 Task: Search one way flight ticket for 5 adults, 2 children, 1 infant in seat and 1 infant on lap in economy from Burbank: Hollywood Burbank Airport (was Bob Hope Airport) to Raleigh: Raleigh-durham International Airport on 8-5-2023. Choice of flights is Royal air maroc. Number of bags: 10 checked bags. Price is upto 40000. Outbound departure time preference is 12:00.
Action: Mouse moved to (399, 192)
Screenshot: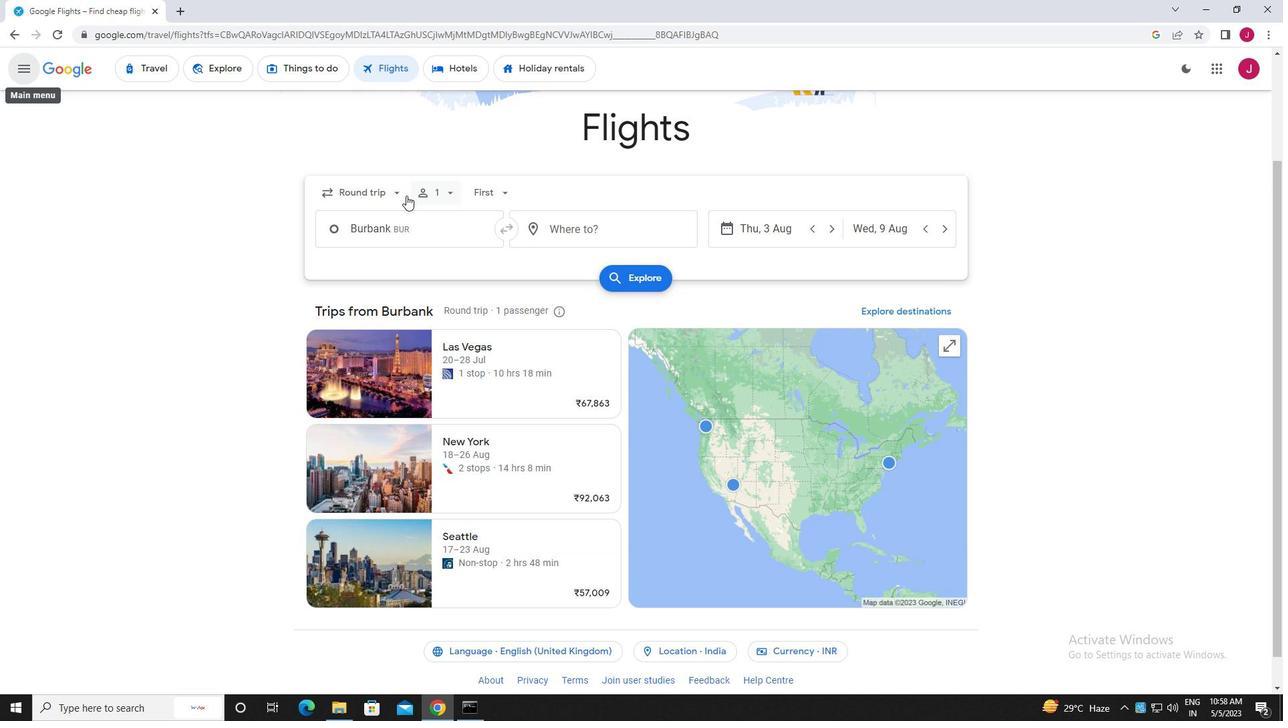 
Action: Mouse pressed left at (399, 192)
Screenshot: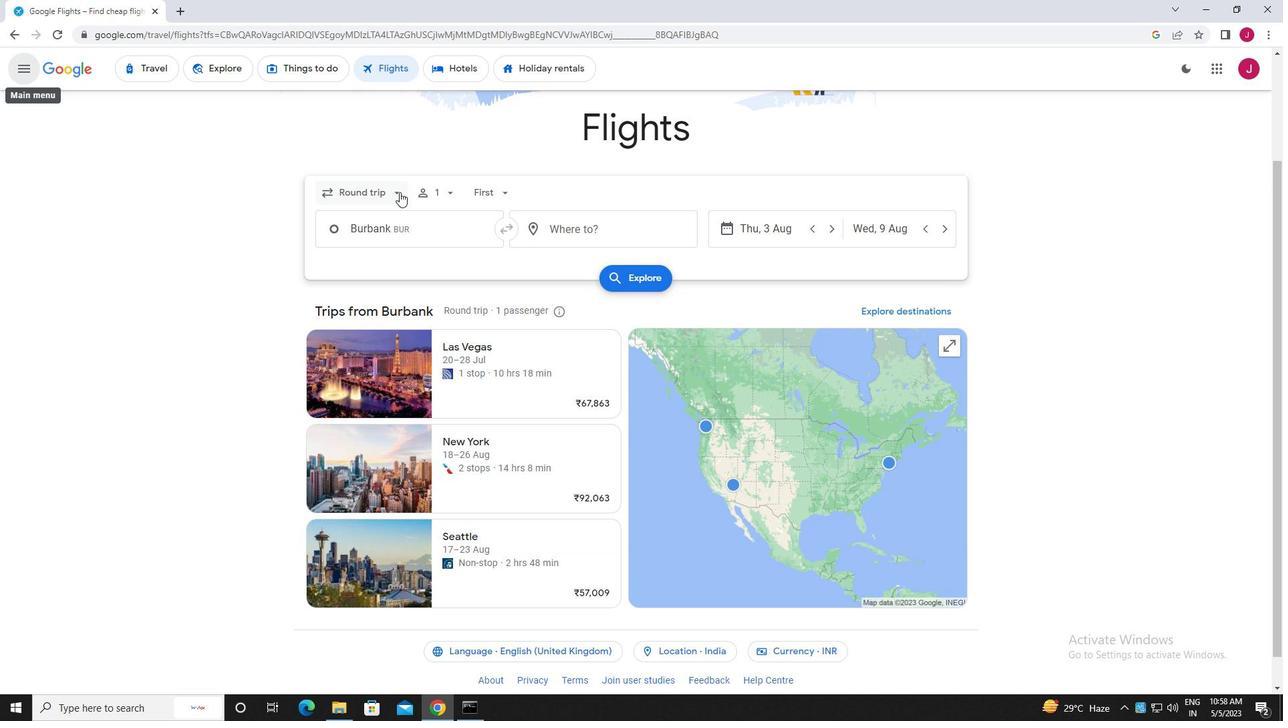 
Action: Mouse moved to (379, 247)
Screenshot: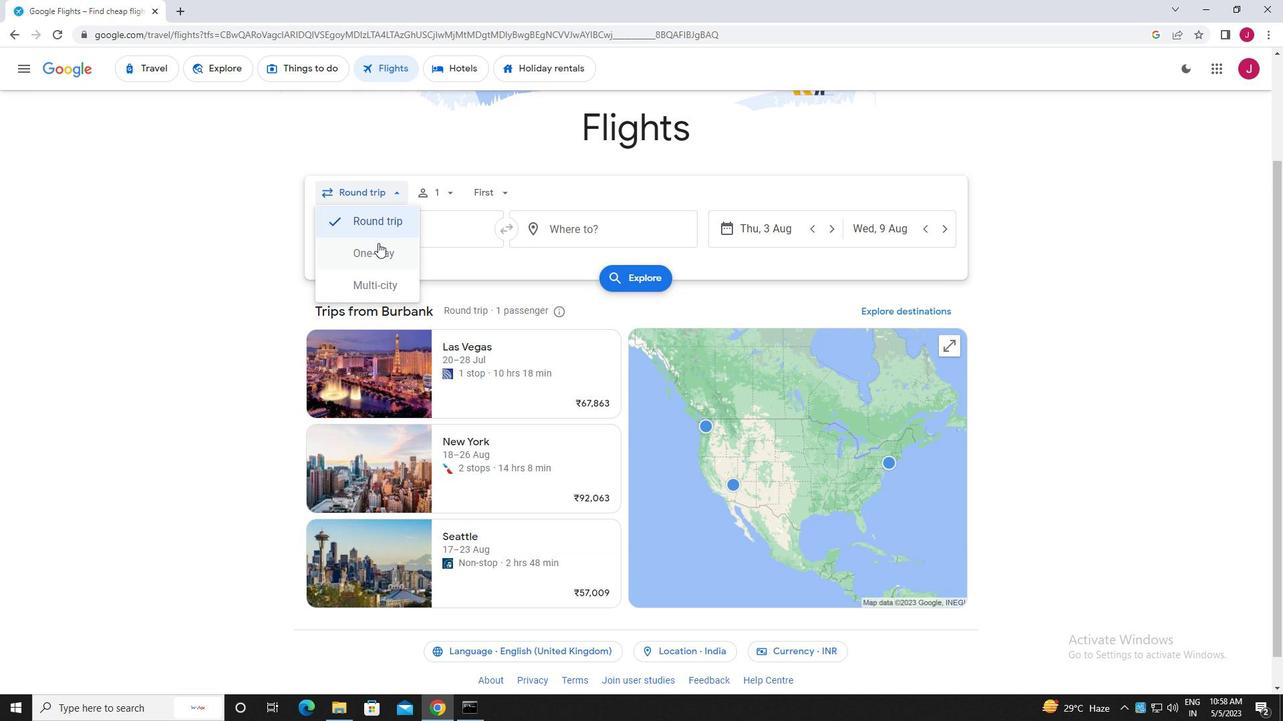 
Action: Mouse pressed left at (379, 247)
Screenshot: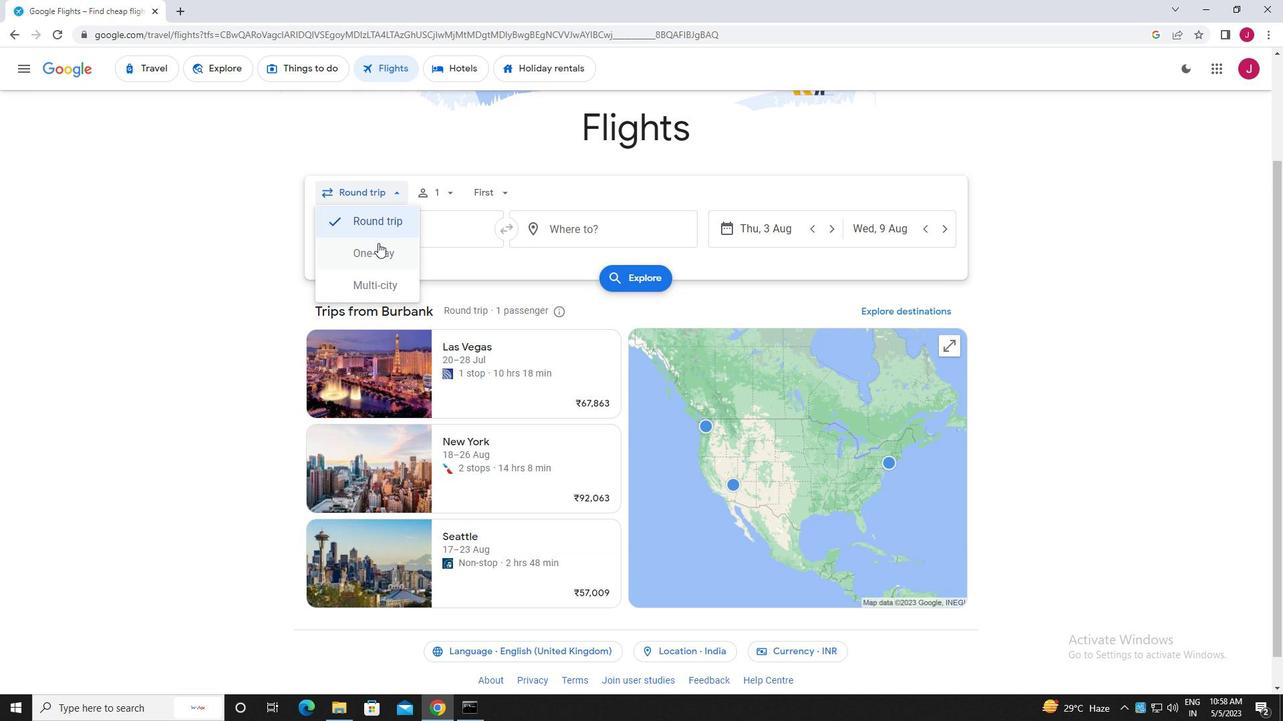 
Action: Mouse moved to (431, 193)
Screenshot: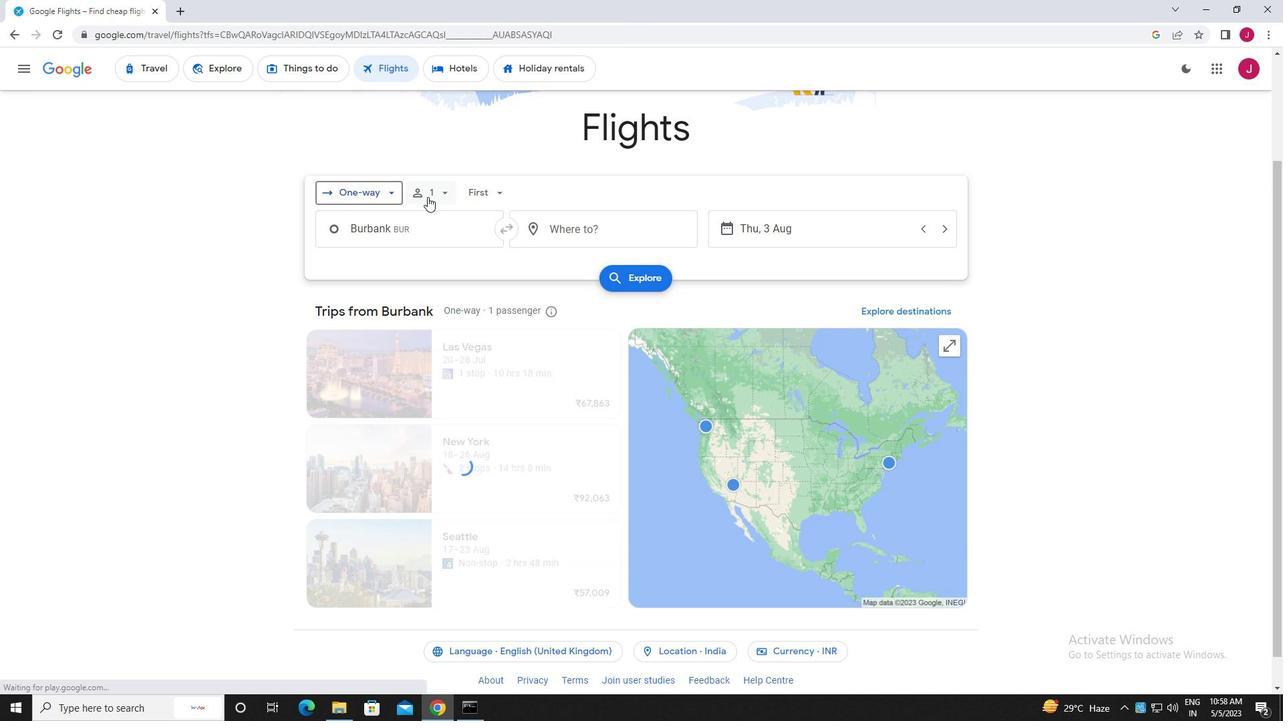 
Action: Mouse pressed left at (431, 193)
Screenshot: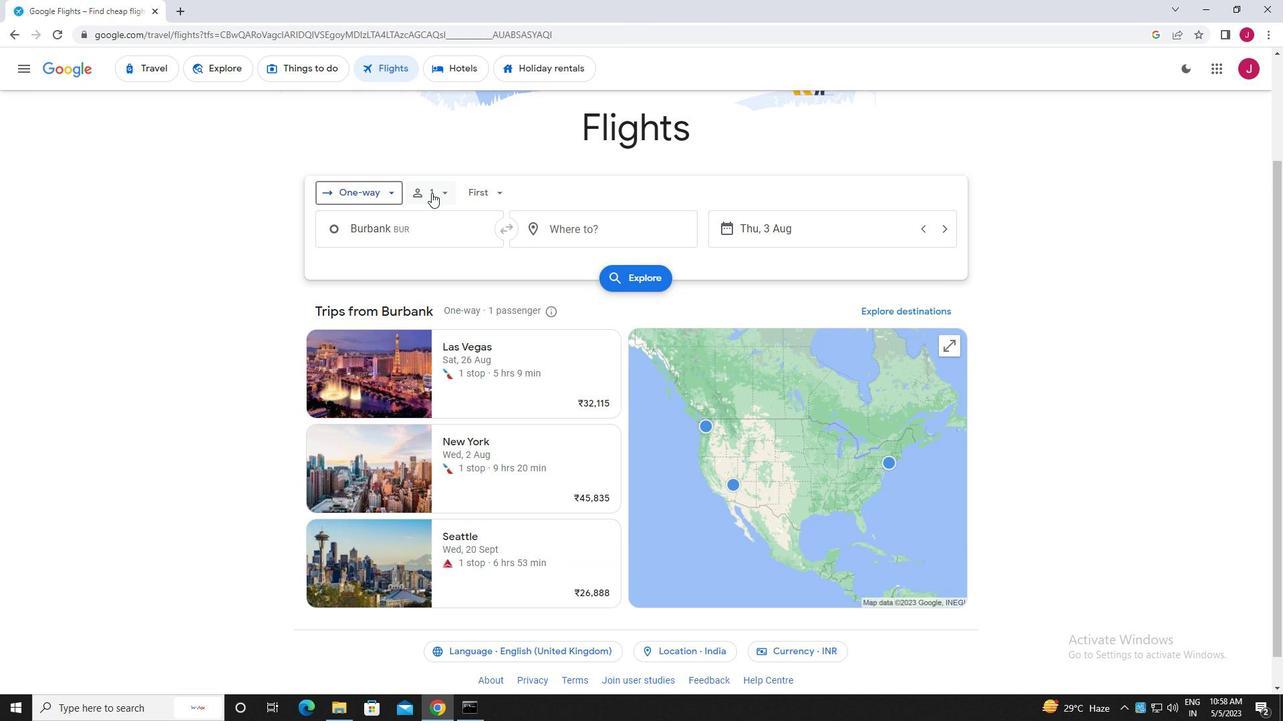 
Action: Mouse moved to (548, 232)
Screenshot: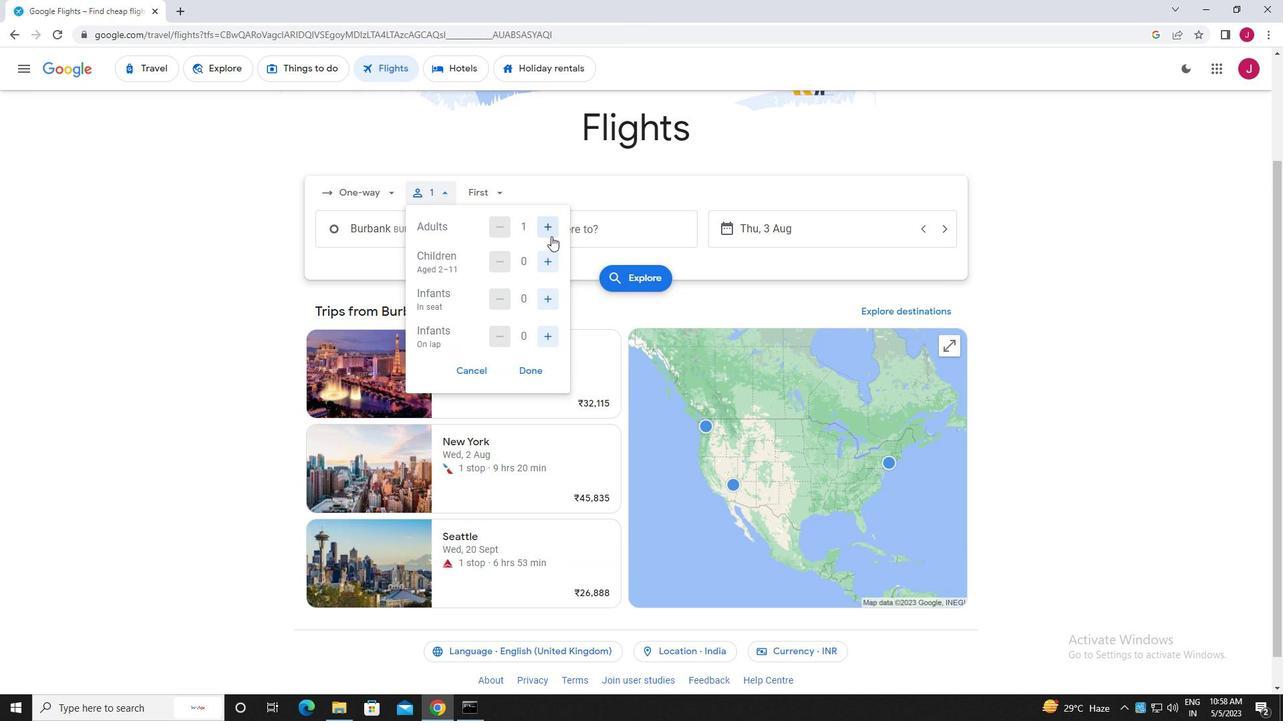 
Action: Mouse pressed left at (548, 232)
Screenshot: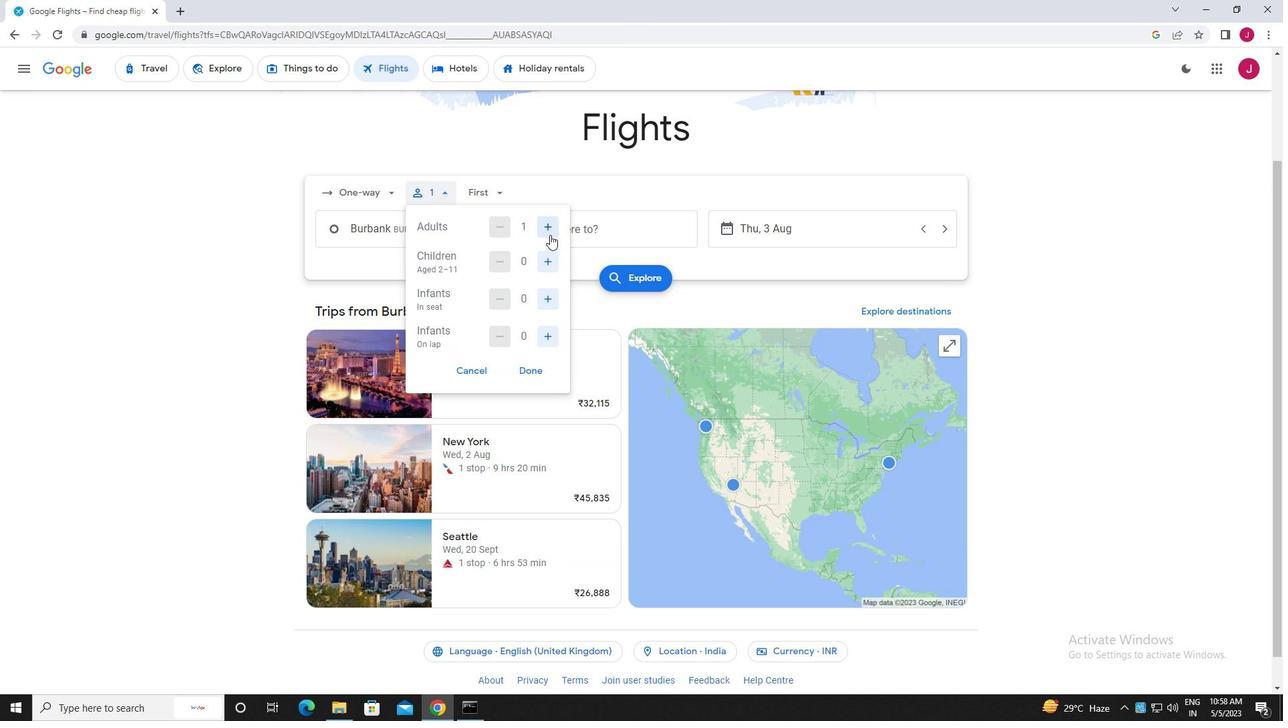 
Action: Mouse pressed left at (548, 232)
Screenshot: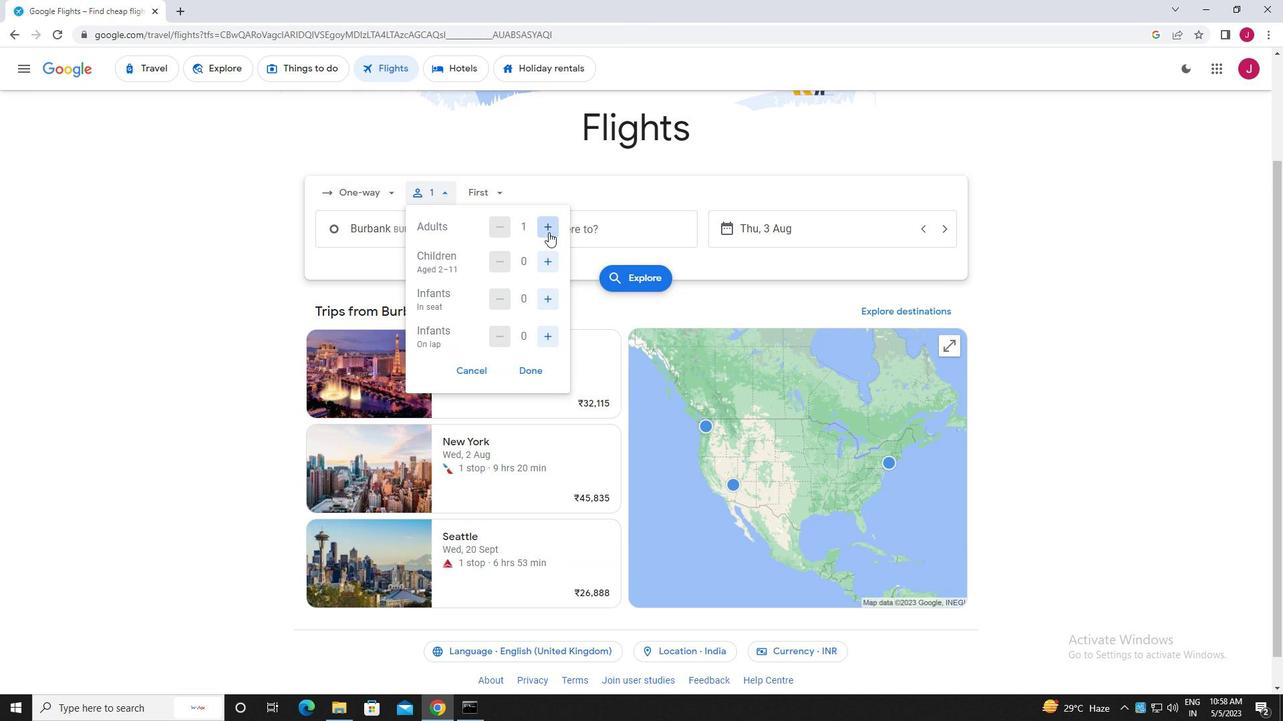 
Action: Mouse pressed left at (548, 232)
Screenshot: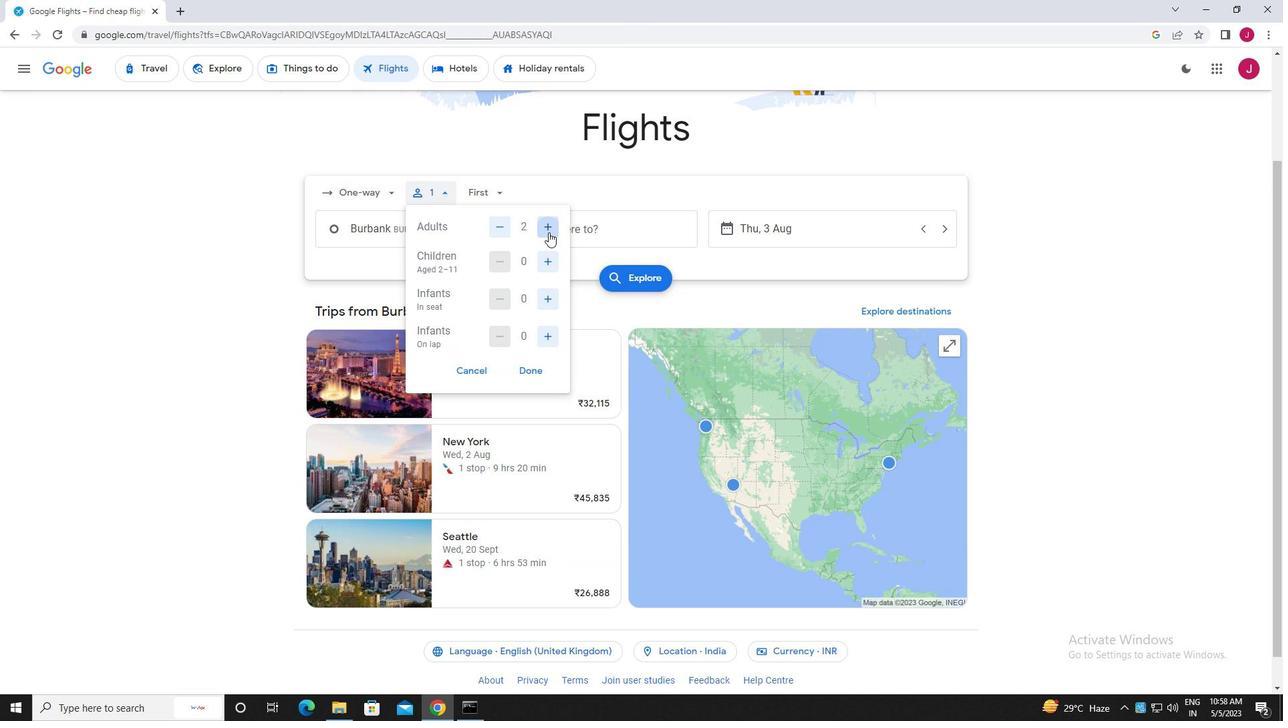 
Action: Mouse pressed left at (548, 232)
Screenshot: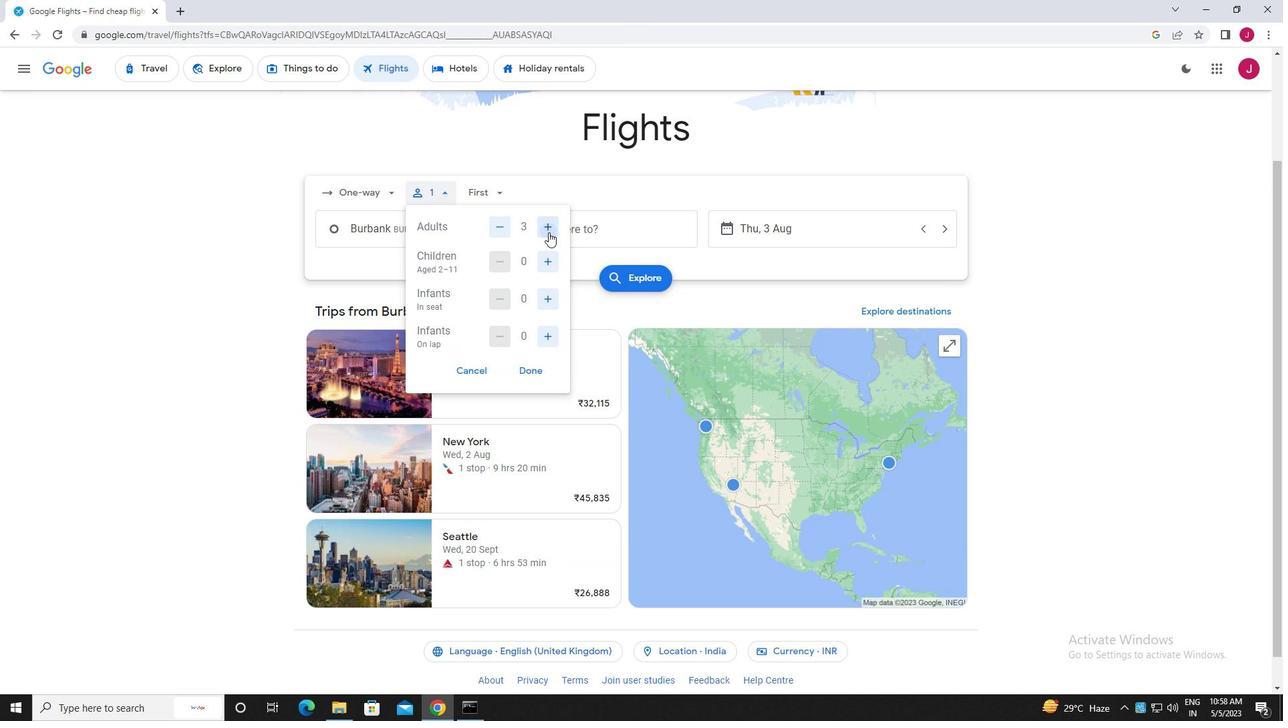 
Action: Mouse moved to (550, 266)
Screenshot: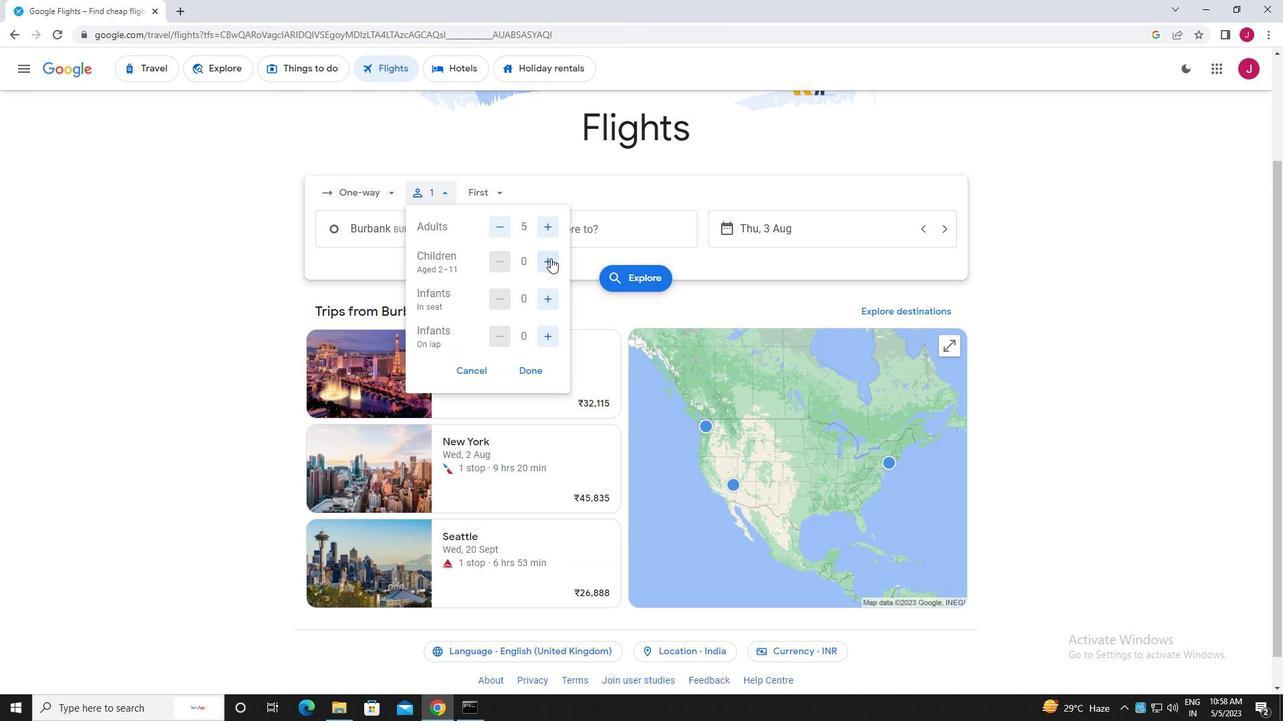 
Action: Mouse pressed left at (550, 266)
Screenshot: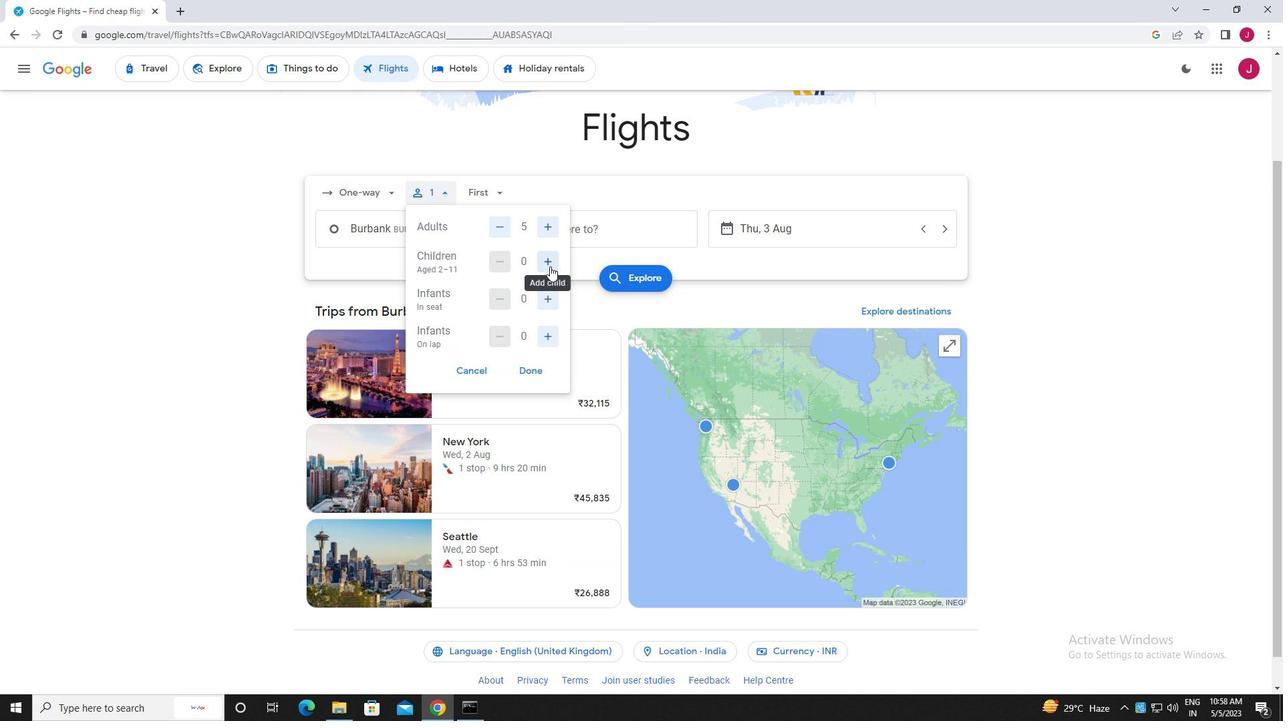 
Action: Mouse pressed left at (550, 266)
Screenshot: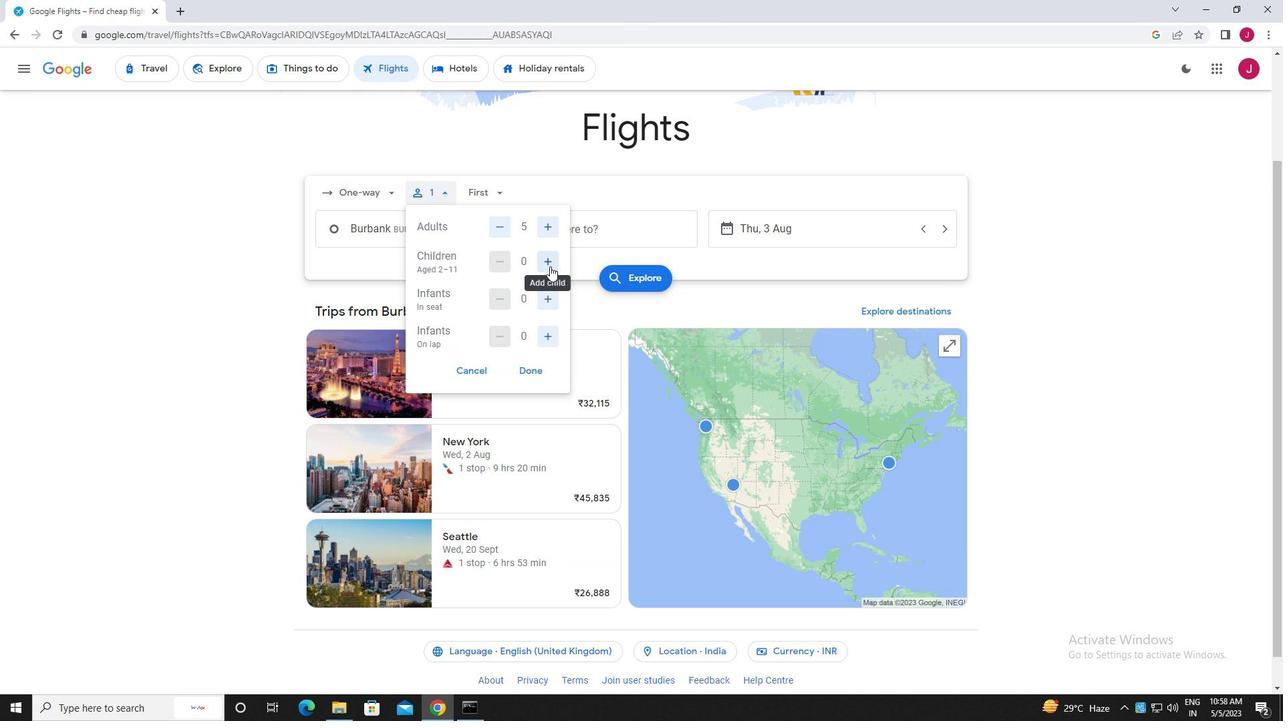 
Action: Mouse moved to (546, 303)
Screenshot: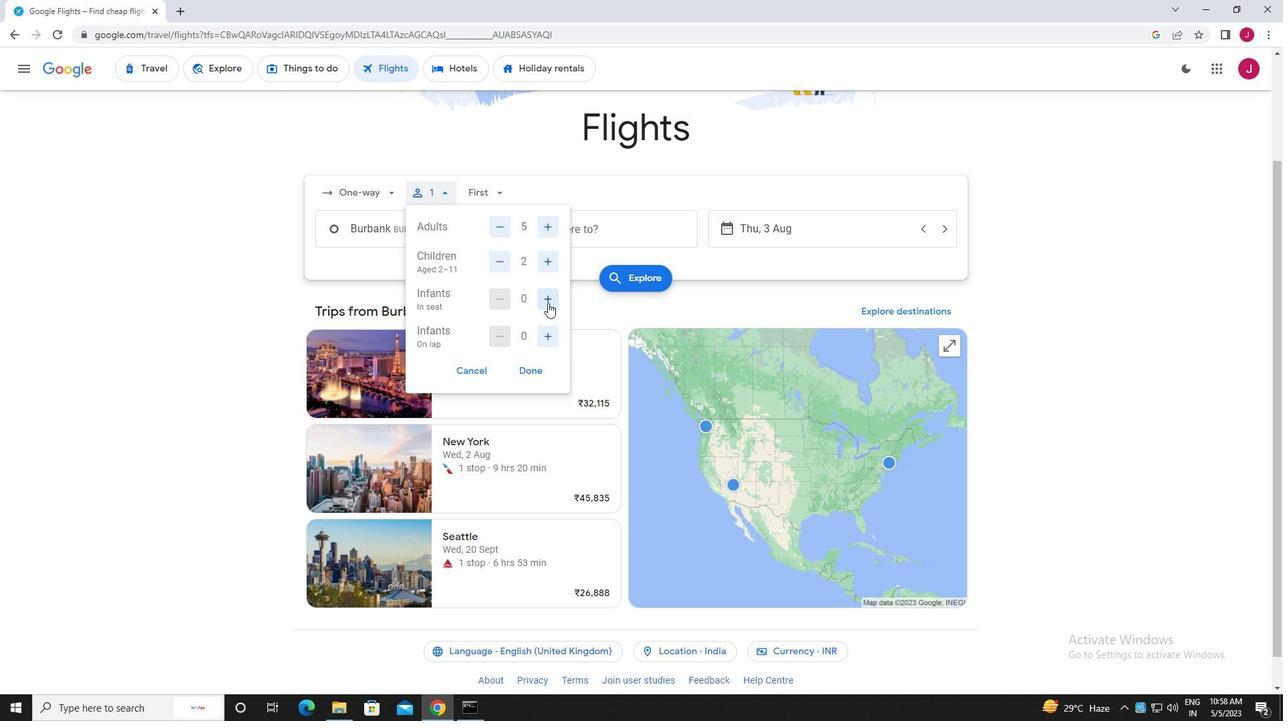 
Action: Mouse pressed left at (546, 303)
Screenshot: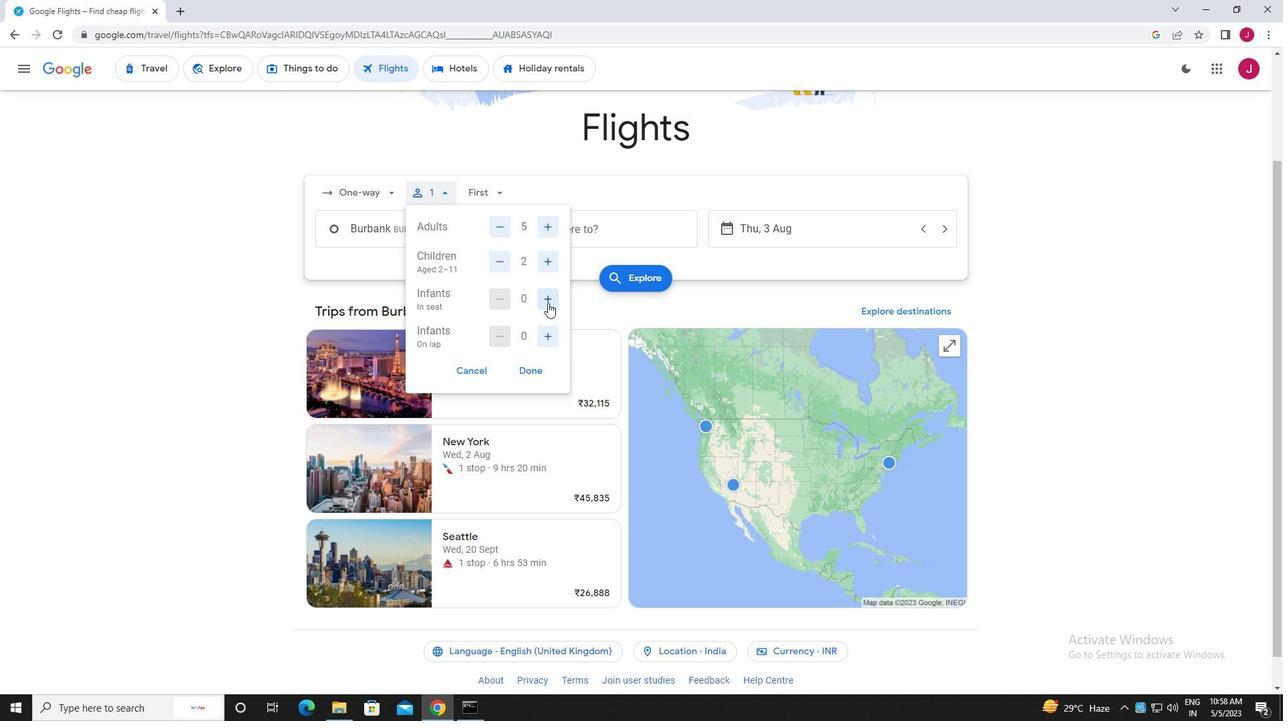 
Action: Mouse moved to (544, 334)
Screenshot: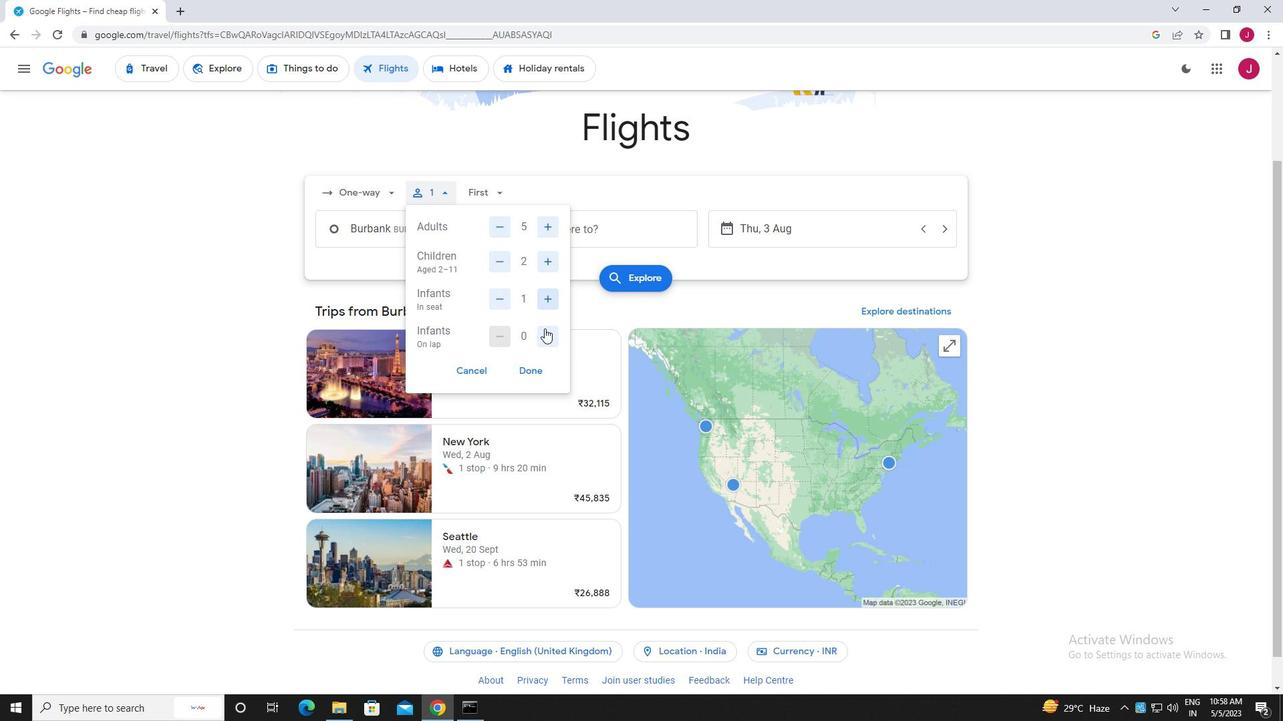 
Action: Mouse pressed left at (544, 334)
Screenshot: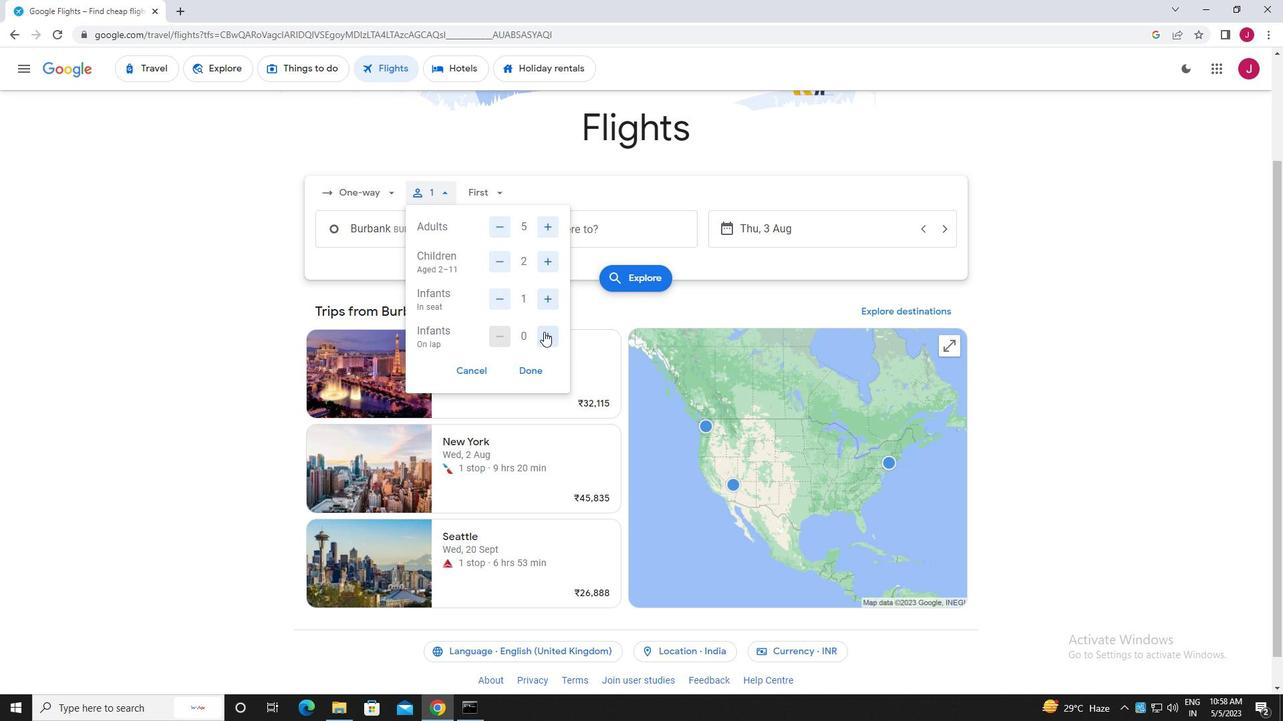 
Action: Mouse moved to (529, 371)
Screenshot: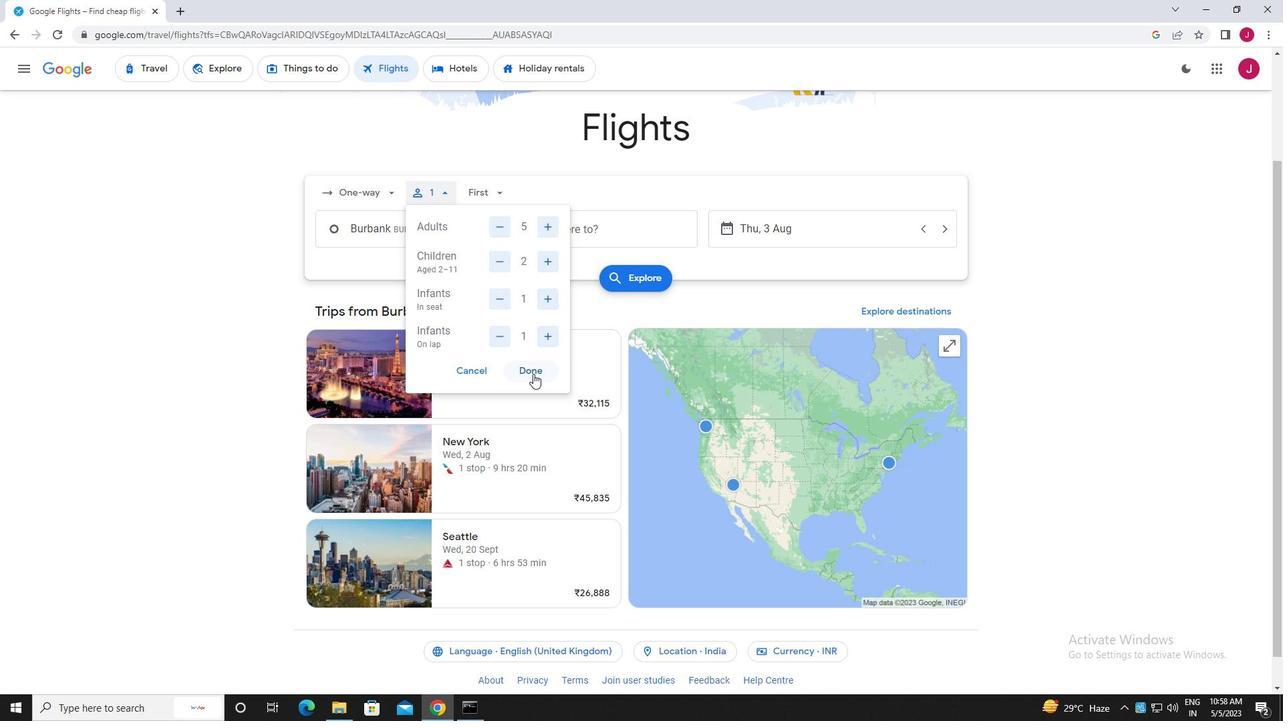 
Action: Mouse pressed left at (529, 371)
Screenshot: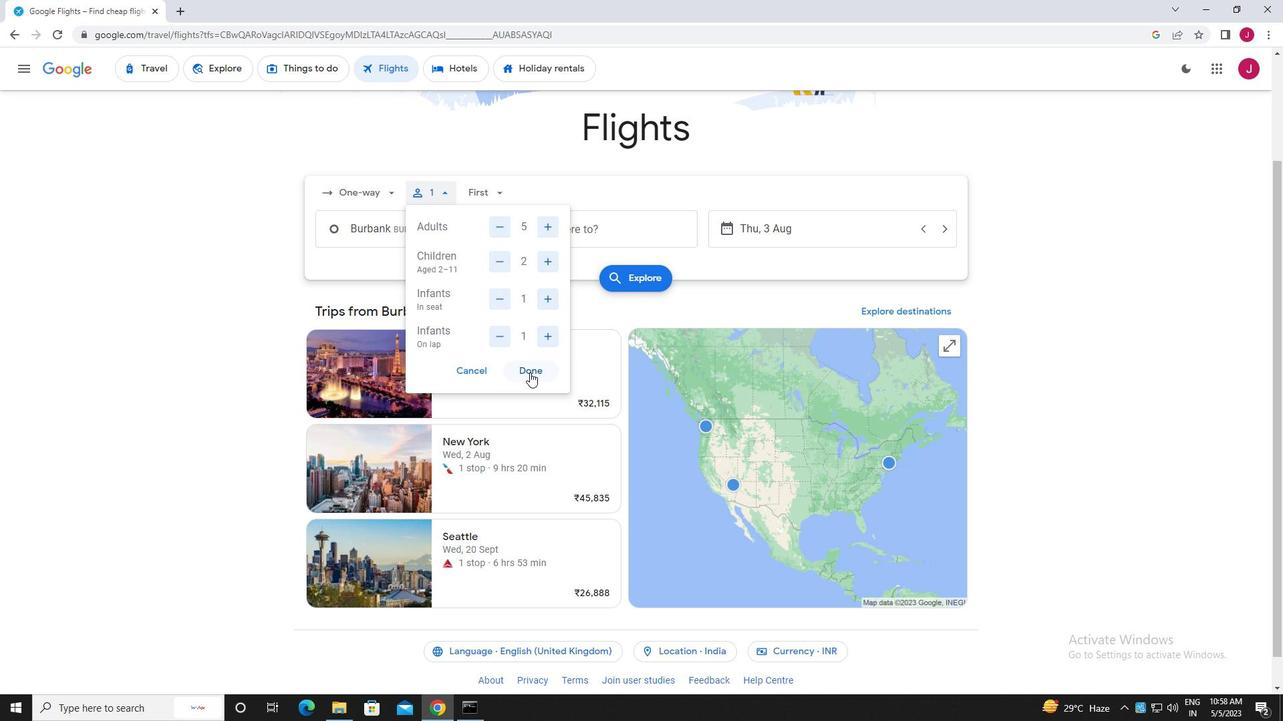 
Action: Mouse moved to (499, 195)
Screenshot: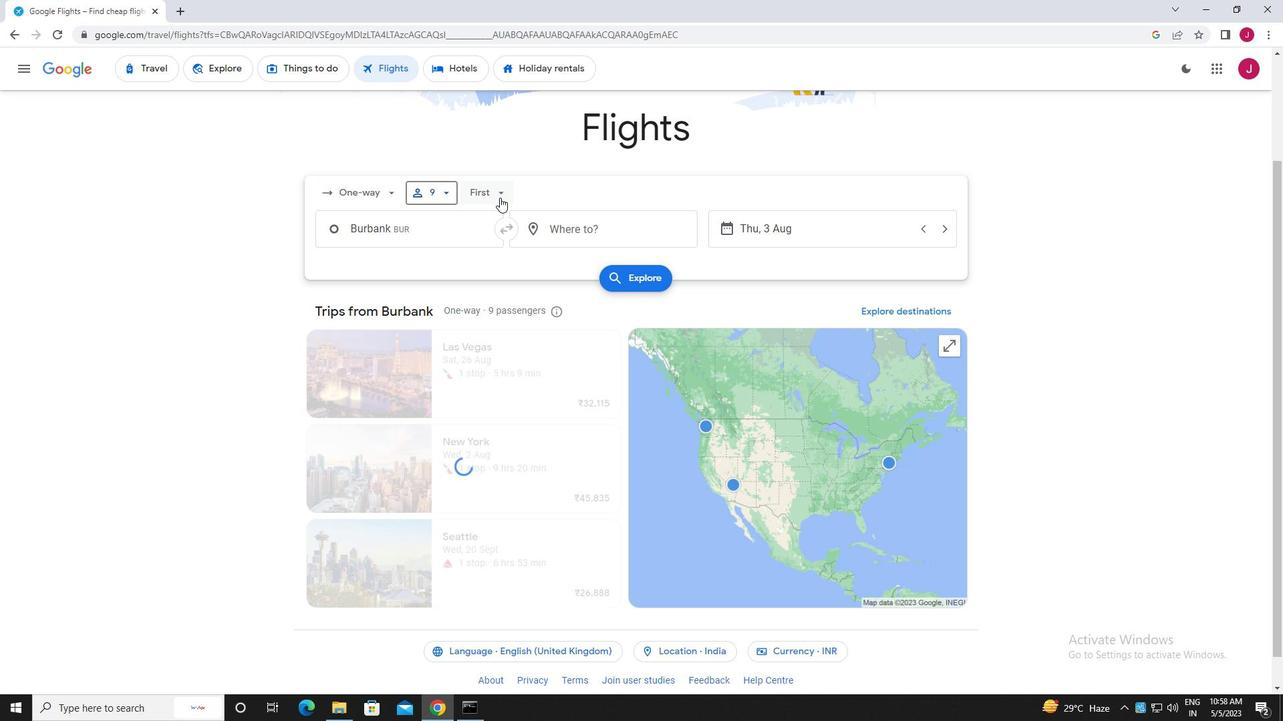
Action: Mouse pressed left at (499, 195)
Screenshot: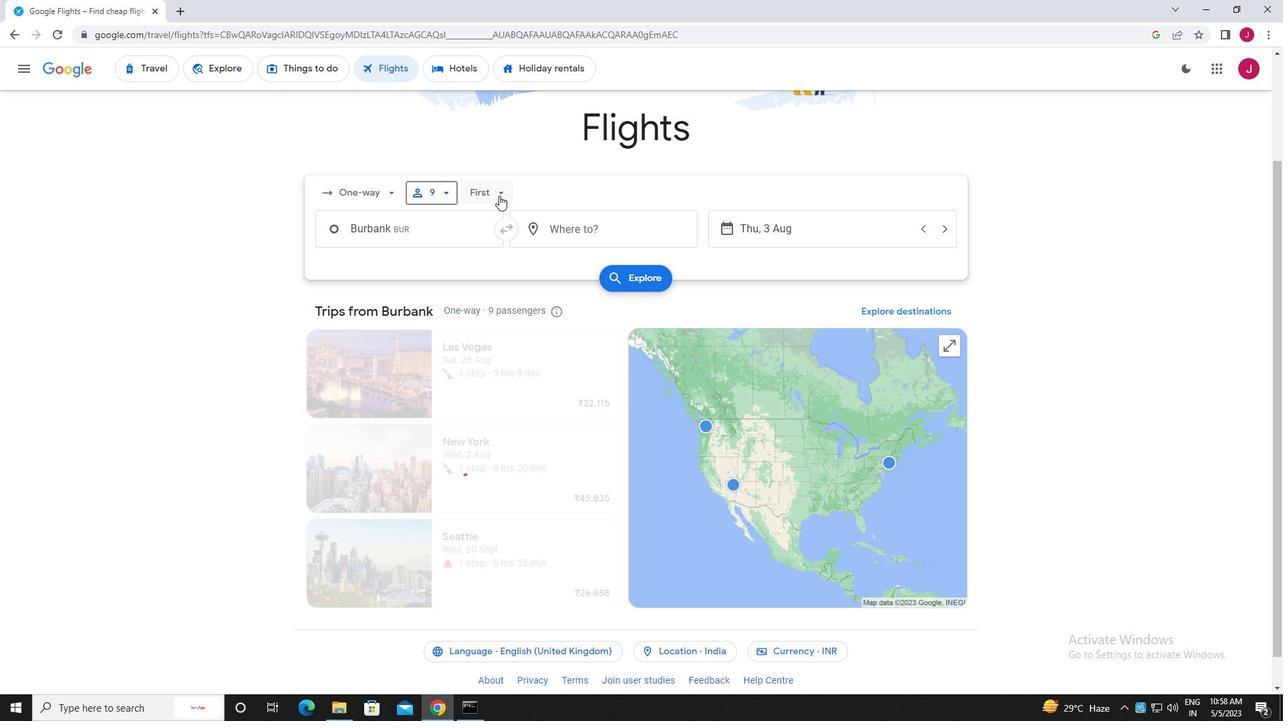 
Action: Mouse moved to (514, 221)
Screenshot: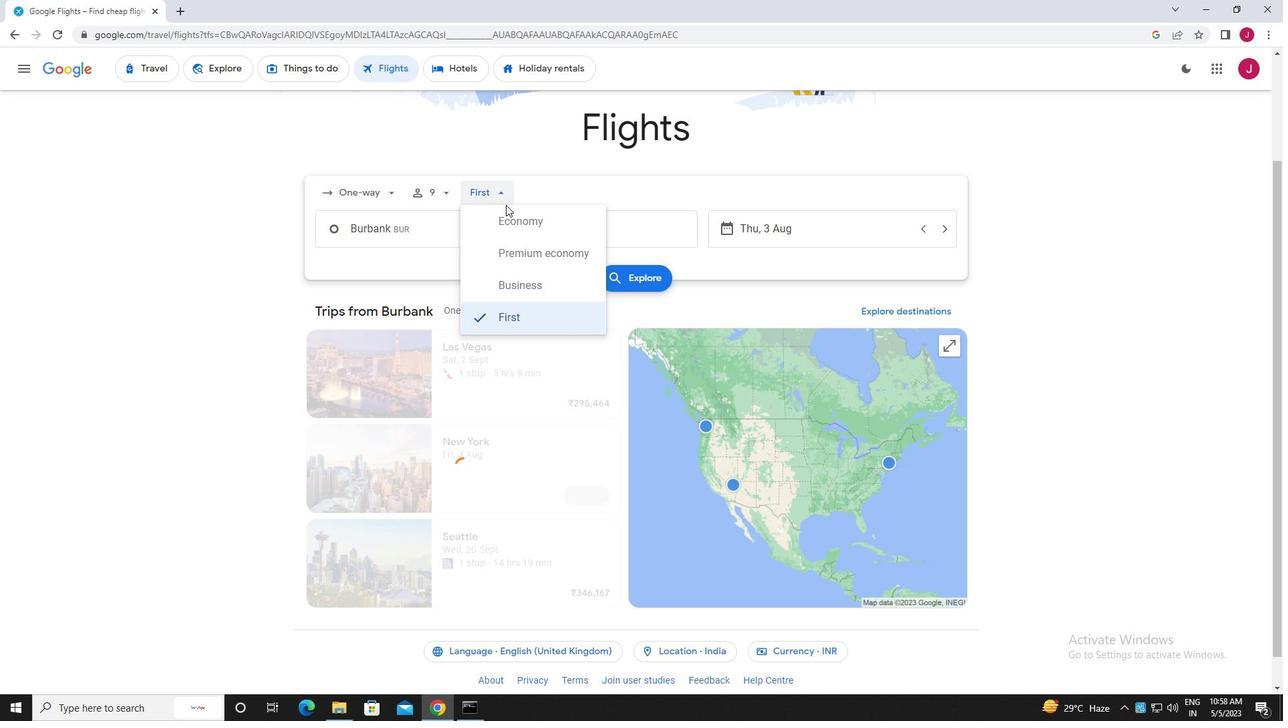 
Action: Mouse pressed left at (514, 221)
Screenshot: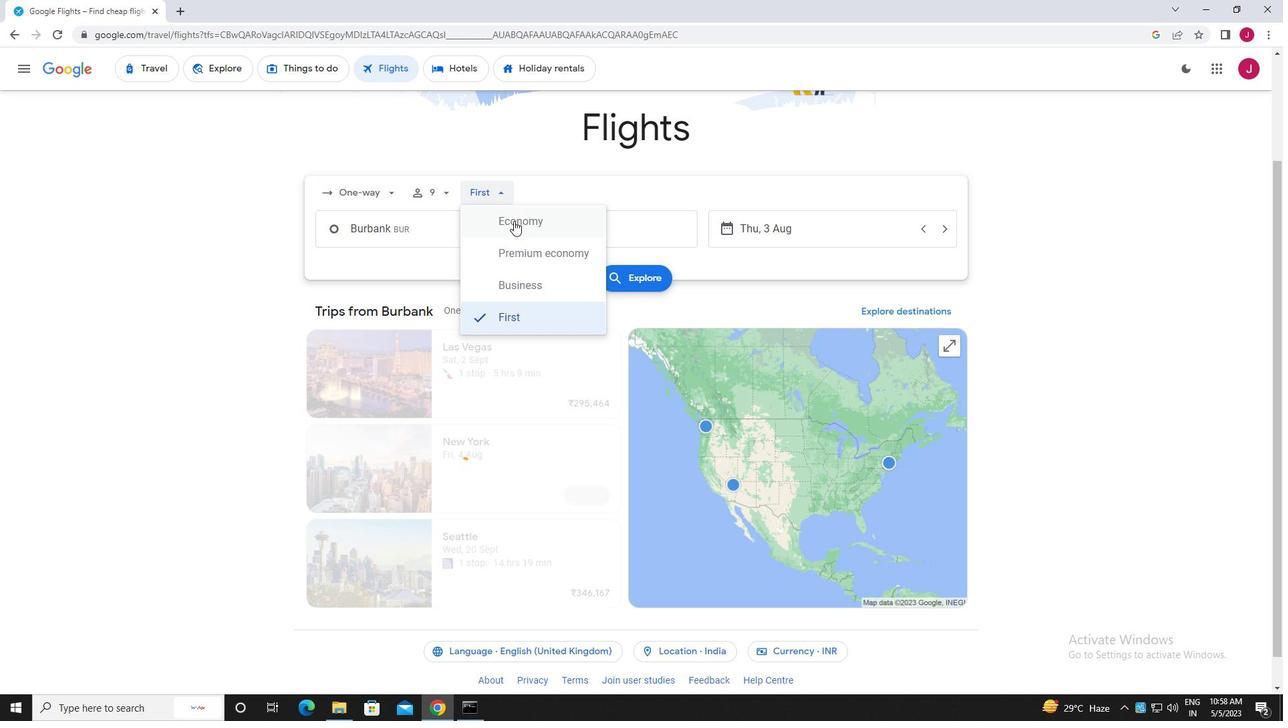 
Action: Mouse moved to (439, 231)
Screenshot: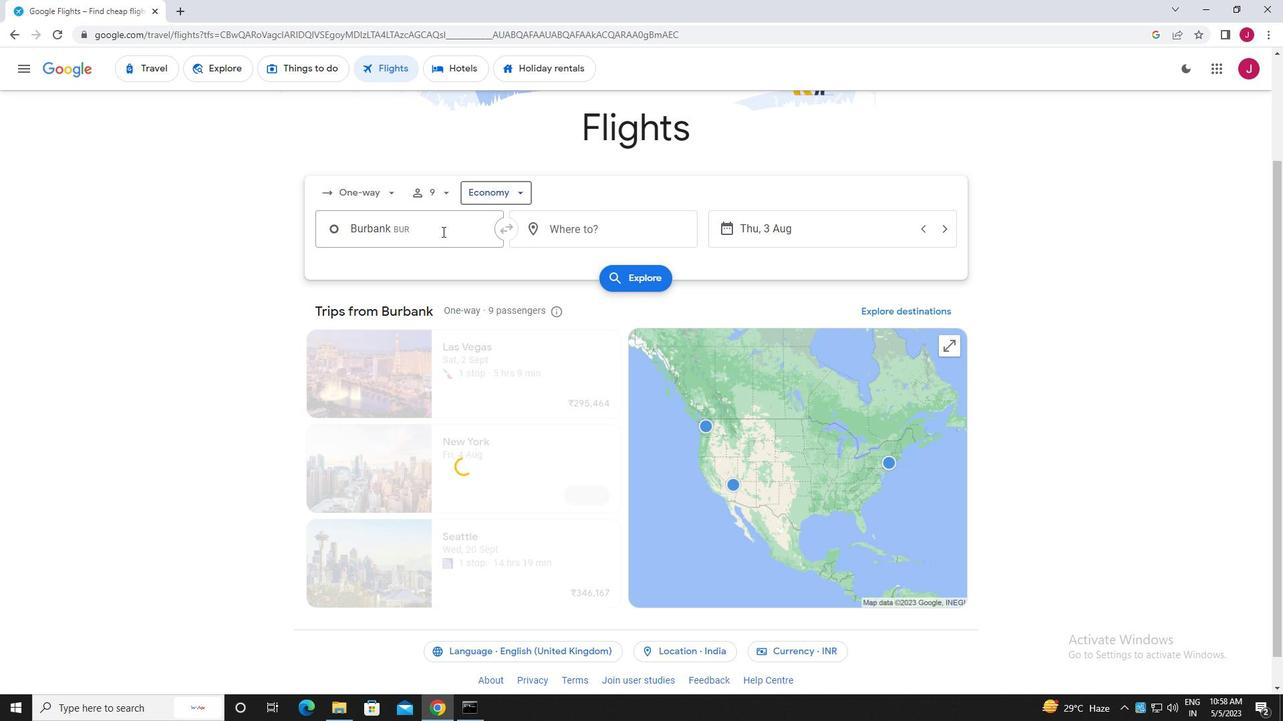 
Action: Mouse pressed left at (439, 231)
Screenshot: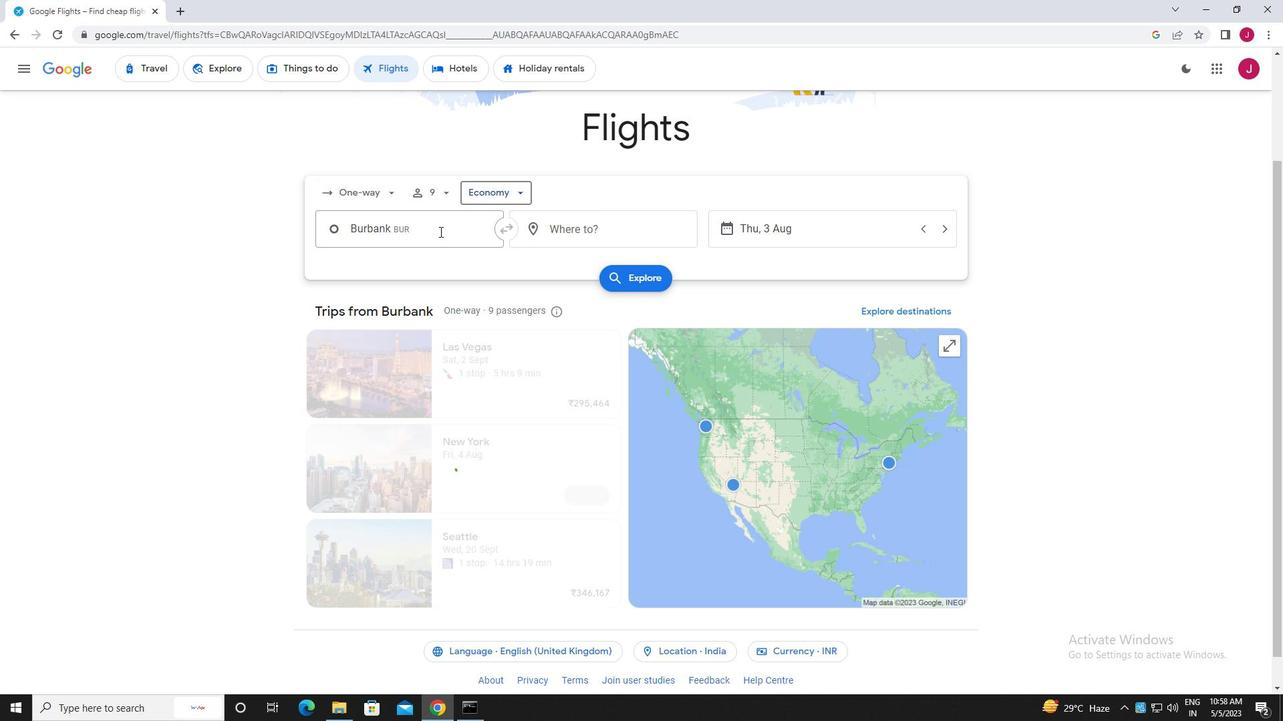 
Action: Key pressed burbank
Screenshot: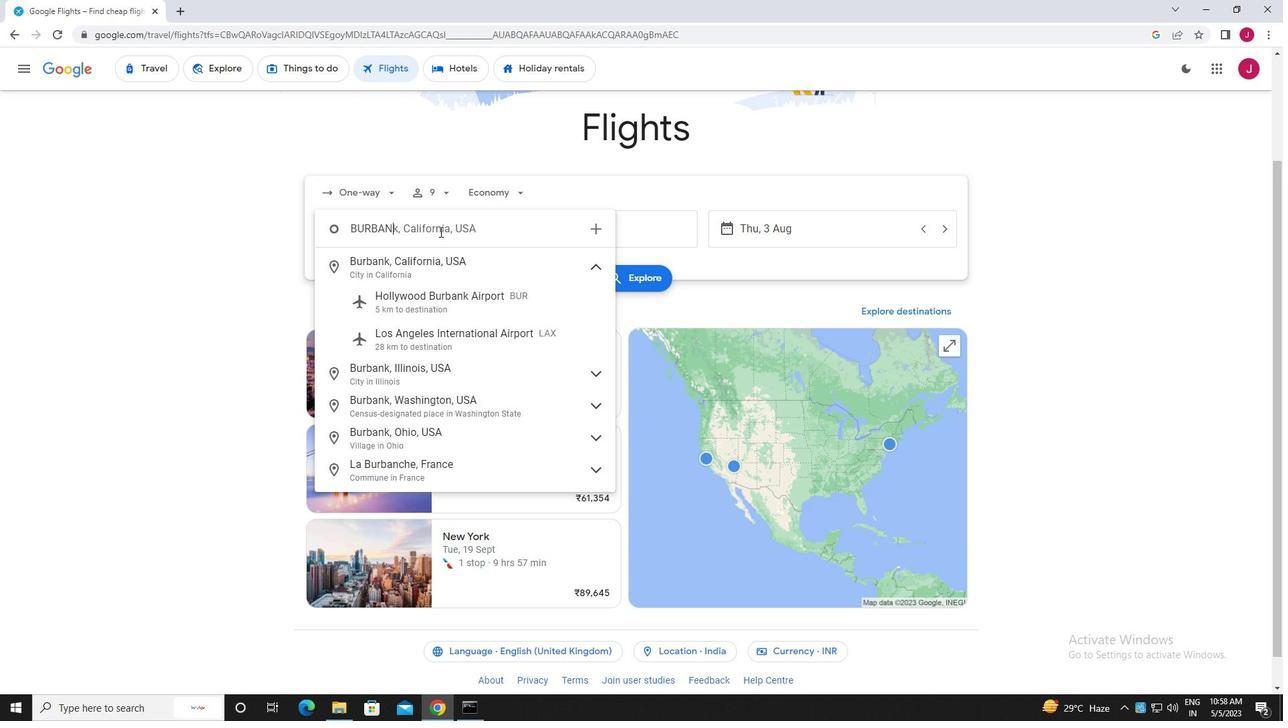 
Action: Mouse moved to (455, 296)
Screenshot: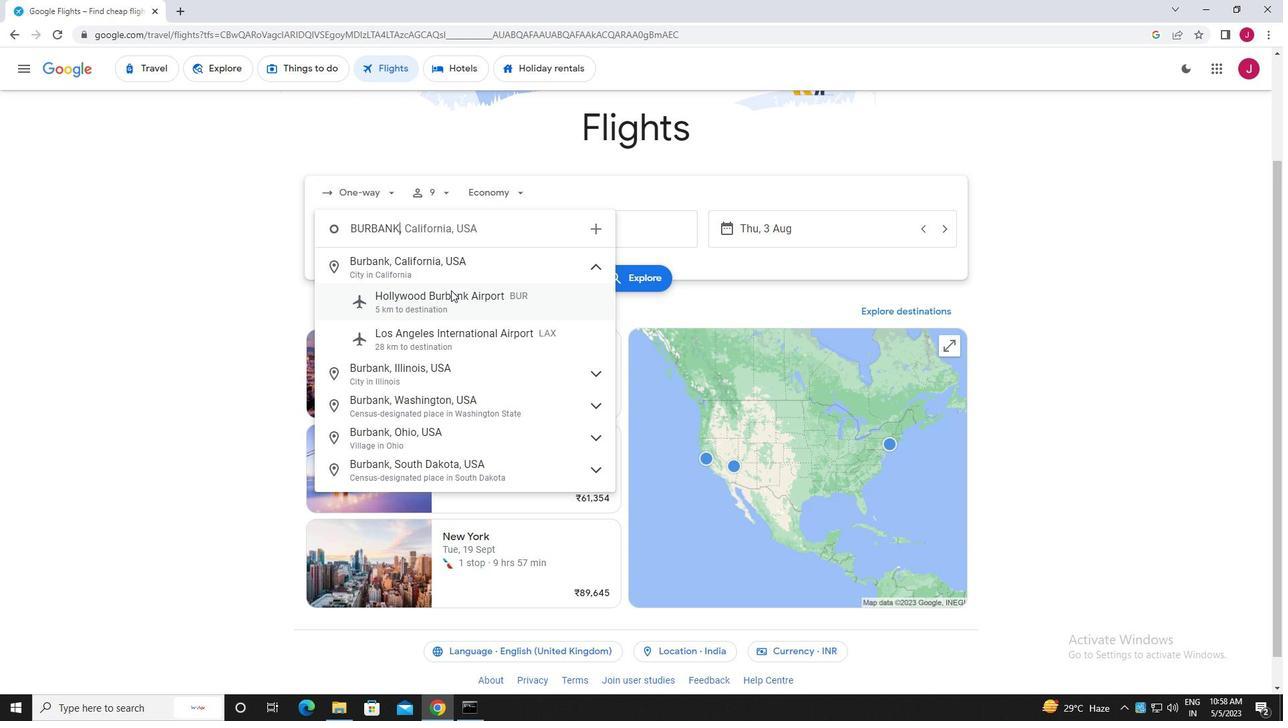 
Action: Mouse pressed left at (455, 296)
Screenshot: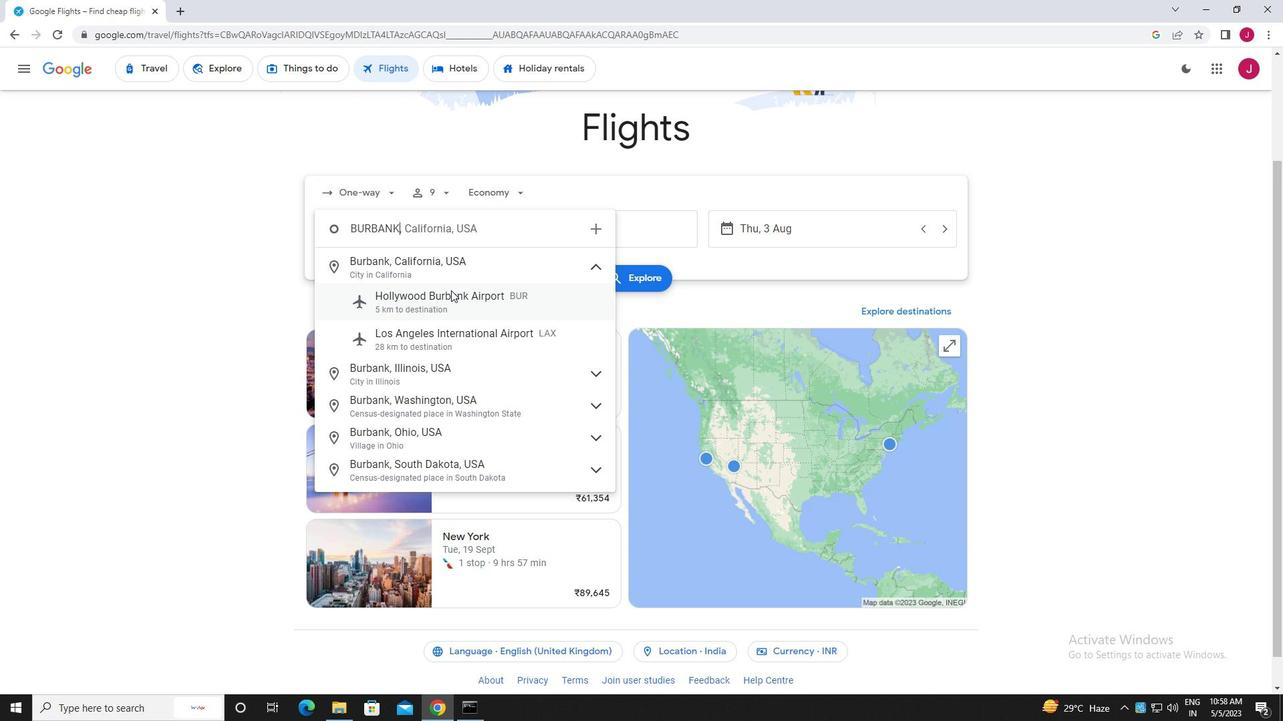 
Action: Mouse moved to (626, 228)
Screenshot: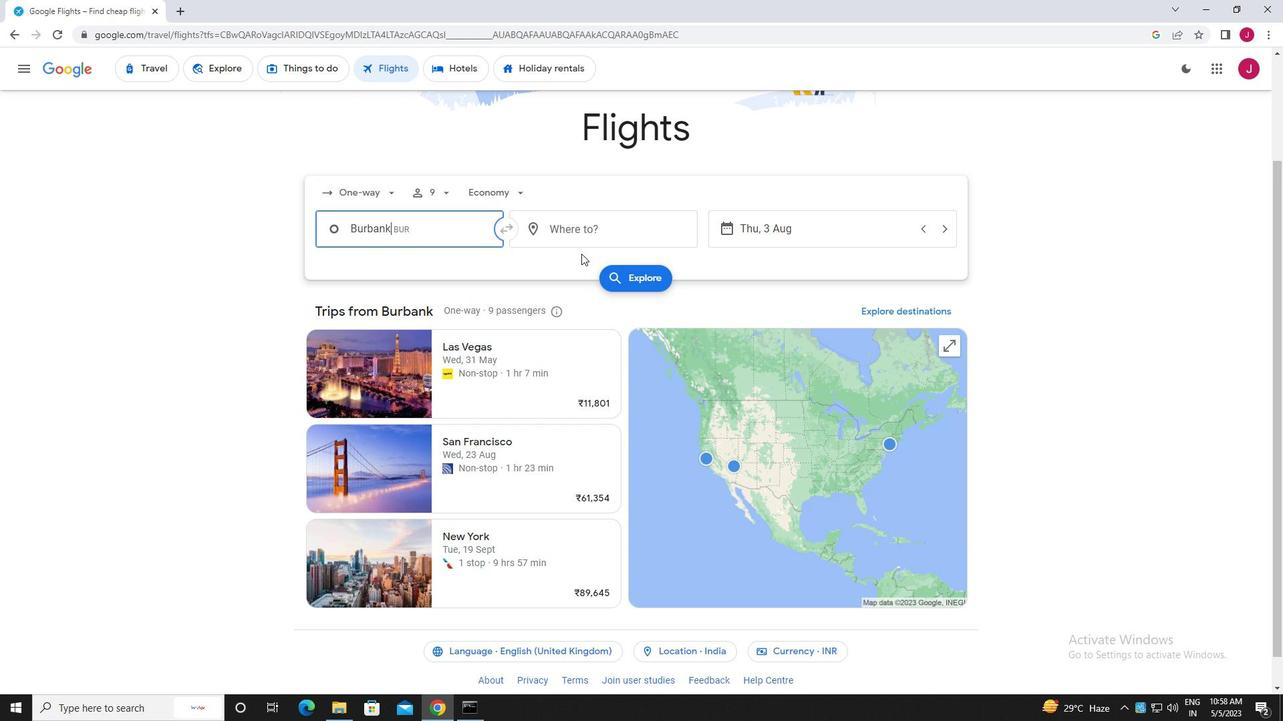 
Action: Mouse pressed left at (626, 228)
Screenshot: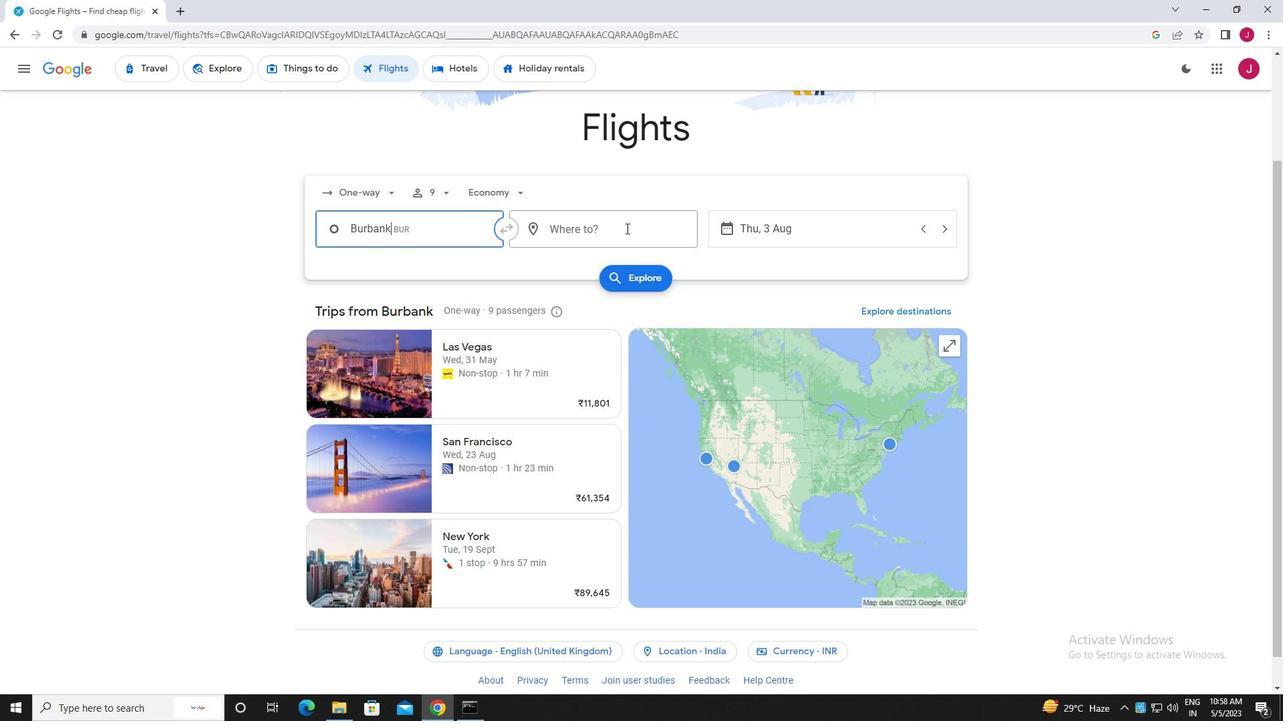 
Action: Mouse moved to (626, 228)
Screenshot: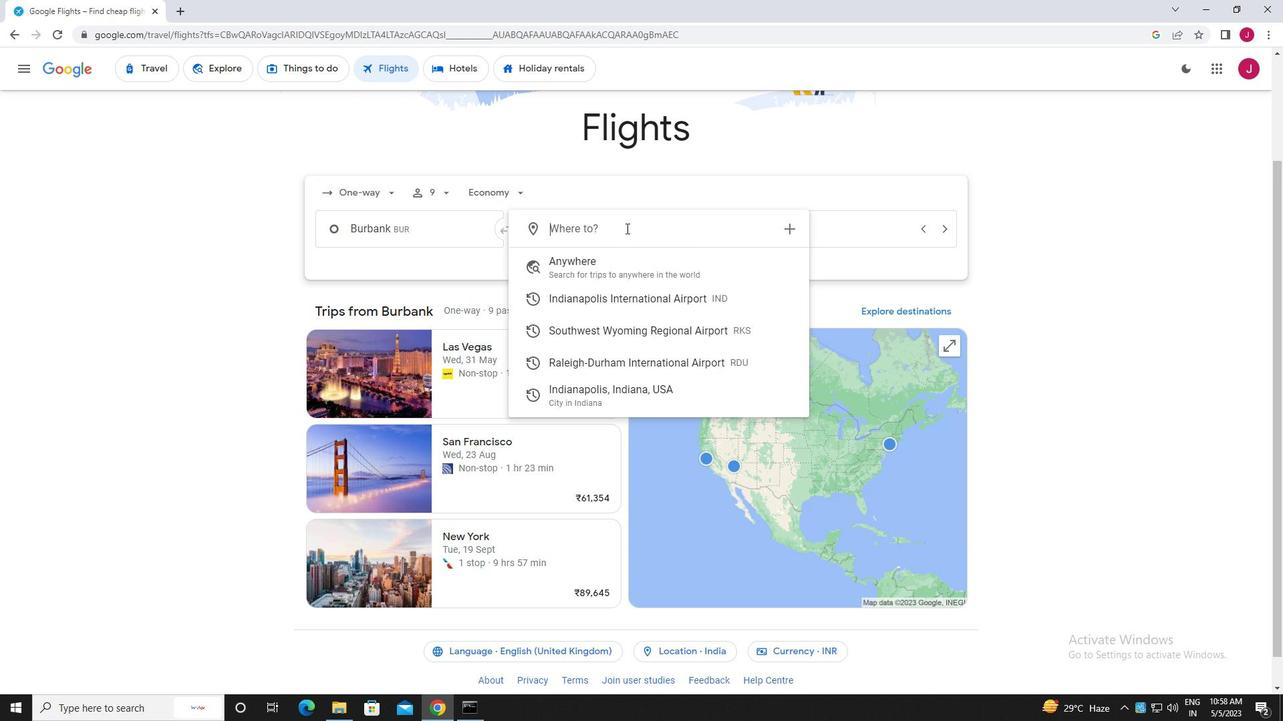 
Action: Key pressed raleigh
Screenshot: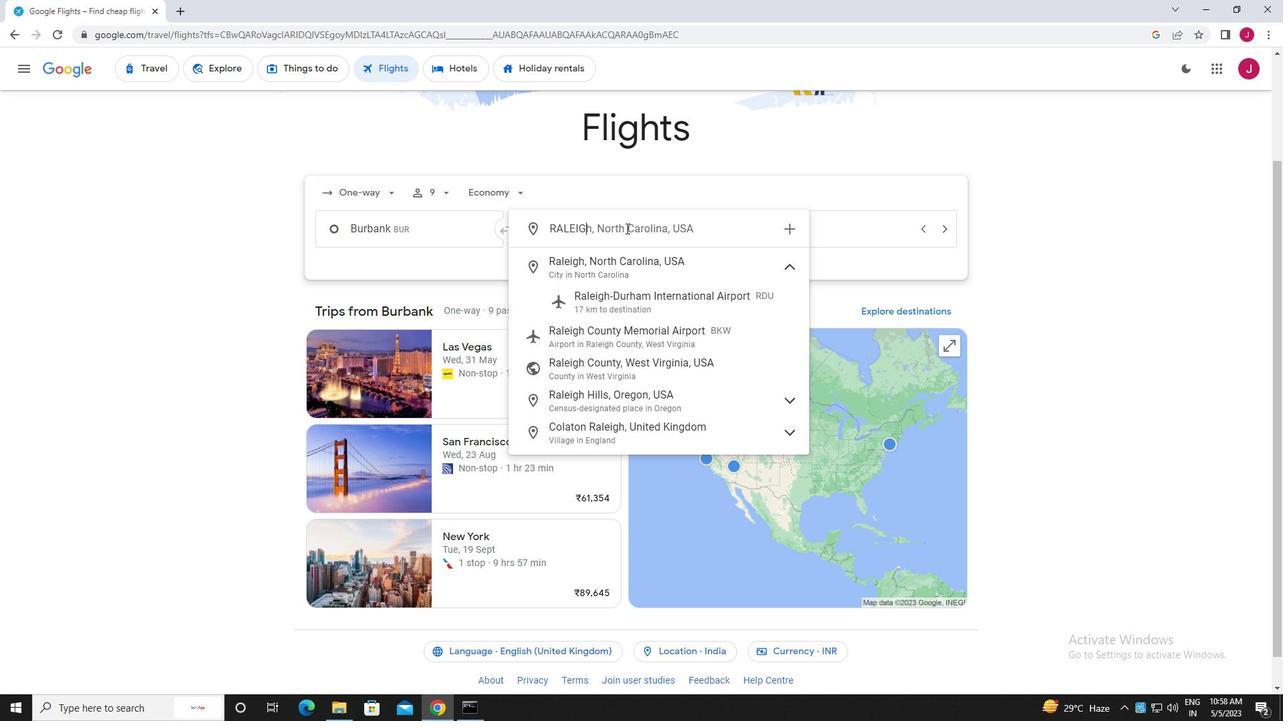 
Action: Mouse moved to (644, 294)
Screenshot: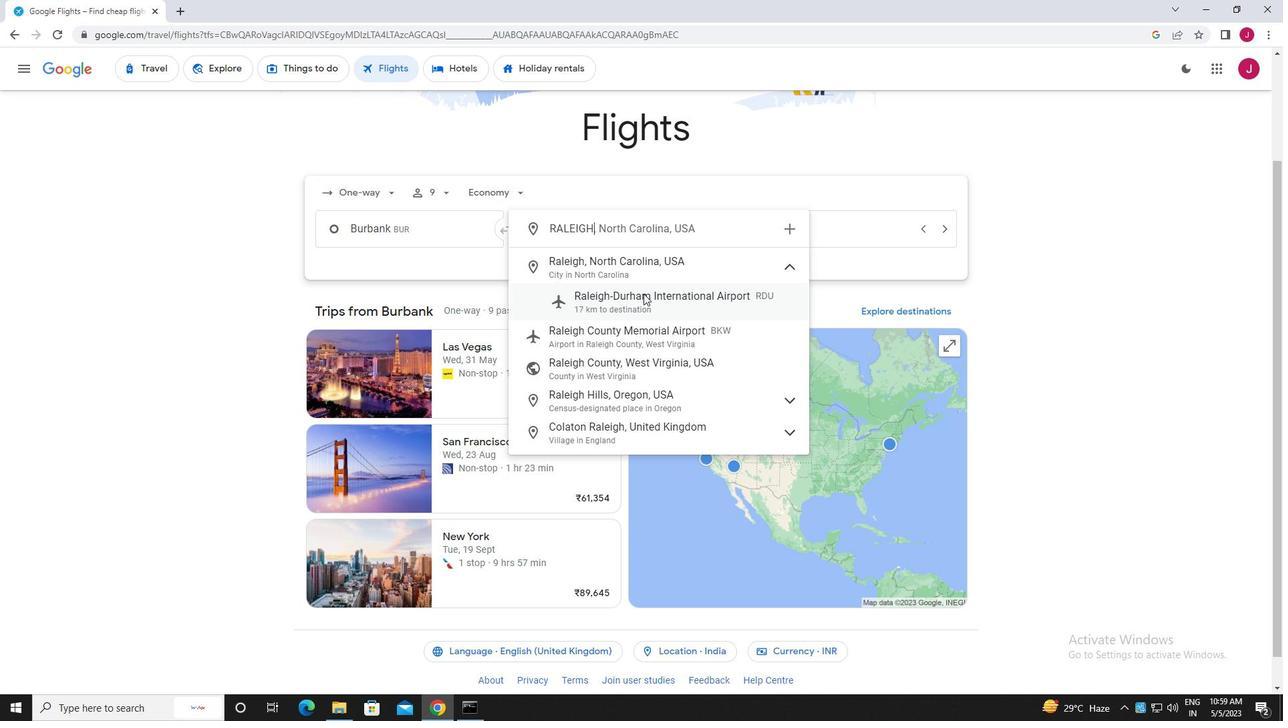 
Action: Mouse pressed left at (644, 294)
Screenshot: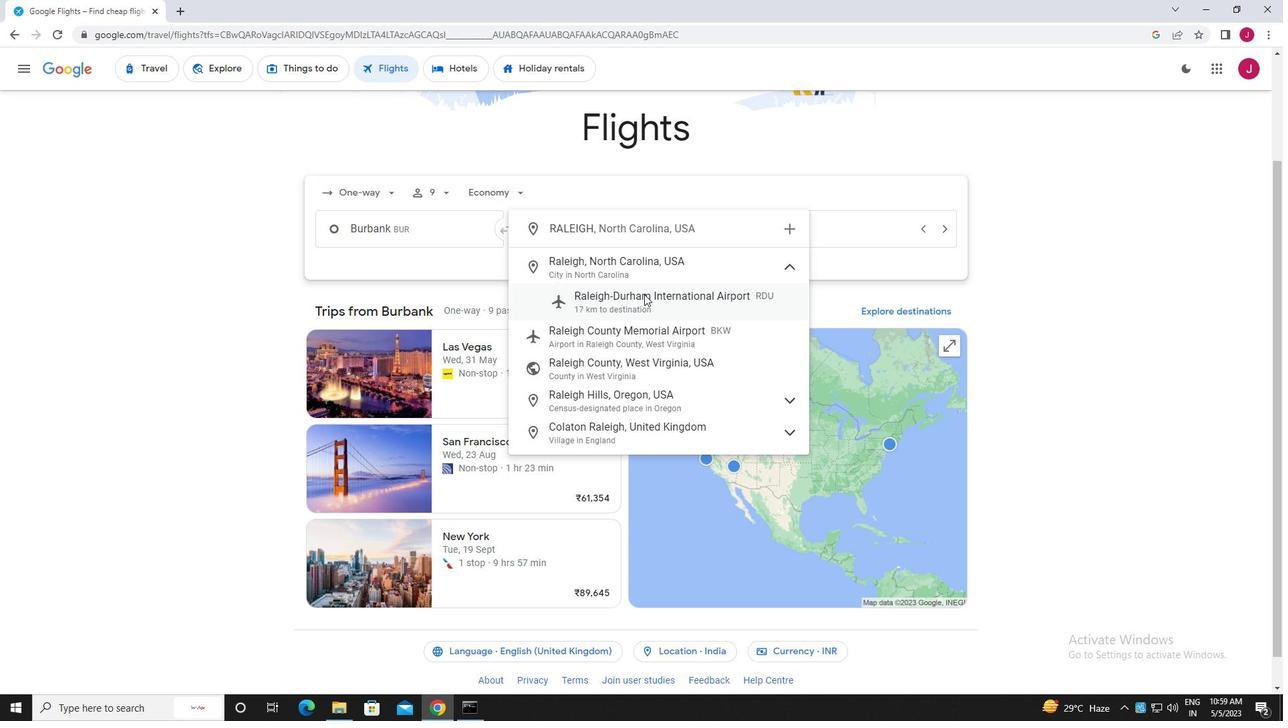 
Action: Mouse moved to (809, 229)
Screenshot: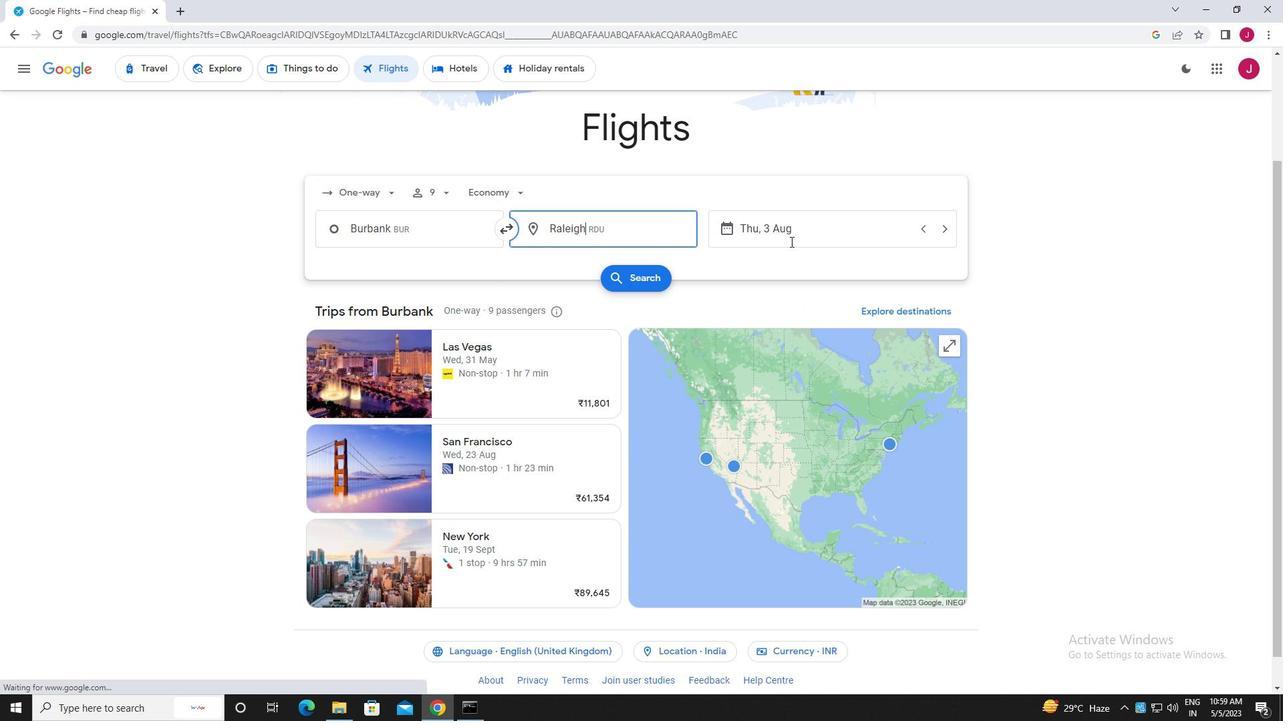 
Action: Mouse pressed left at (809, 229)
Screenshot: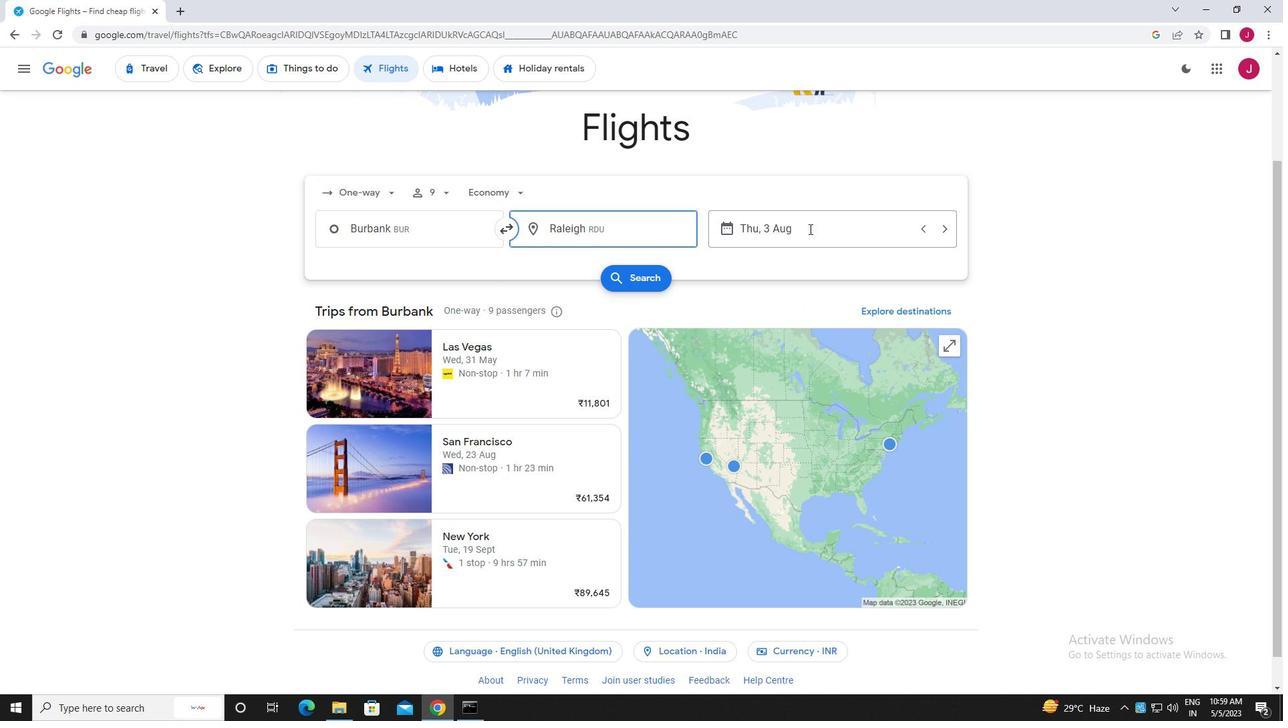 
Action: Mouse moved to (670, 336)
Screenshot: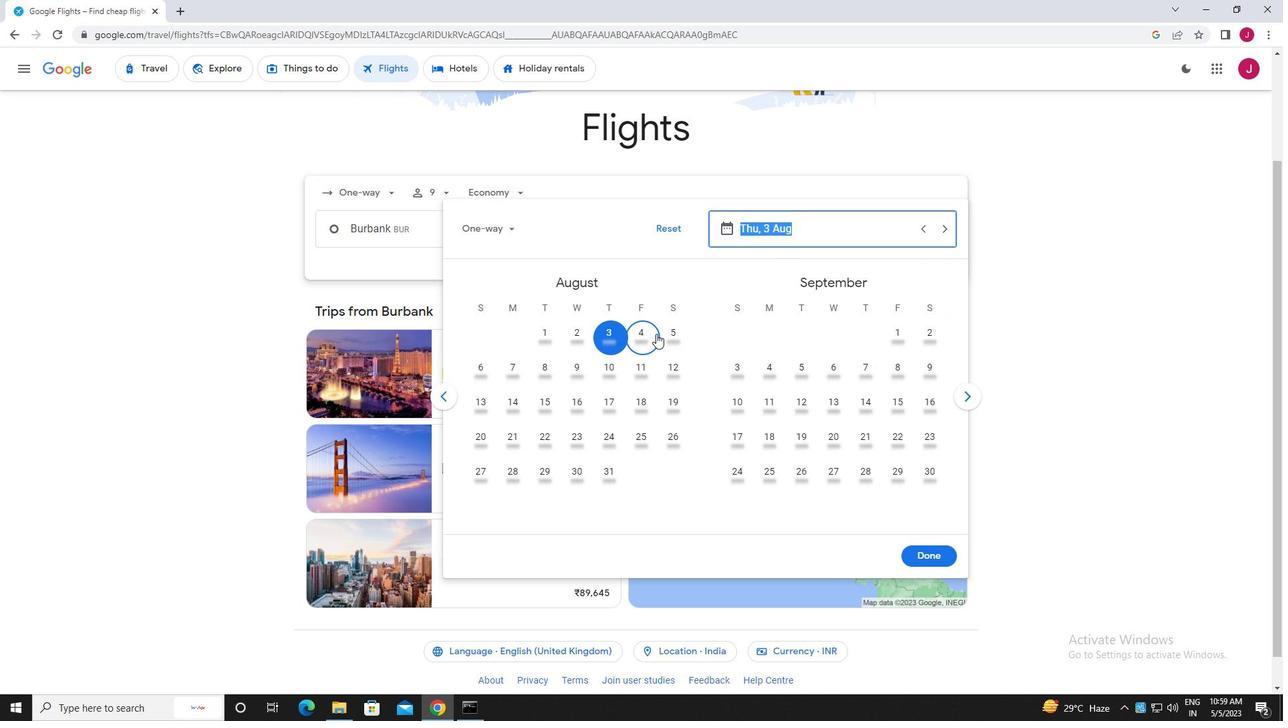 
Action: Mouse pressed left at (670, 336)
Screenshot: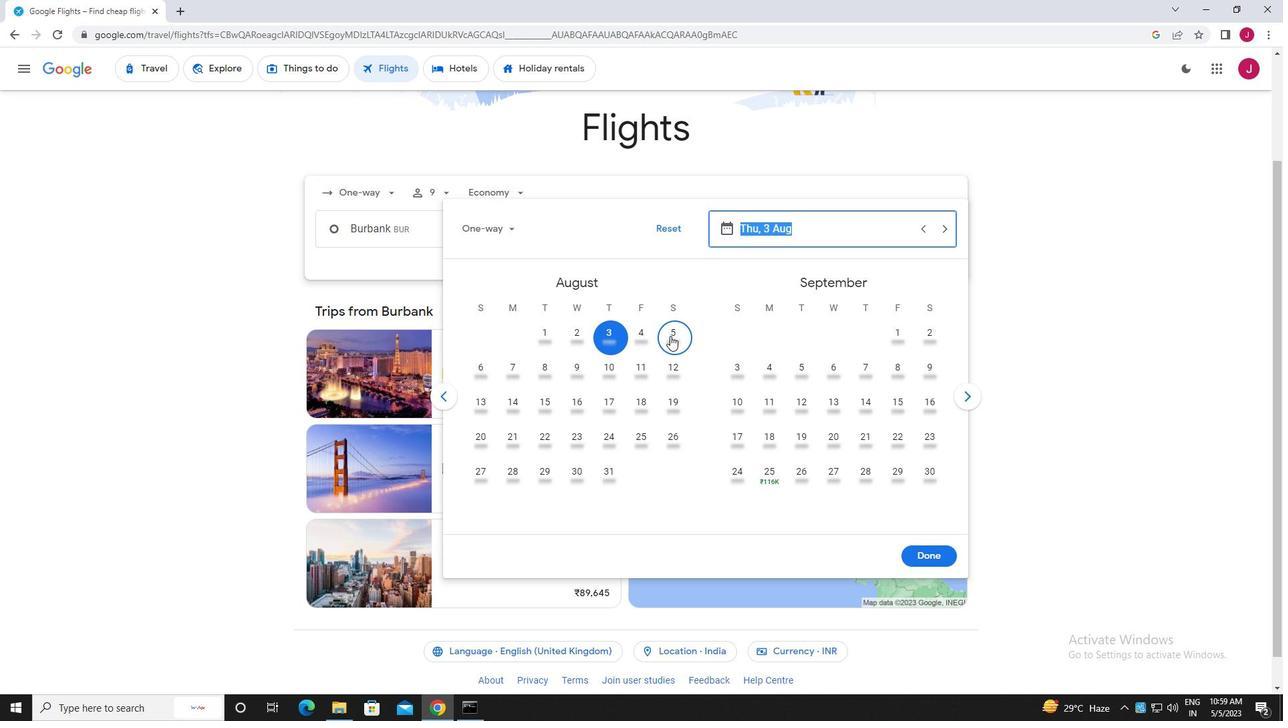 
Action: Mouse moved to (936, 554)
Screenshot: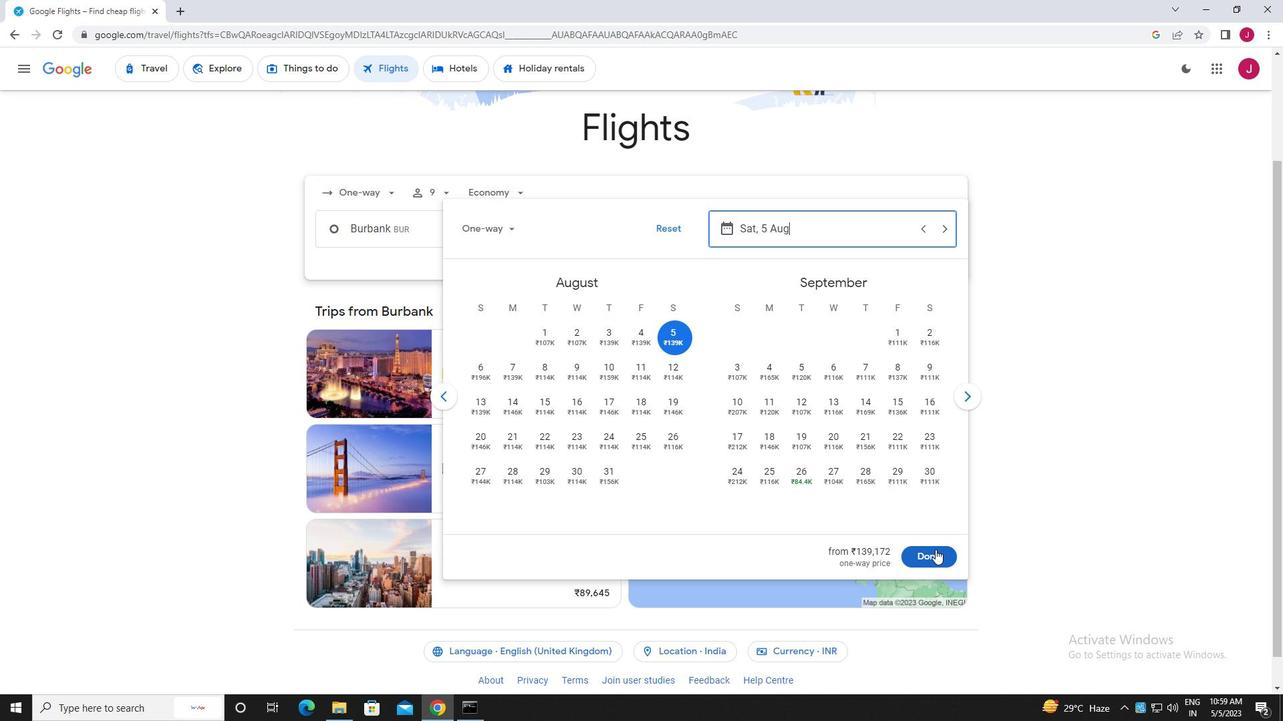 
Action: Mouse pressed left at (936, 554)
Screenshot: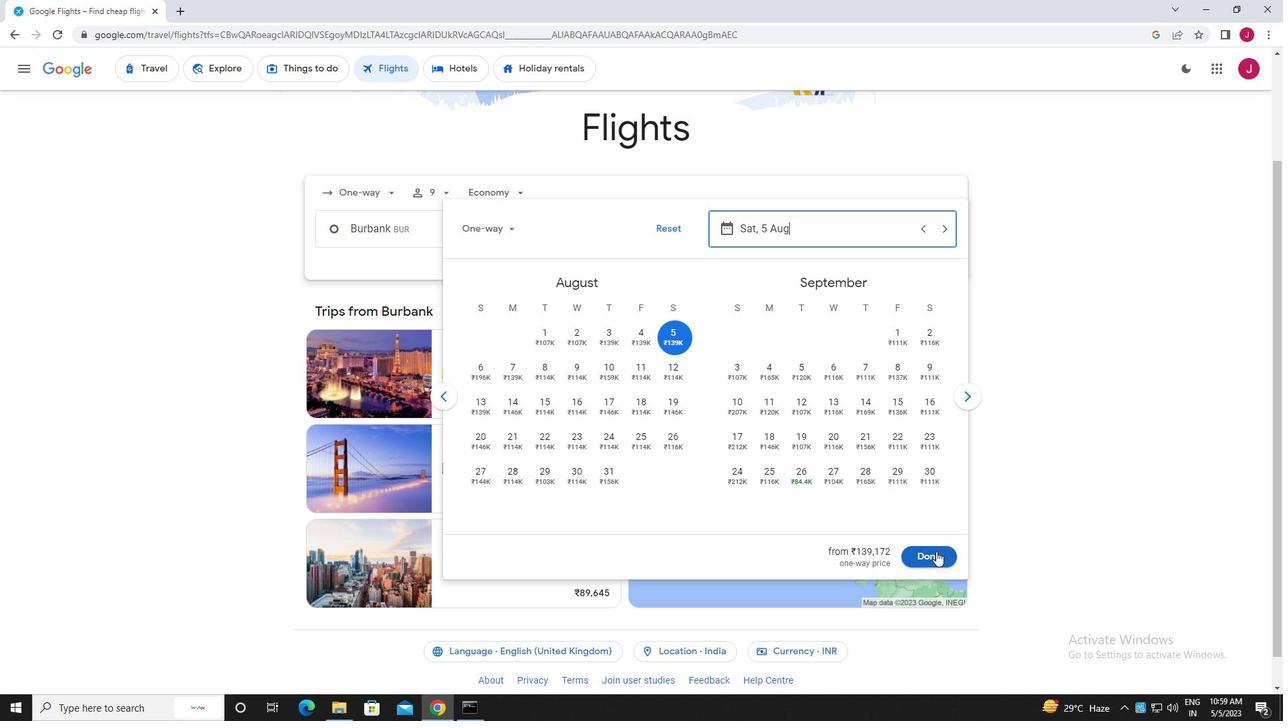 
Action: Mouse moved to (655, 276)
Screenshot: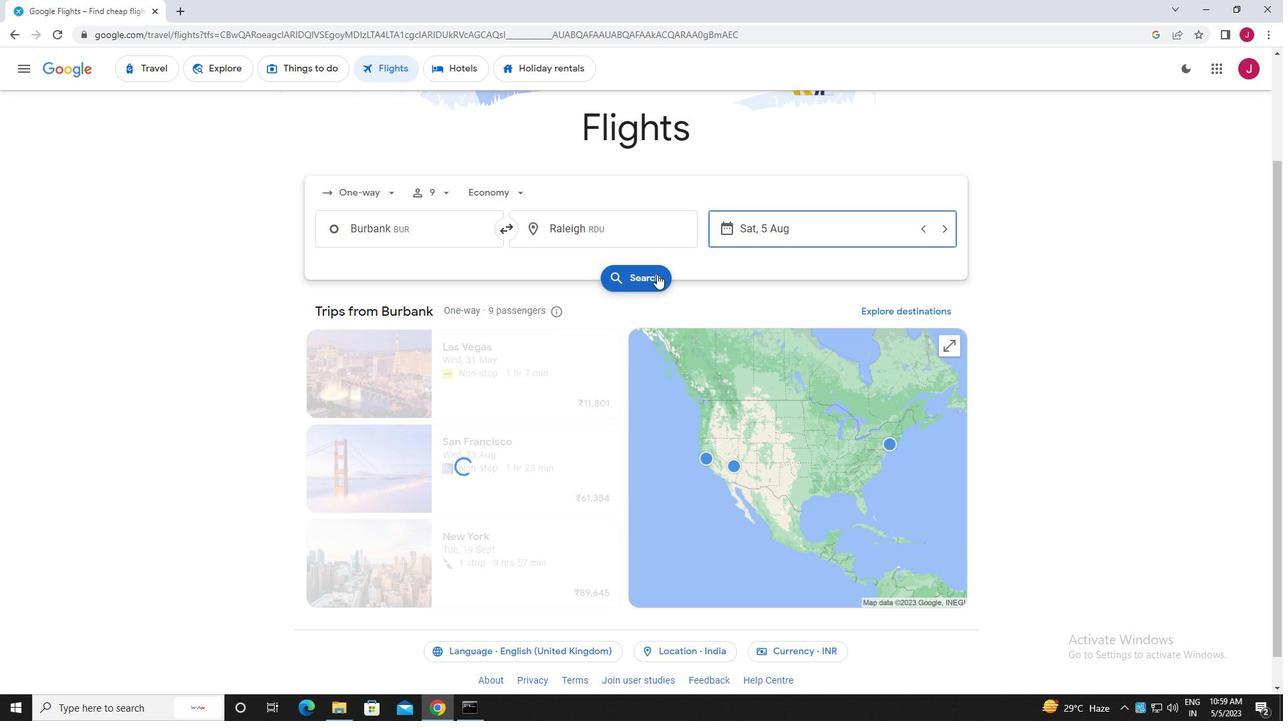 
Action: Mouse pressed left at (655, 276)
Screenshot: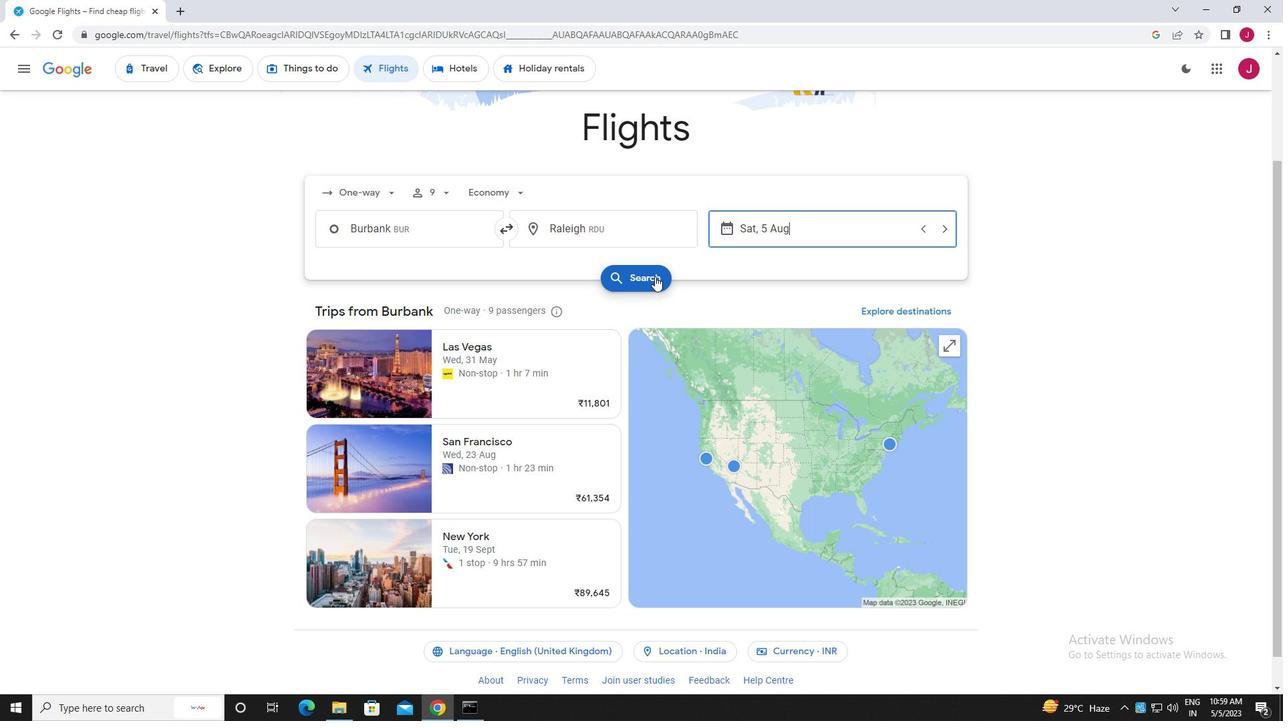 
Action: Mouse moved to (344, 189)
Screenshot: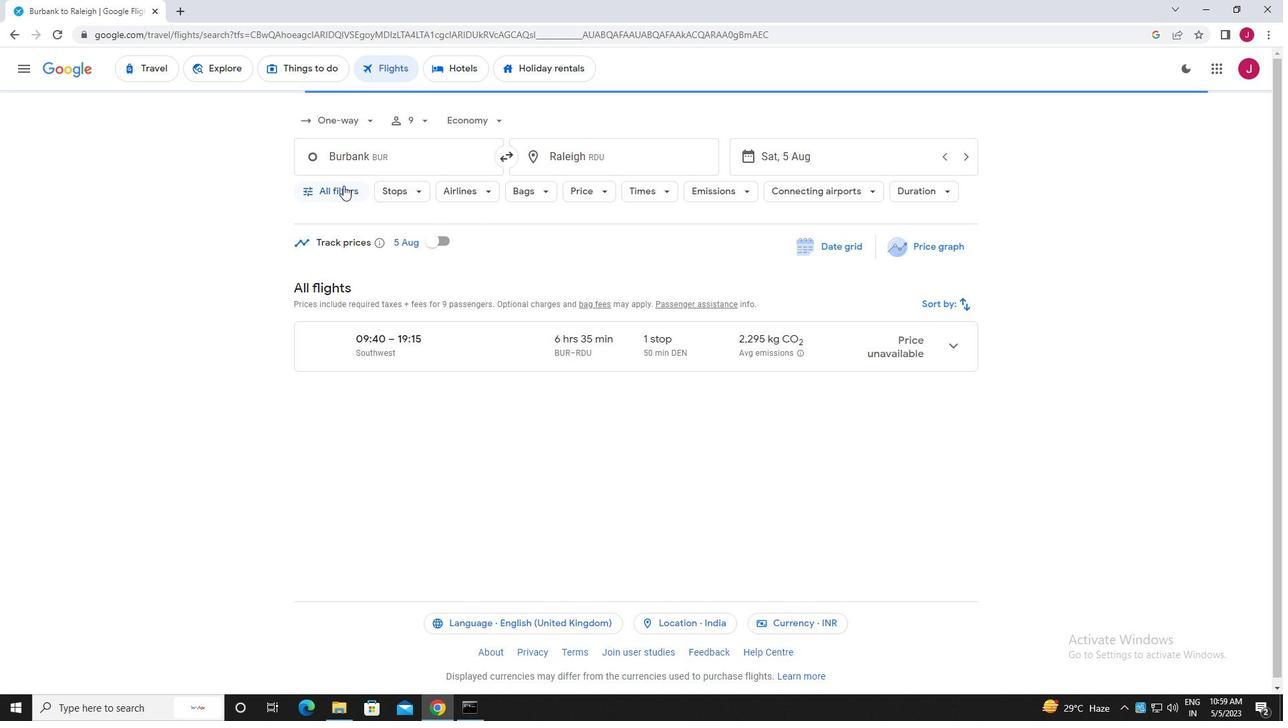 
Action: Mouse pressed left at (344, 189)
Screenshot: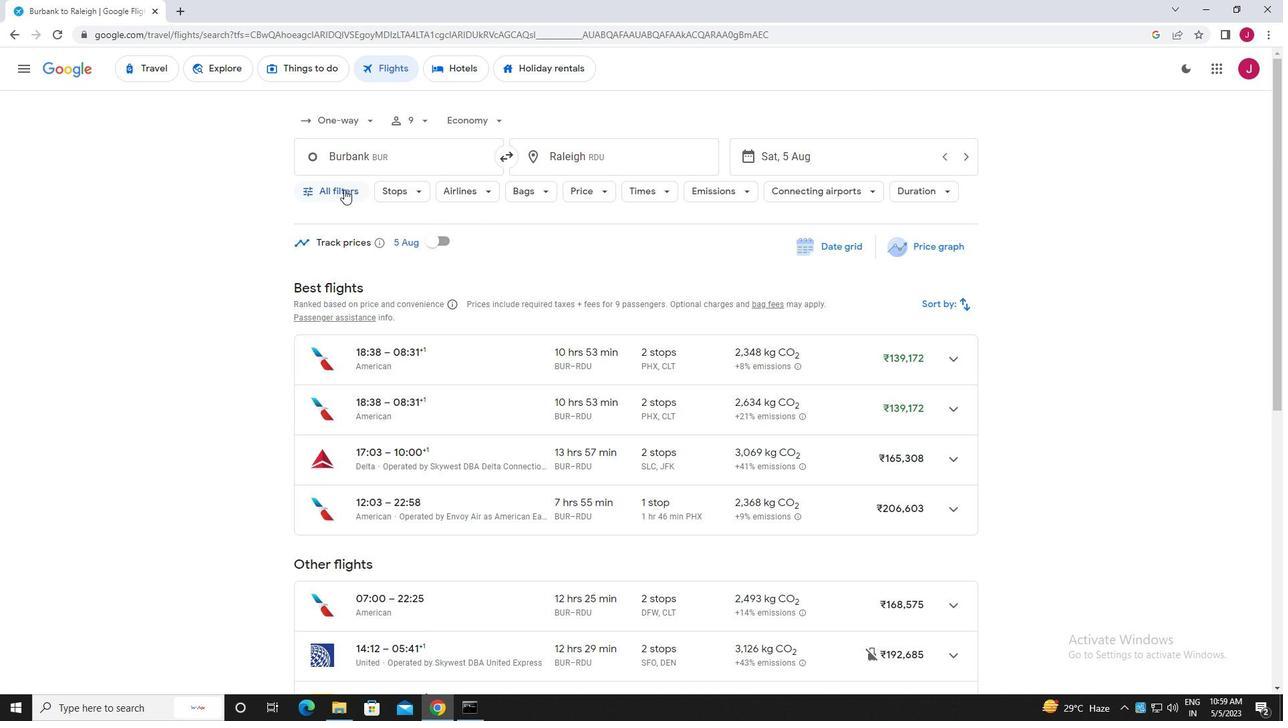 
Action: Mouse moved to (410, 269)
Screenshot: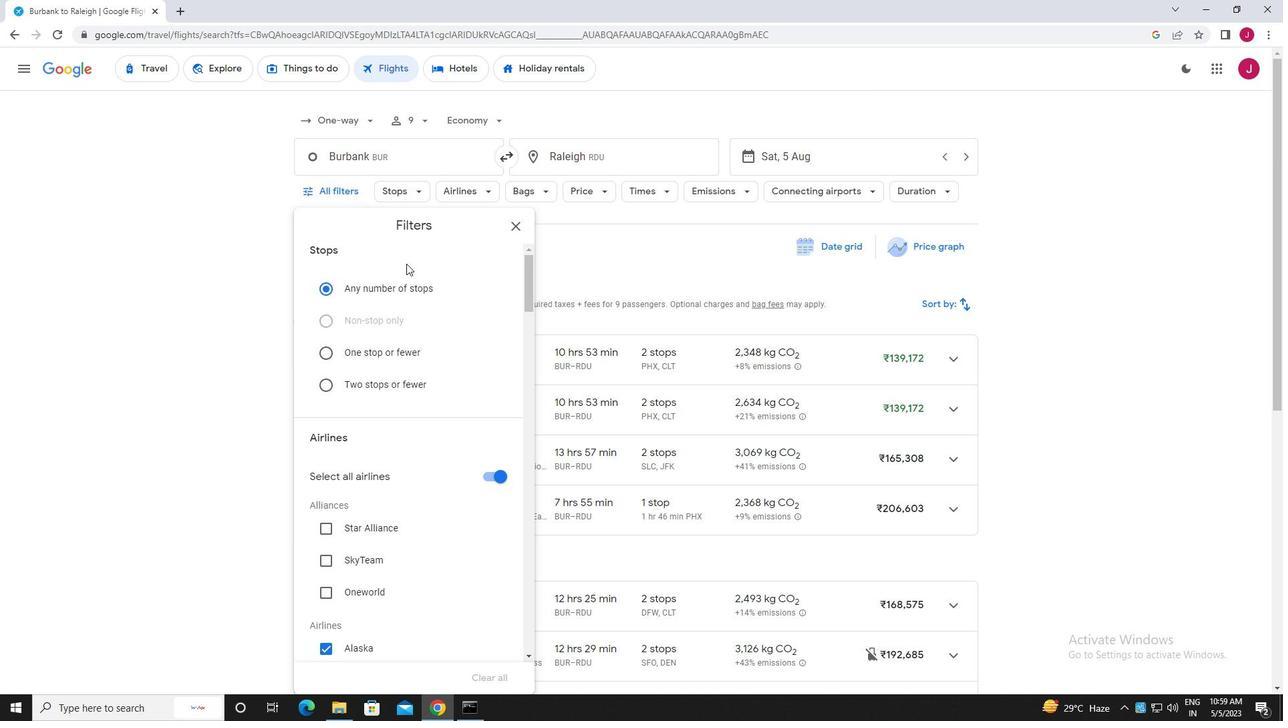 
Action: Mouse scrolled (410, 268) with delta (0, 0)
Screenshot: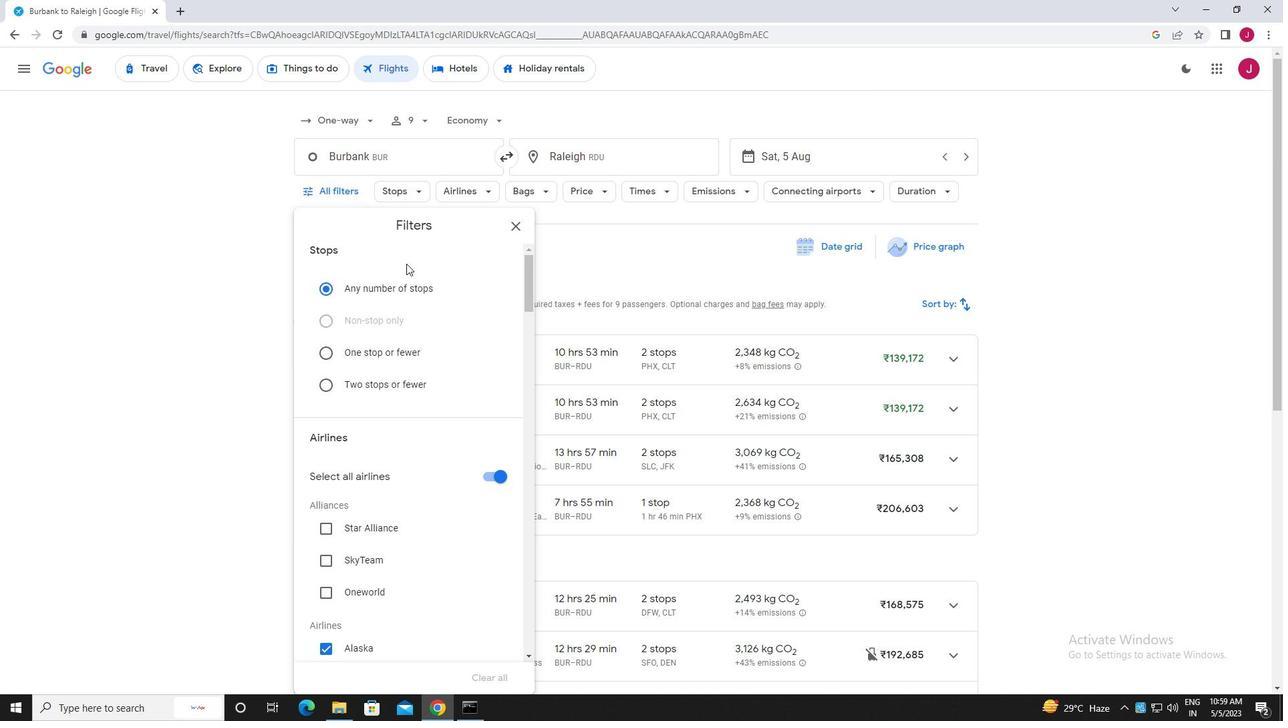 
Action: Mouse scrolled (410, 268) with delta (0, 0)
Screenshot: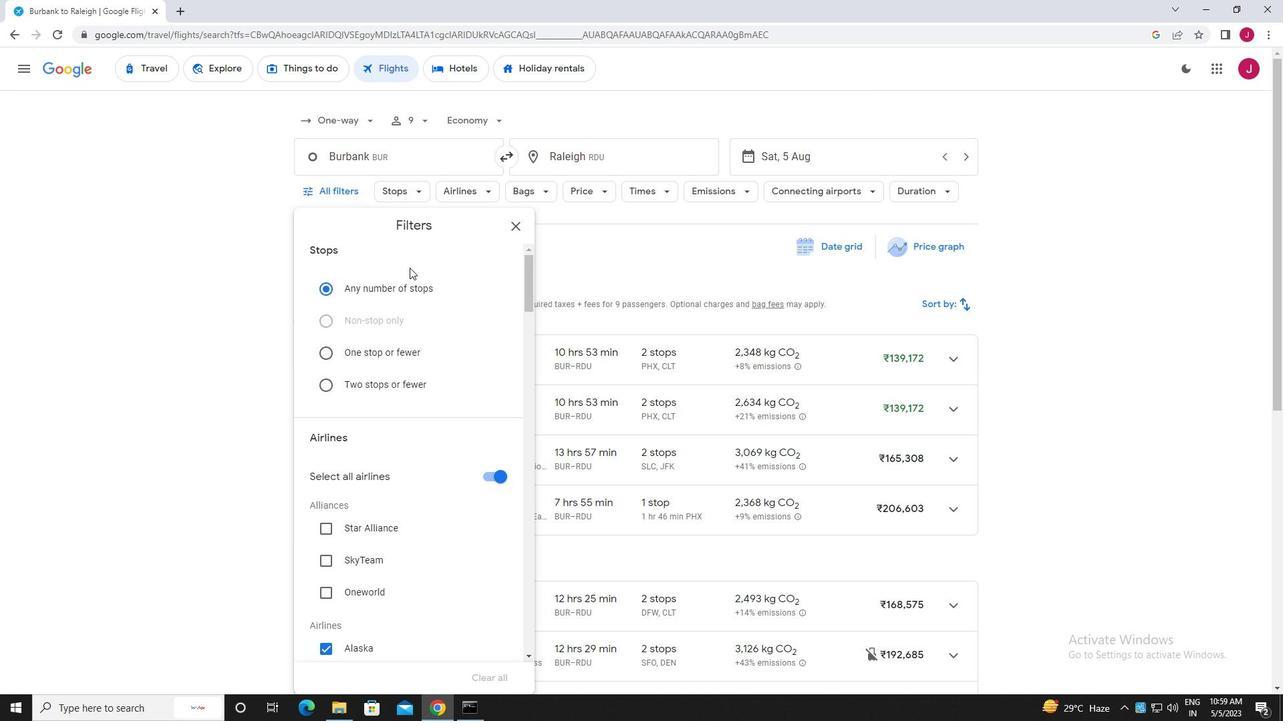 
Action: Mouse moved to (483, 344)
Screenshot: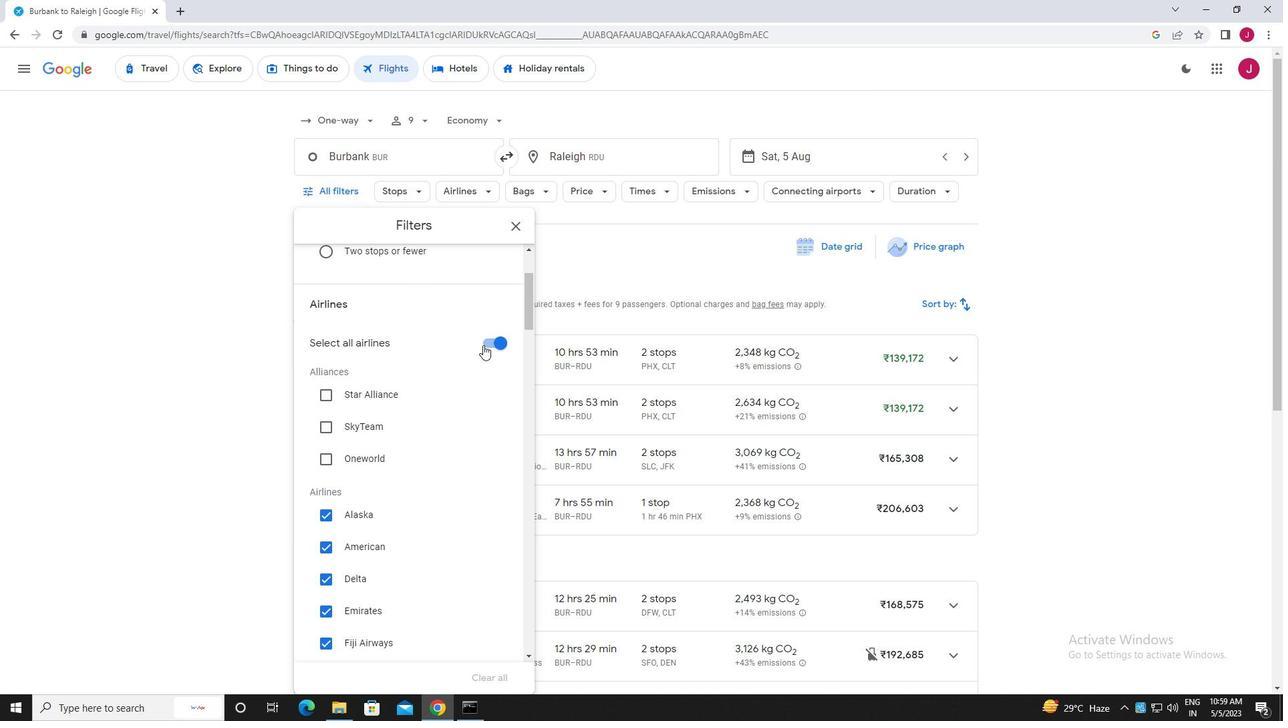 
Action: Mouse pressed left at (483, 344)
Screenshot: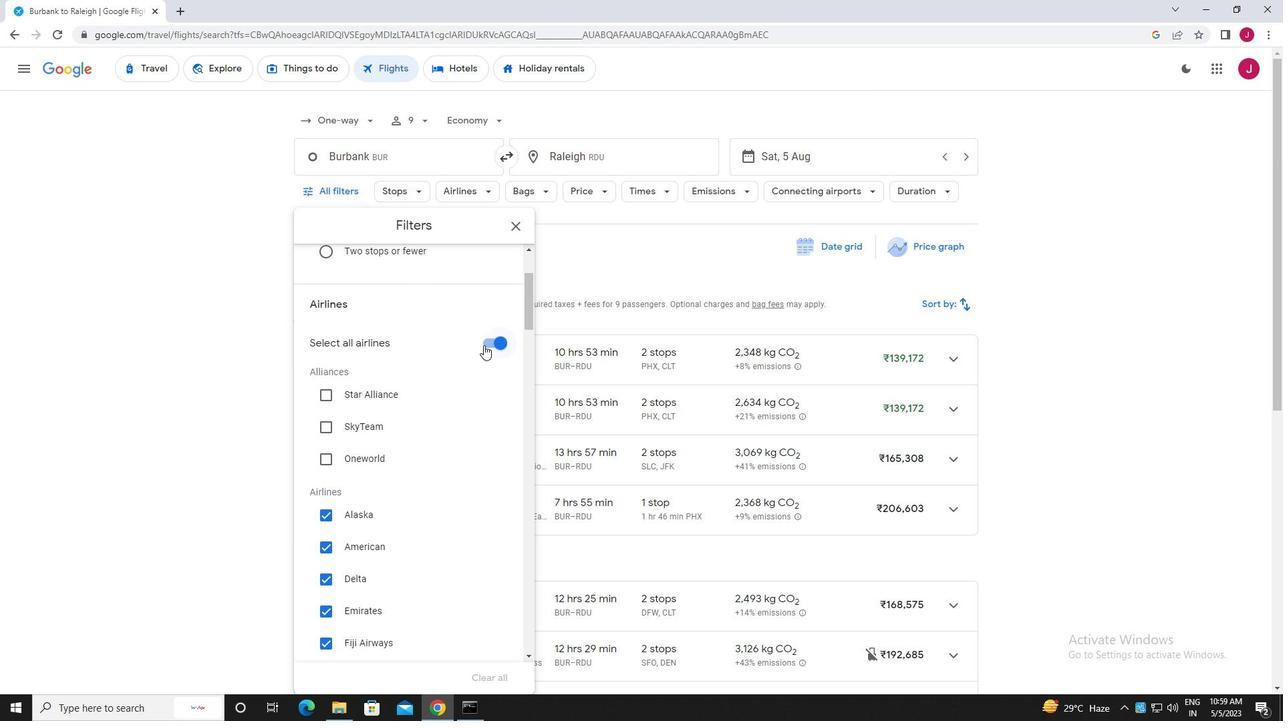 
Action: Mouse moved to (451, 343)
Screenshot: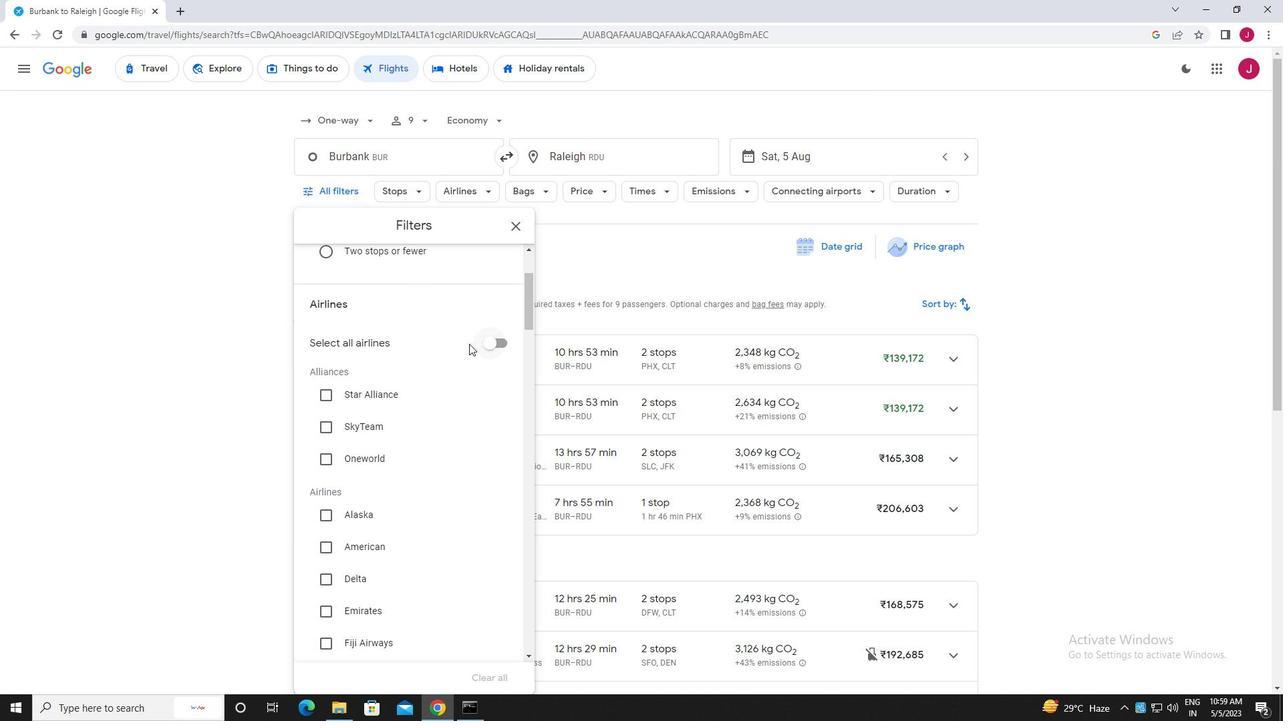 
Action: Mouse scrolled (451, 342) with delta (0, 0)
Screenshot: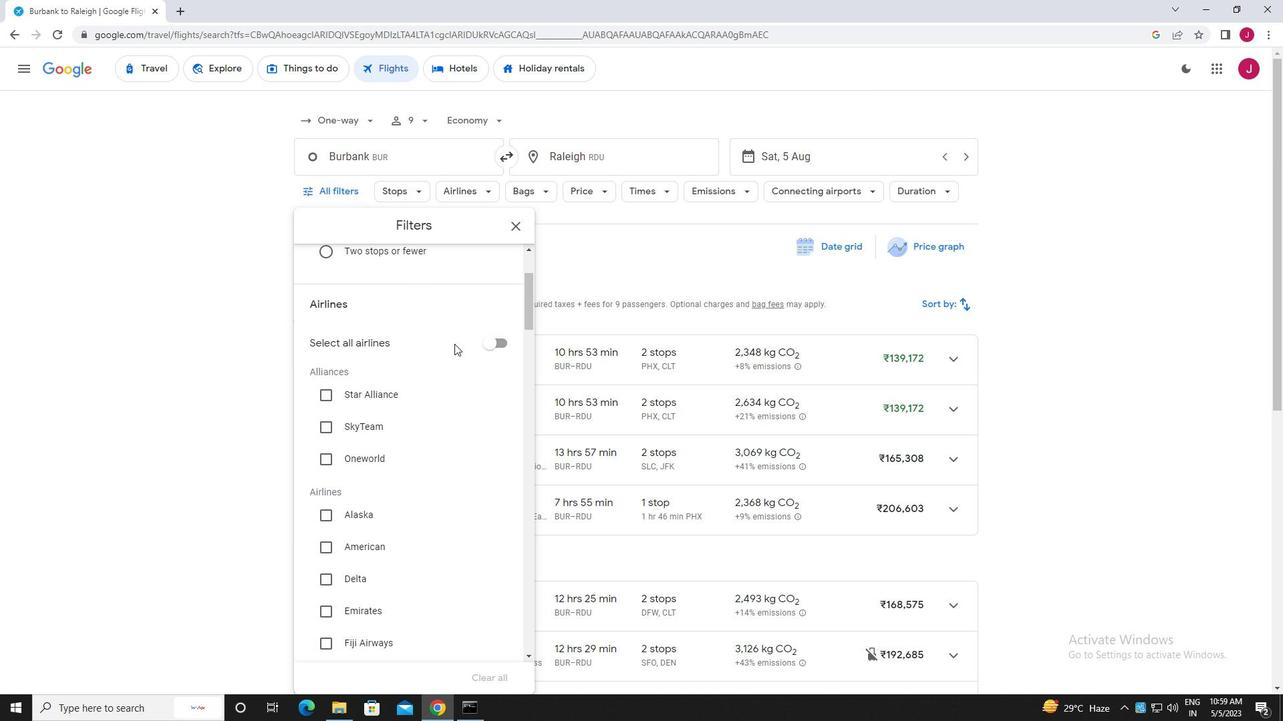 
Action: Mouse moved to (421, 346)
Screenshot: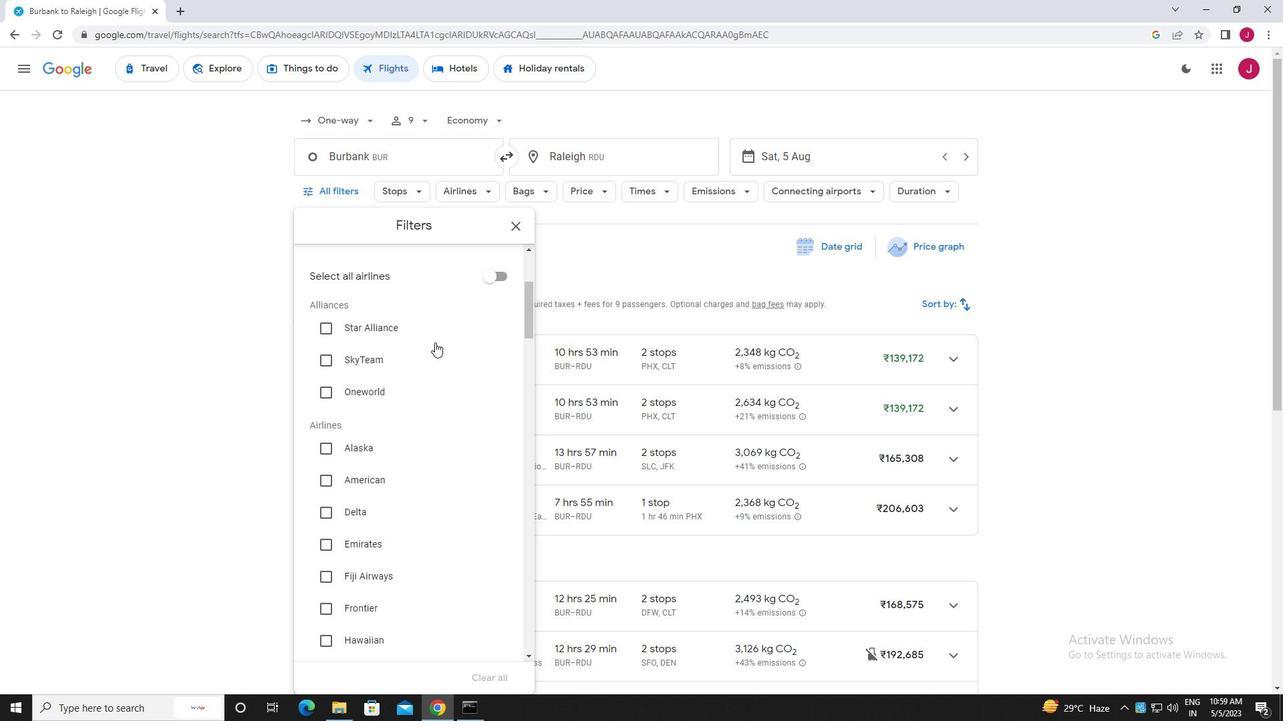 
Action: Mouse scrolled (421, 346) with delta (0, 0)
Screenshot: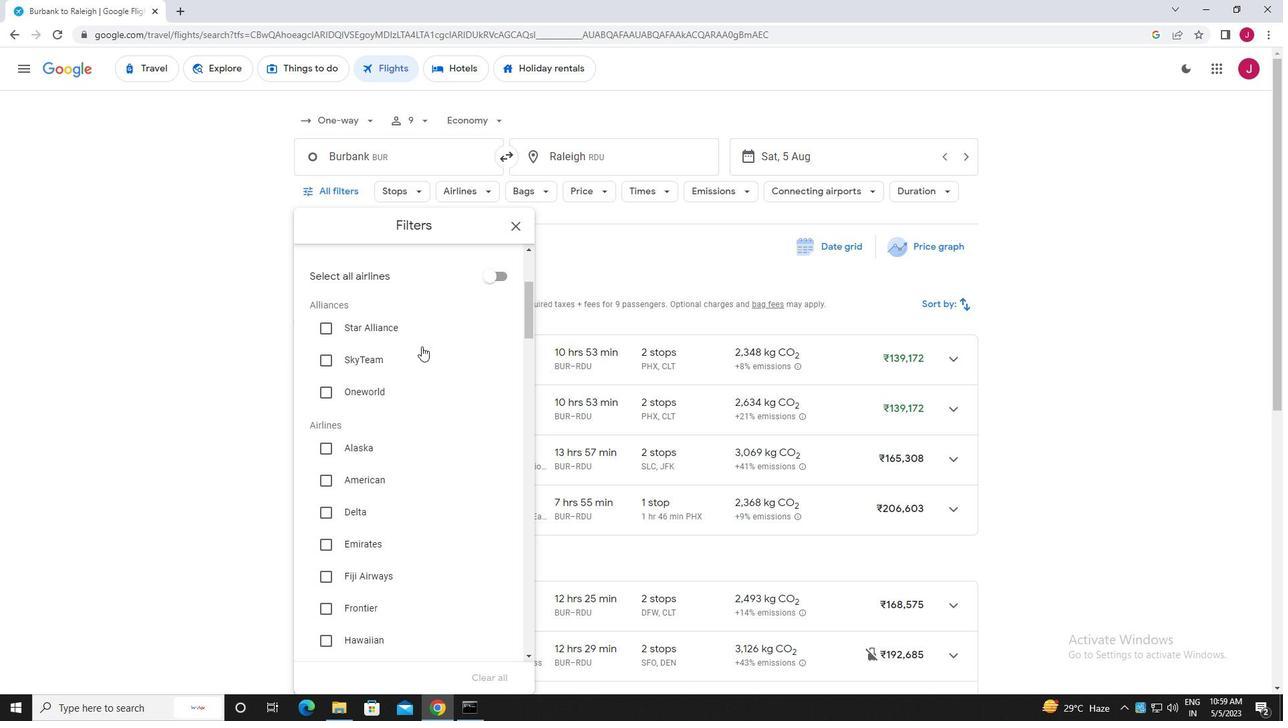 
Action: Mouse scrolled (421, 346) with delta (0, 0)
Screenshot: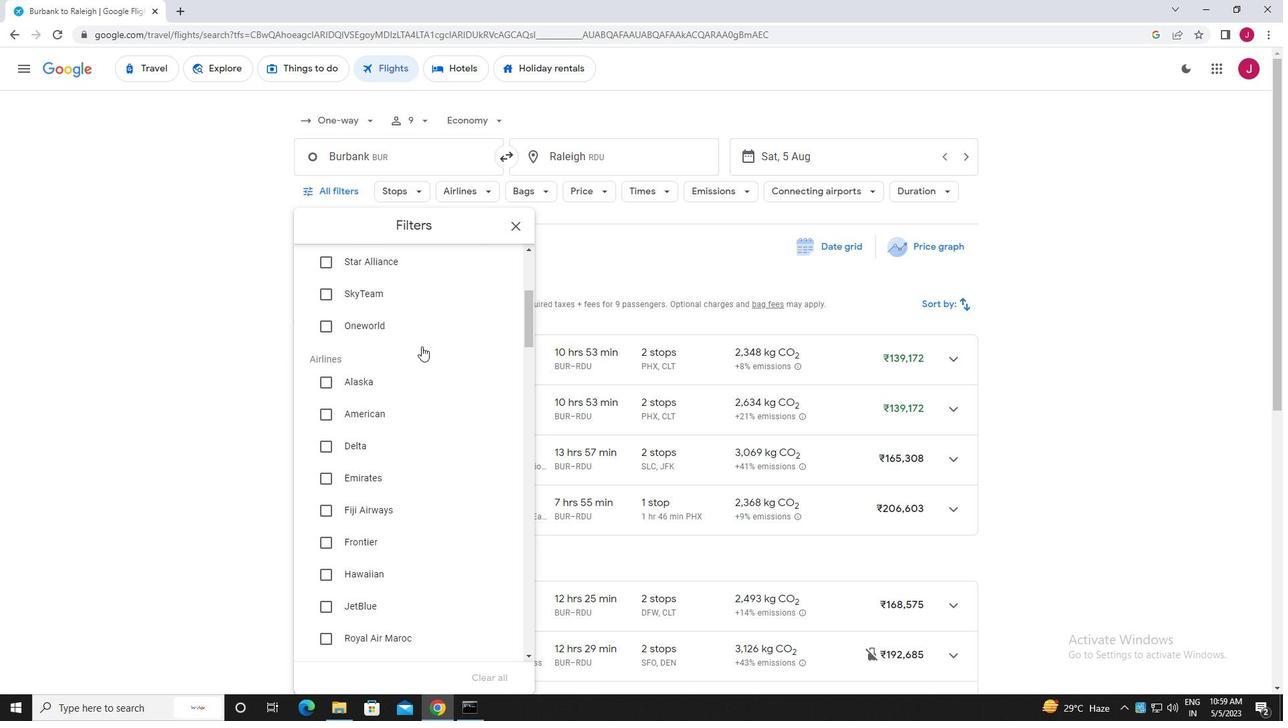 
Action: Mouse scrolled (421, 346) with delta (0, 0)
Screenshot: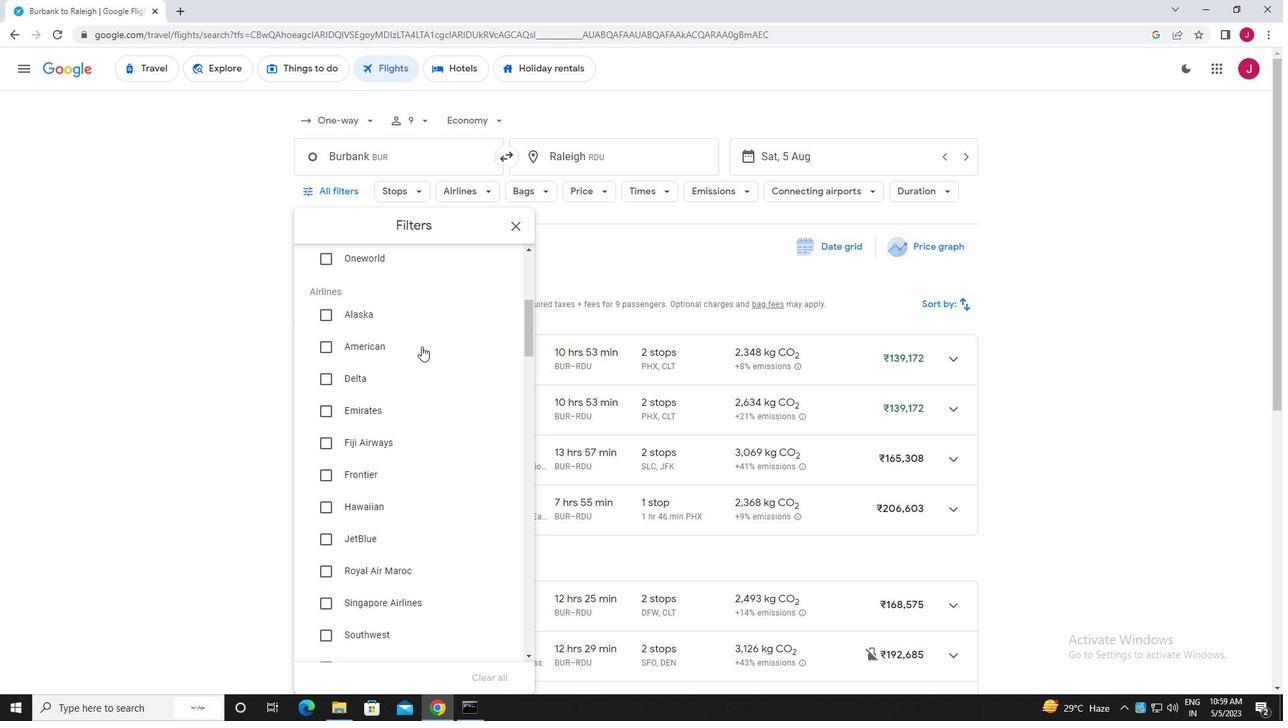 
Action: Mouse scrolled (421, 346) with delta (0, 0)
Screenshot: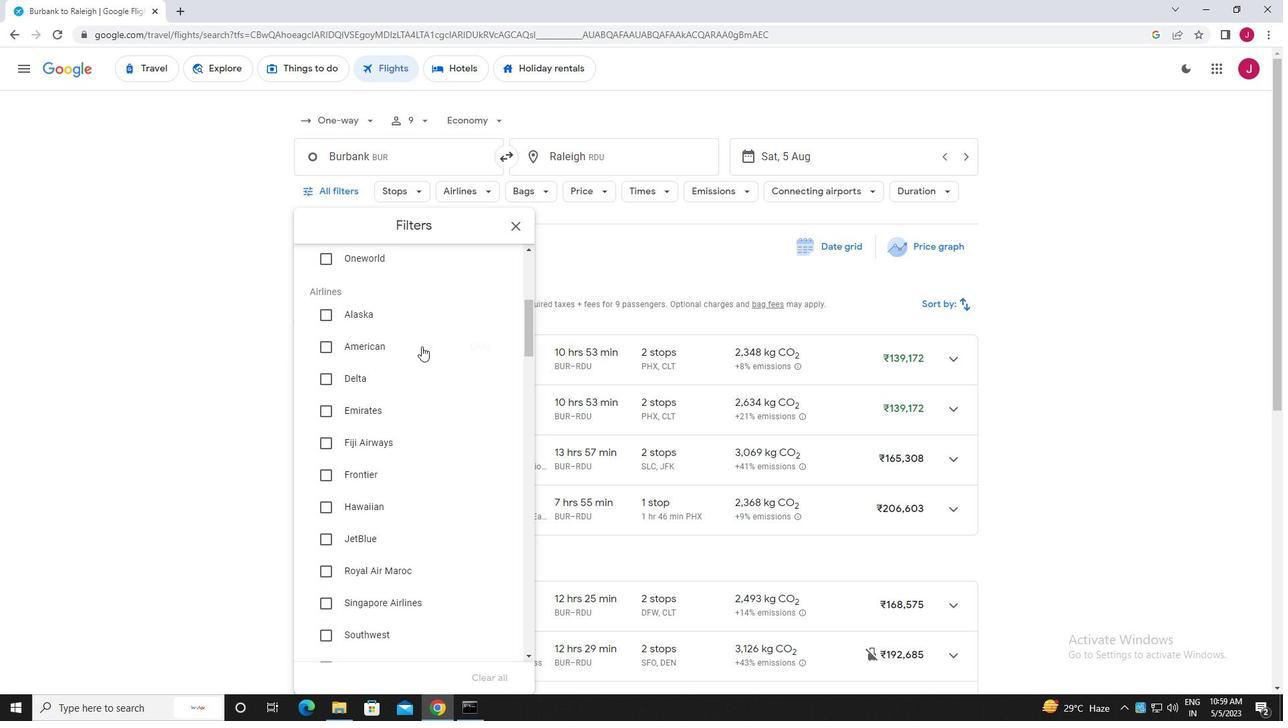 
Action: Mouse moved to (325, 436)
Screenshot: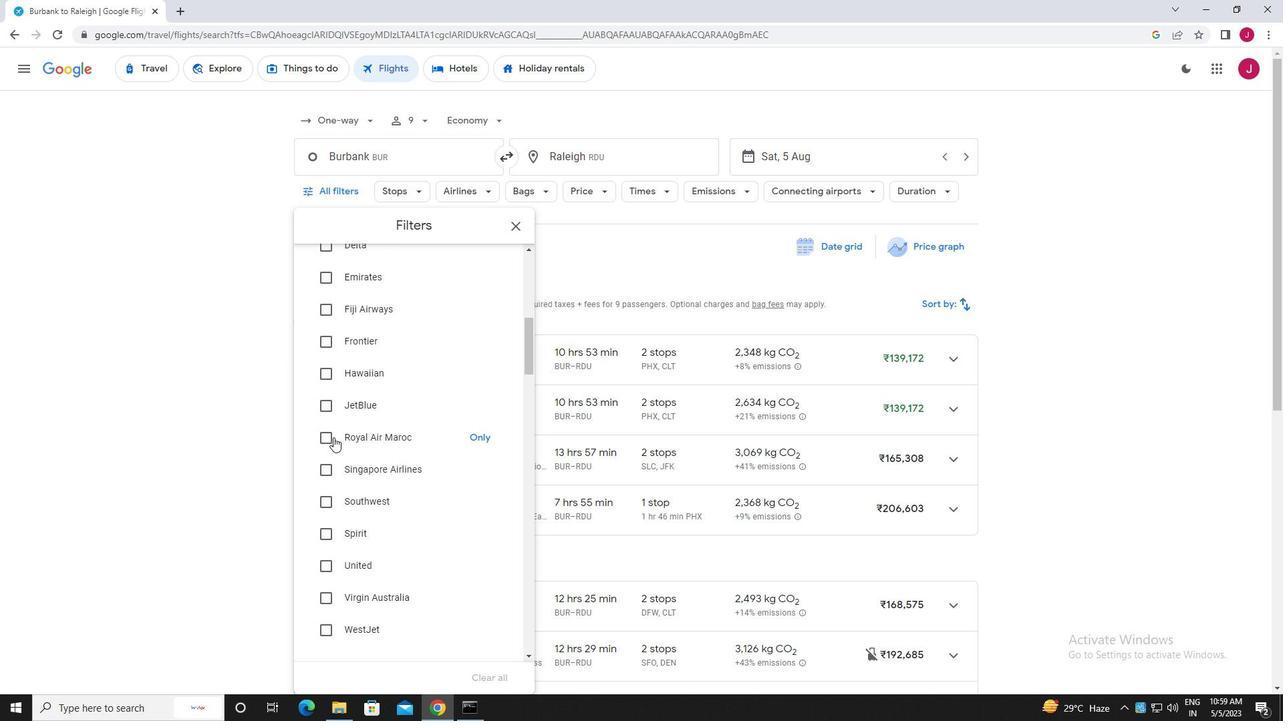 
Action: Mouse pressed left at (325, 436)
Screenshot: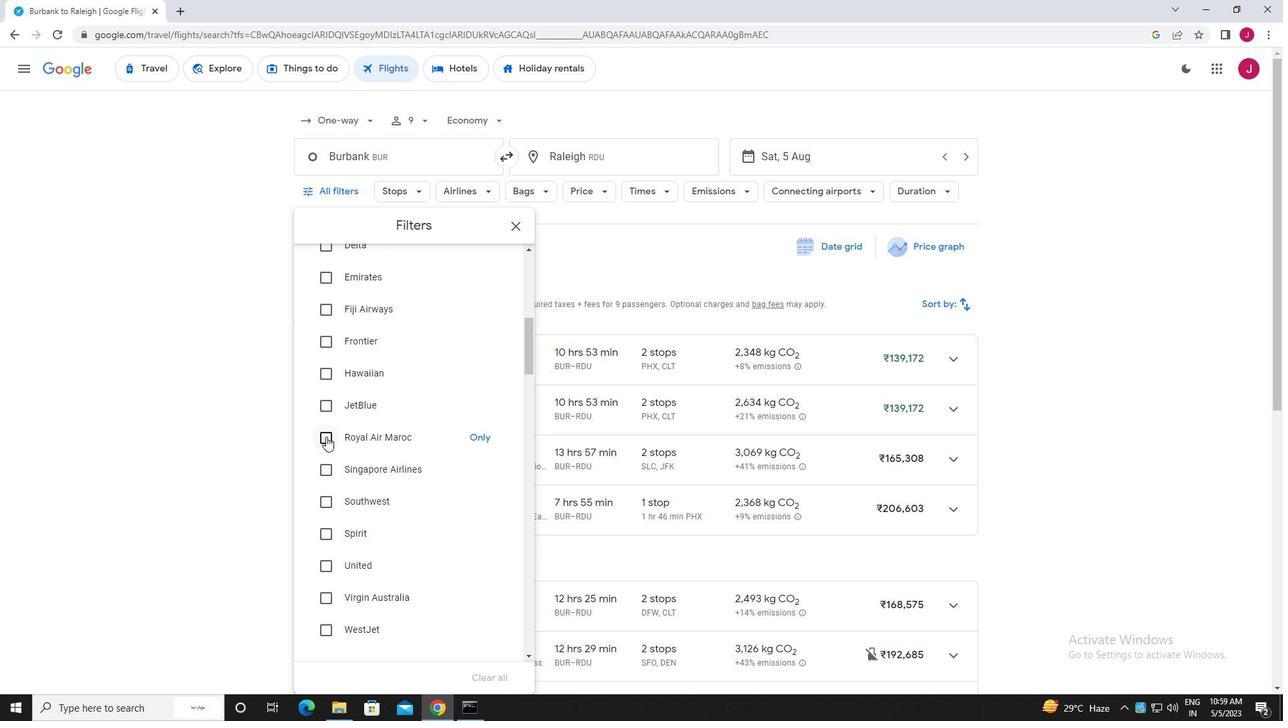 
Action: Mouse moved to (402, 430)
Screenshot: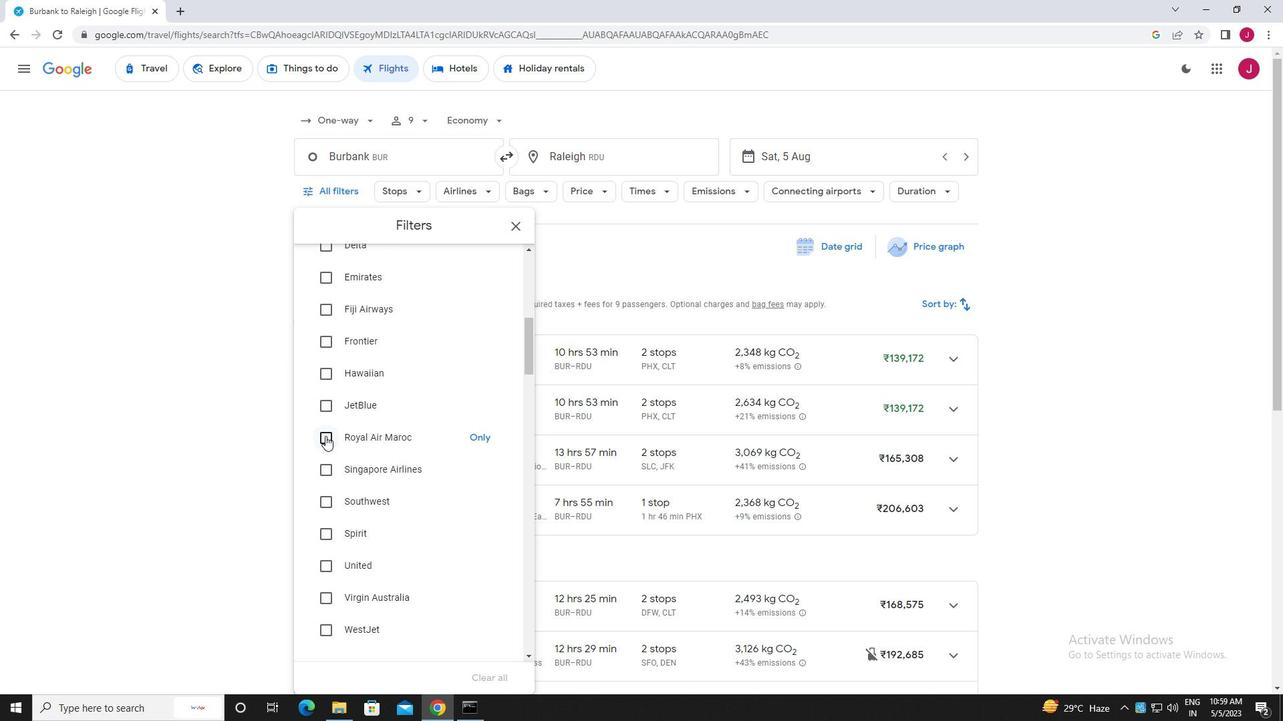 
Action: Mouse scrolled (402, 429) with delta (0, 0)
Screenshot: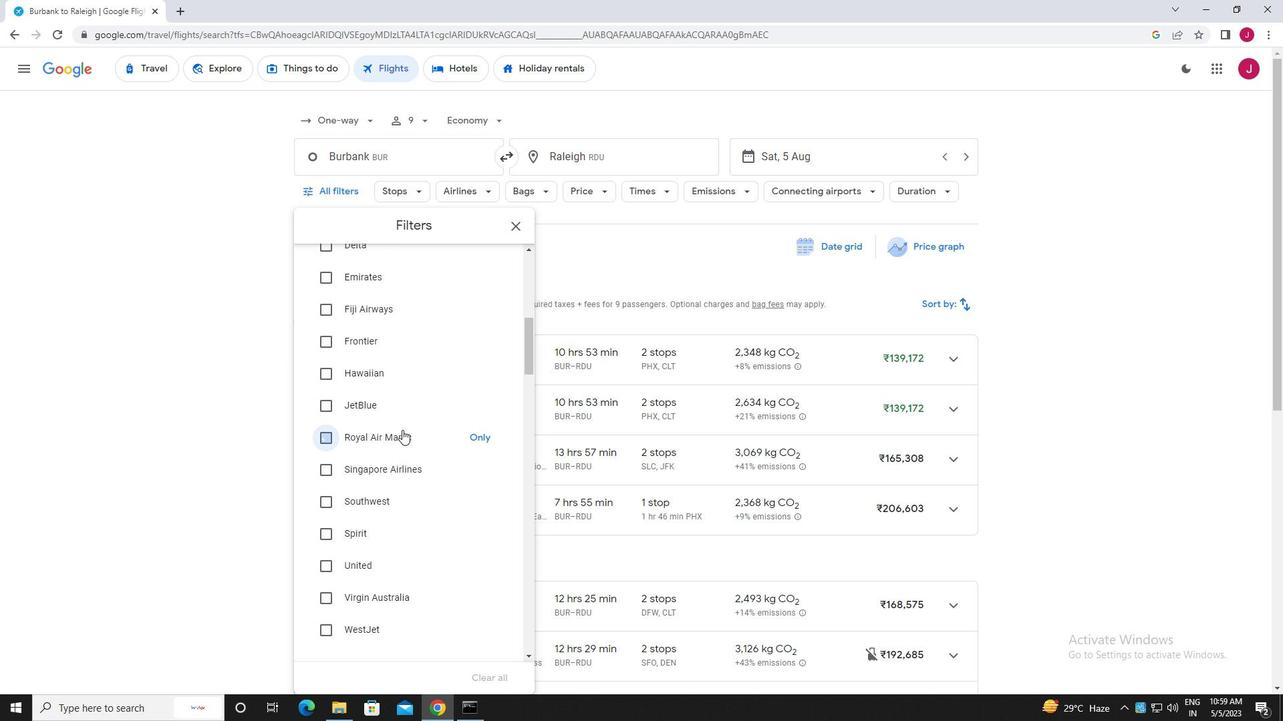 
Action: Mouse scrolled (402, 429) with delta (0, 0)
Screenshot: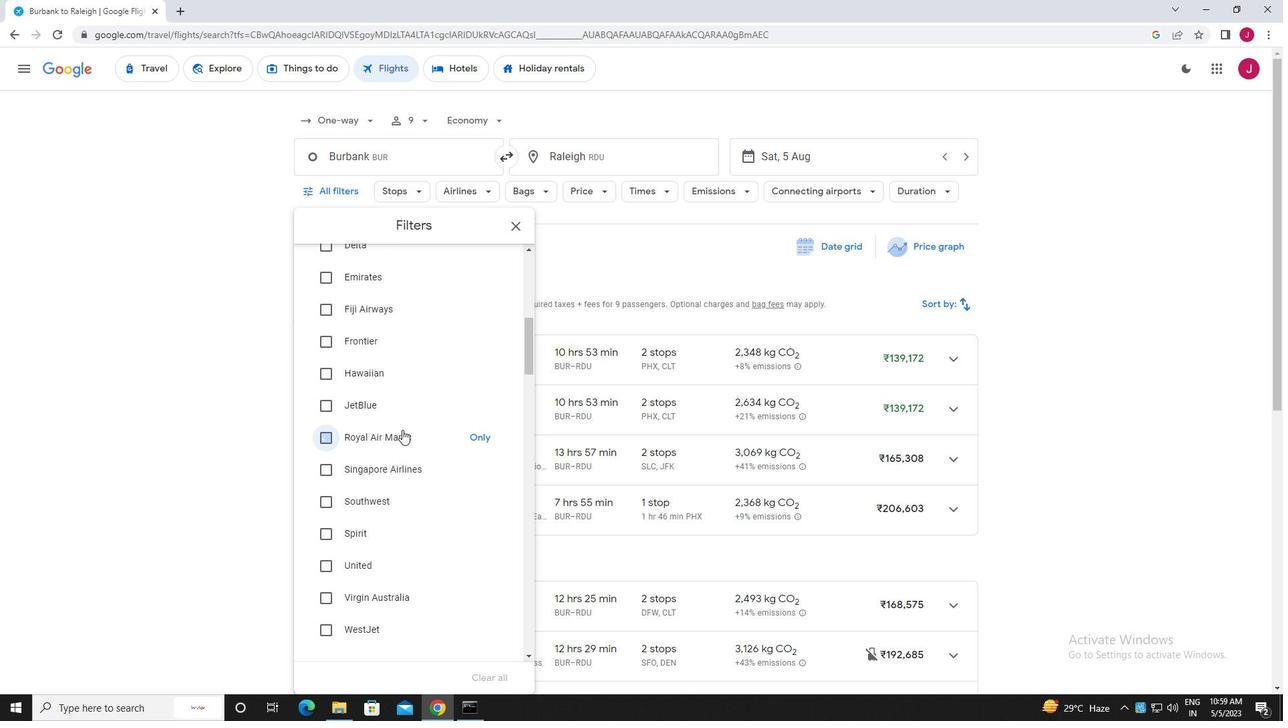 
Action: Mouse scrolled (402, 429) with delta (0, 0)
Screenshot: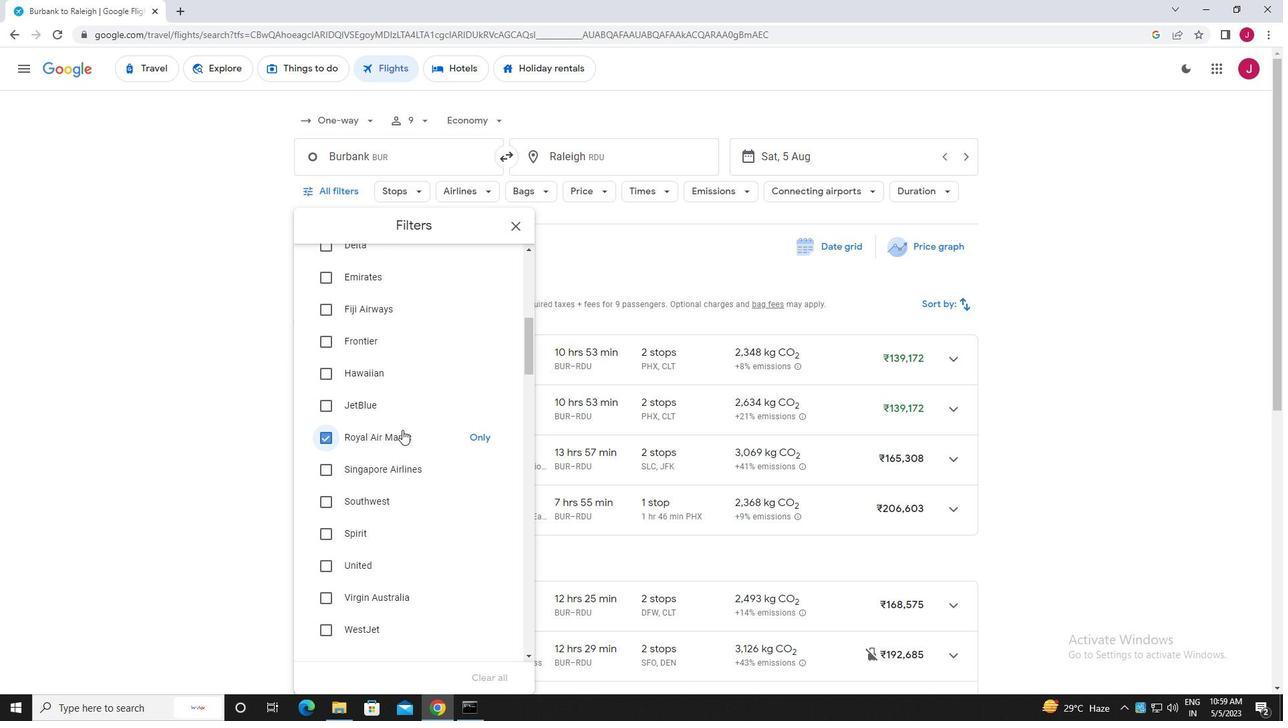 
Action: Mouse scrolled (402, 429) with delta (0, 0)
Screenshot: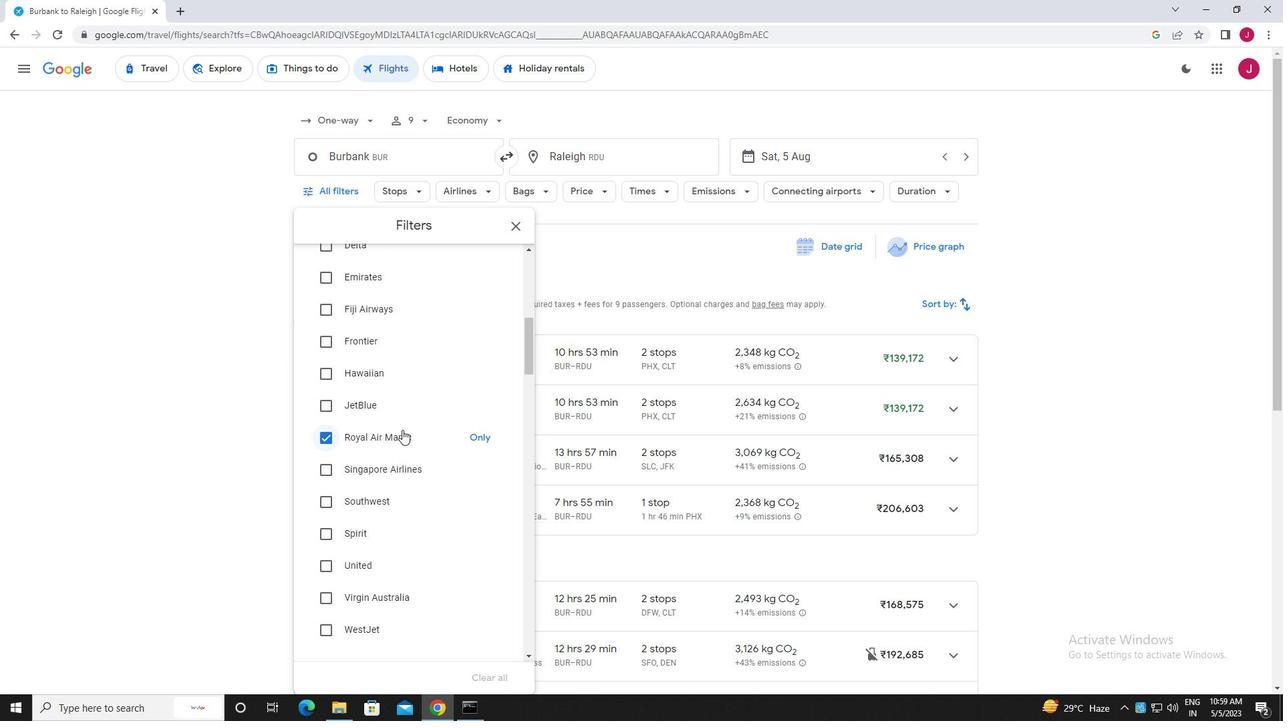 
Action: Mouse scrolled (402, 429) with delta (0, 0)
Screenshot: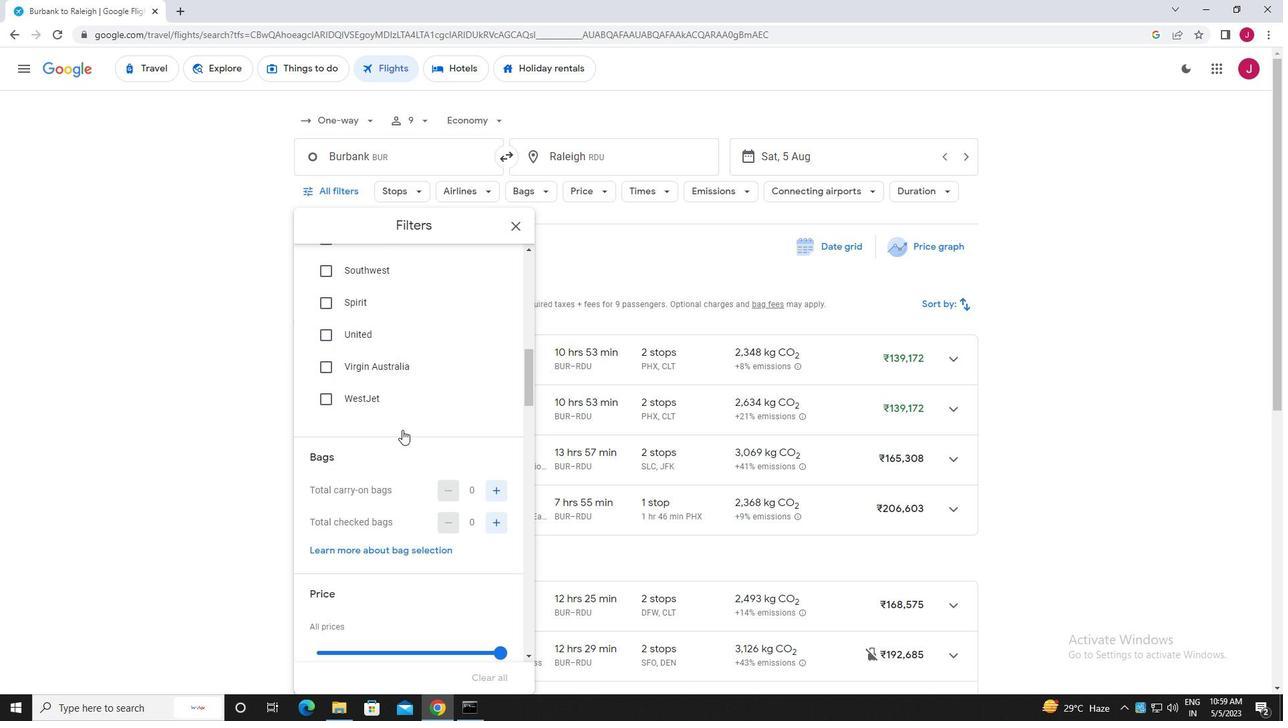 
Action: Mouse scrolled (402, 429) with delta (0, 0)
Screenshot: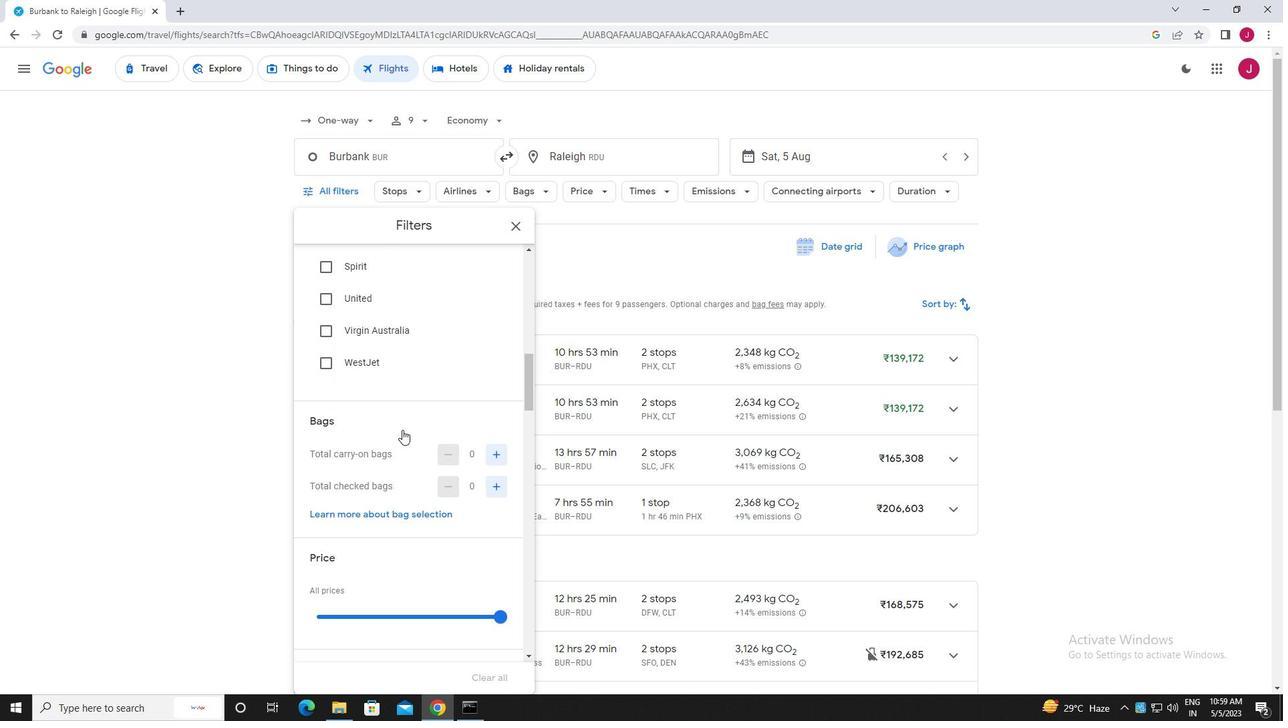 
Action: Mouse moved to (499, 350)
Screenshot: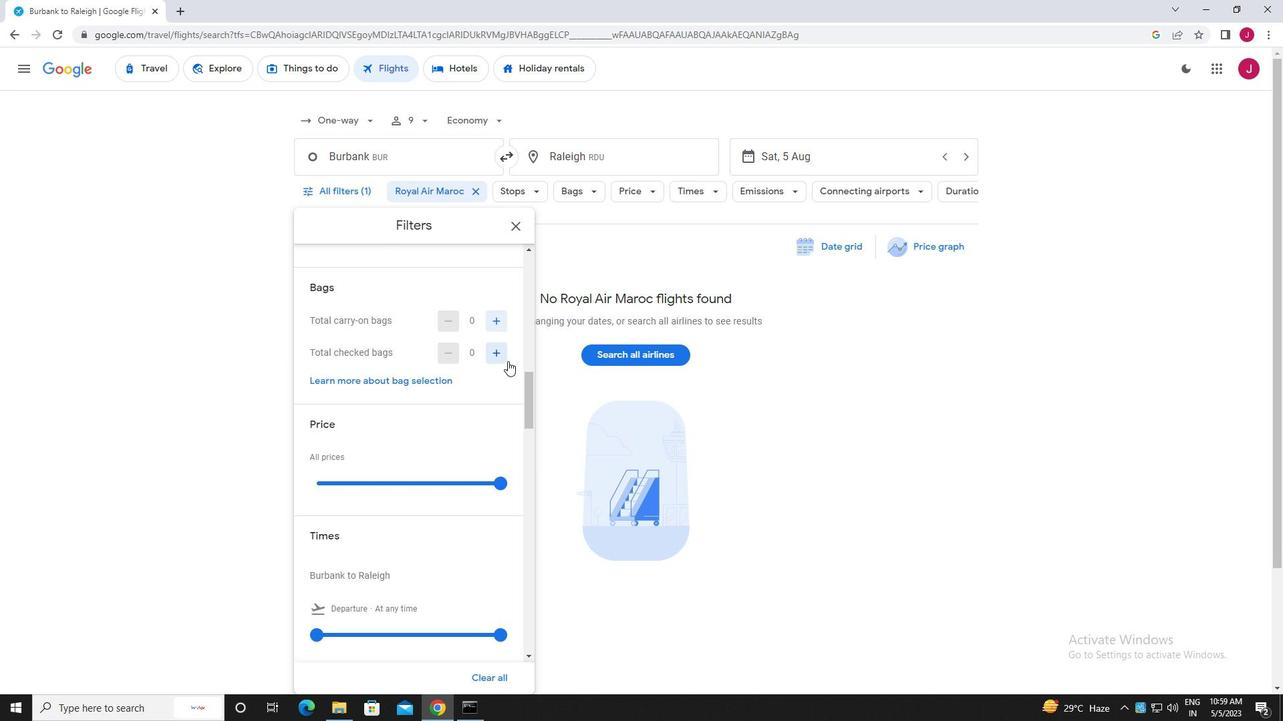 
Action: Mouse pressed left at (499, 350)
Screenshot: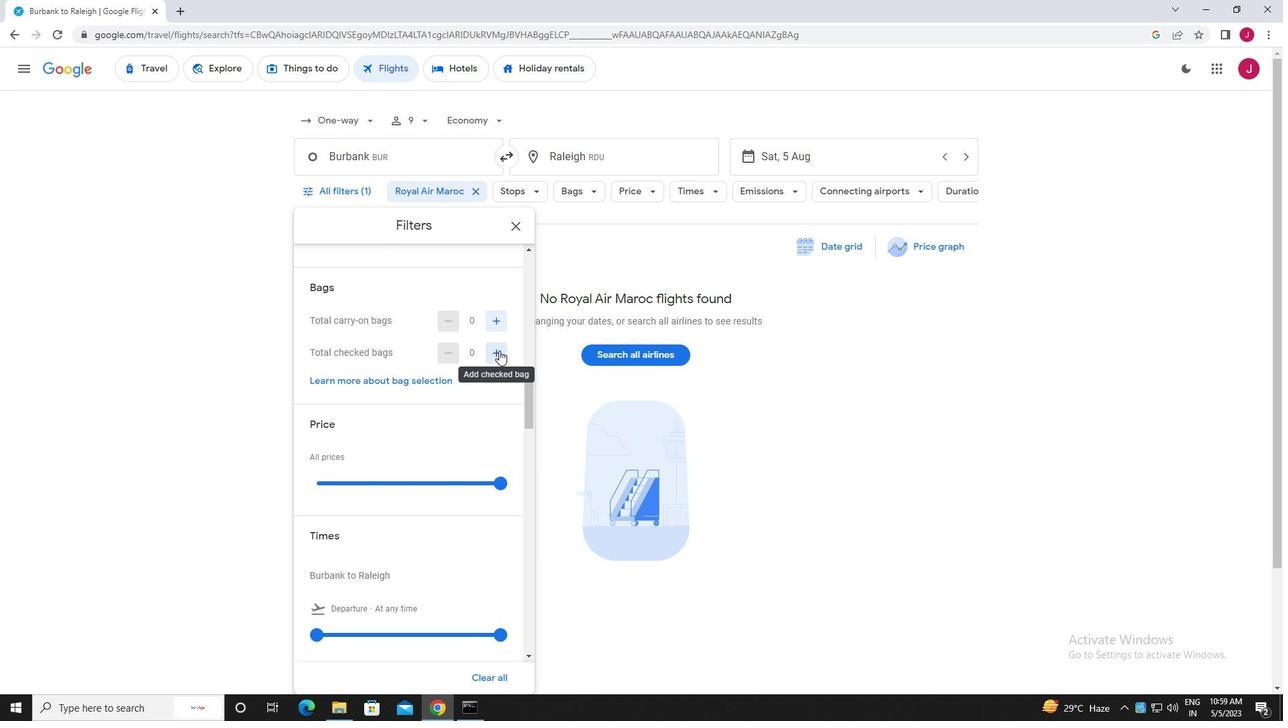 
Action: Mouse pressed left at (499, 350)
Screenshot: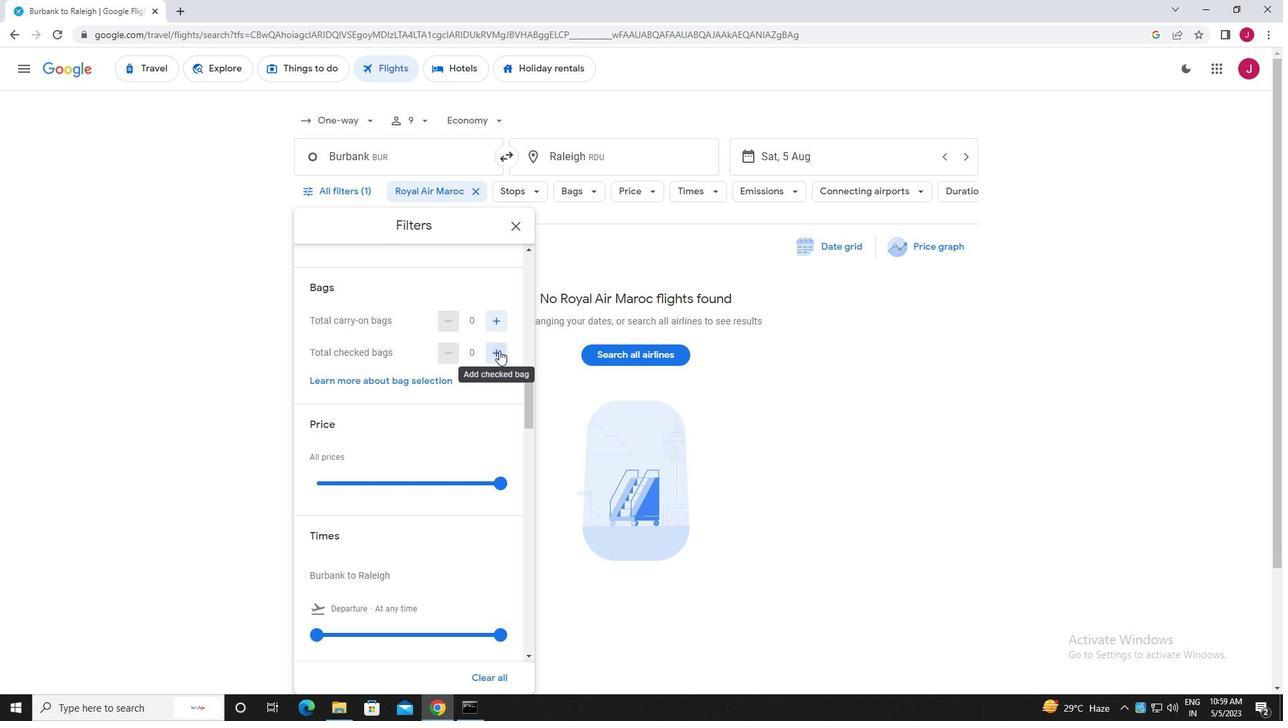 
Action: Mouse pressed left at (499, 350)
Screenshot: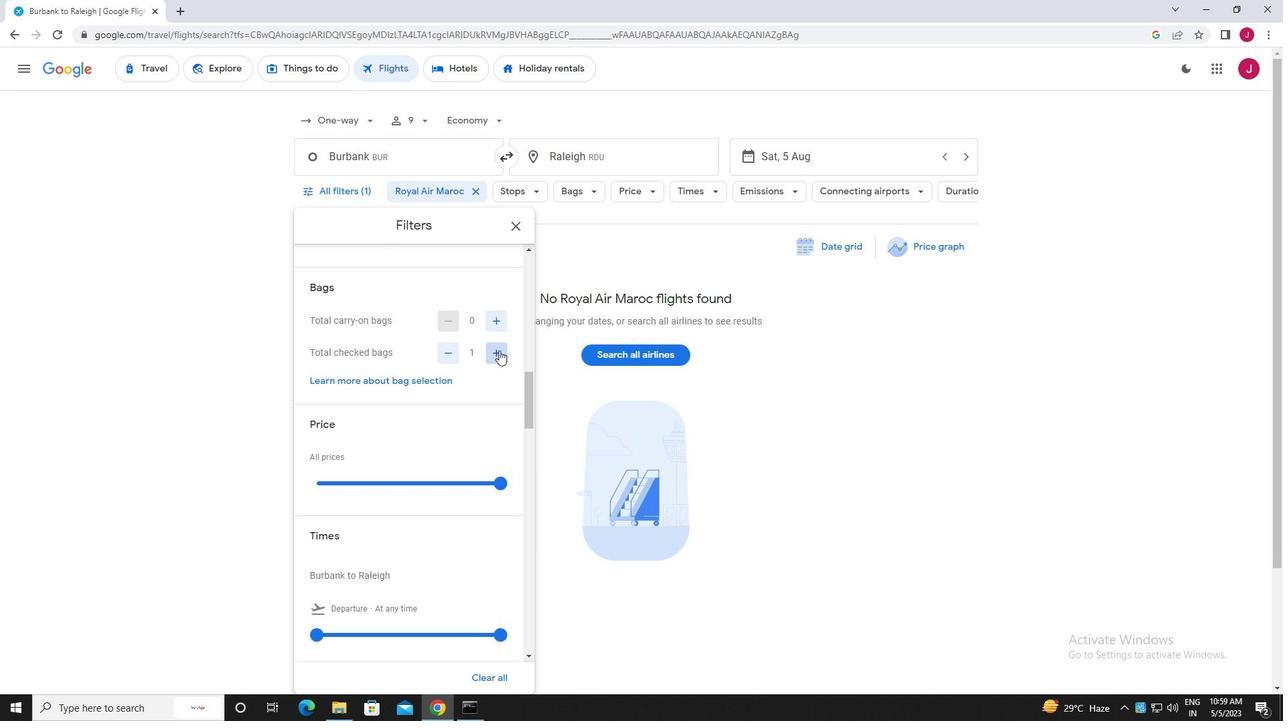 
Action: Mouse pressed left at (499, 350)
Screenshot: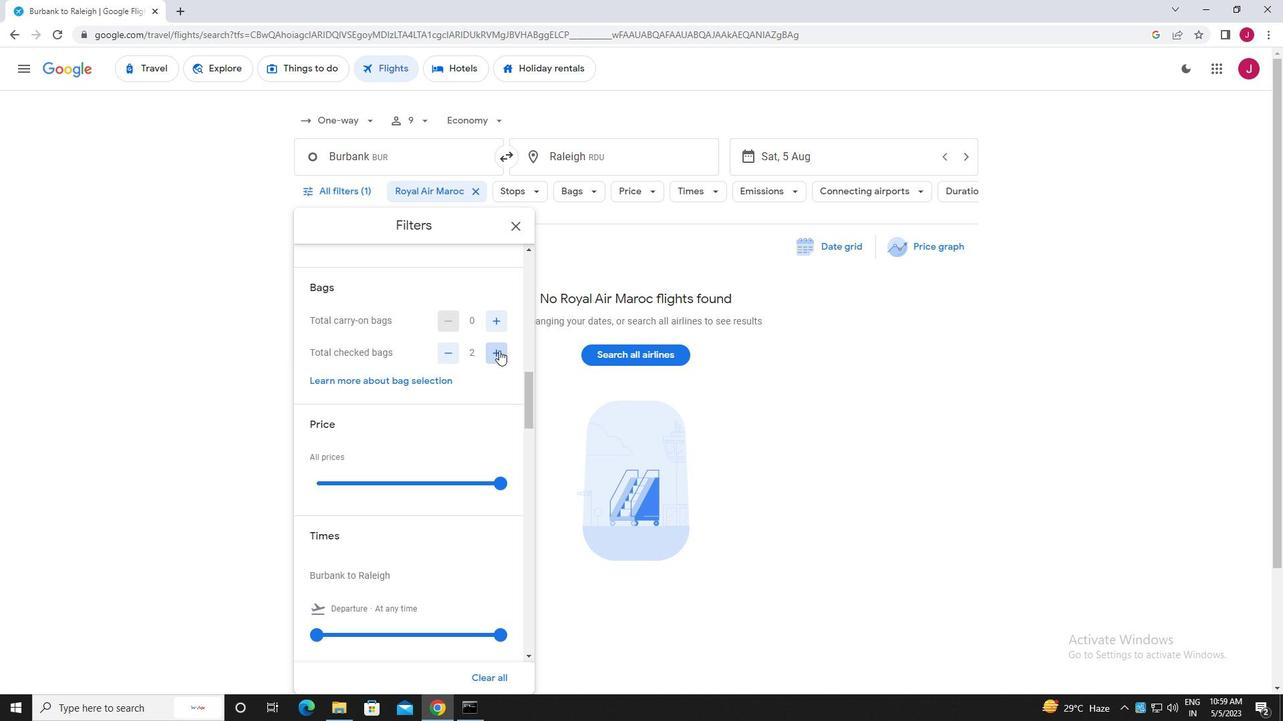 
Action: Mouse pressed left at (499, 350)
Screenshot: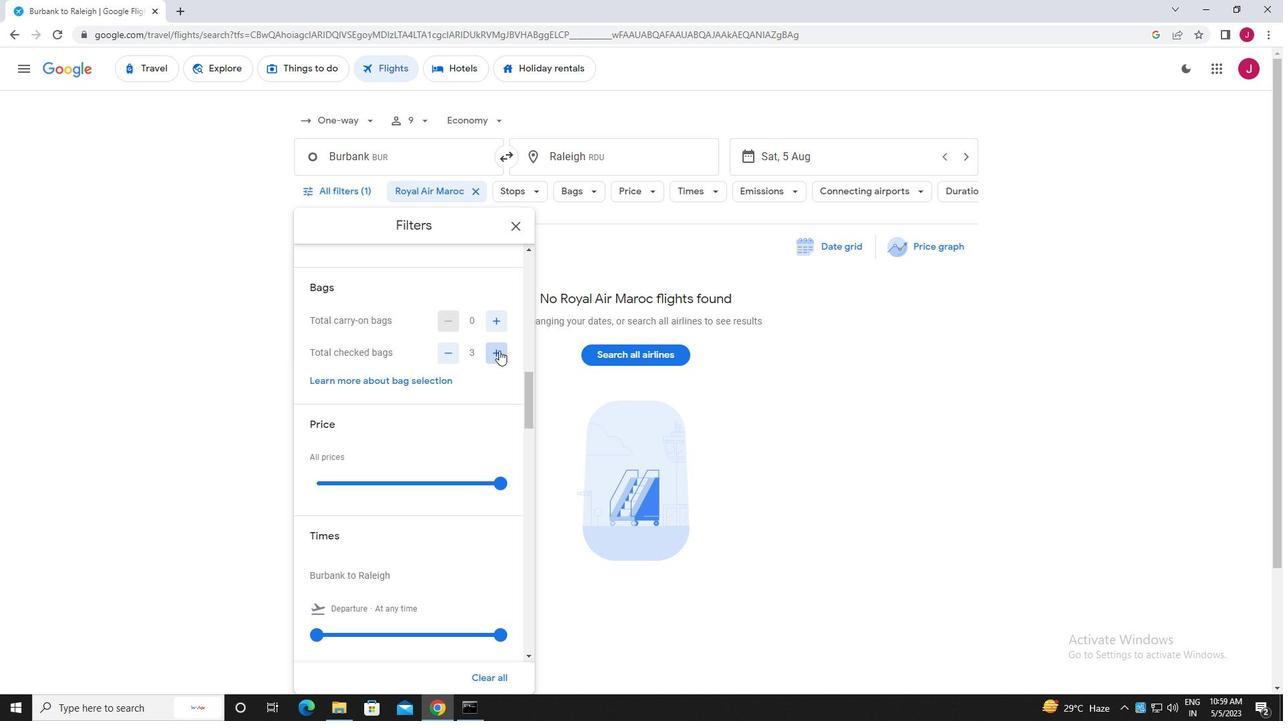 
Action: Mouse pressed left at (499, 350)
Screenshot: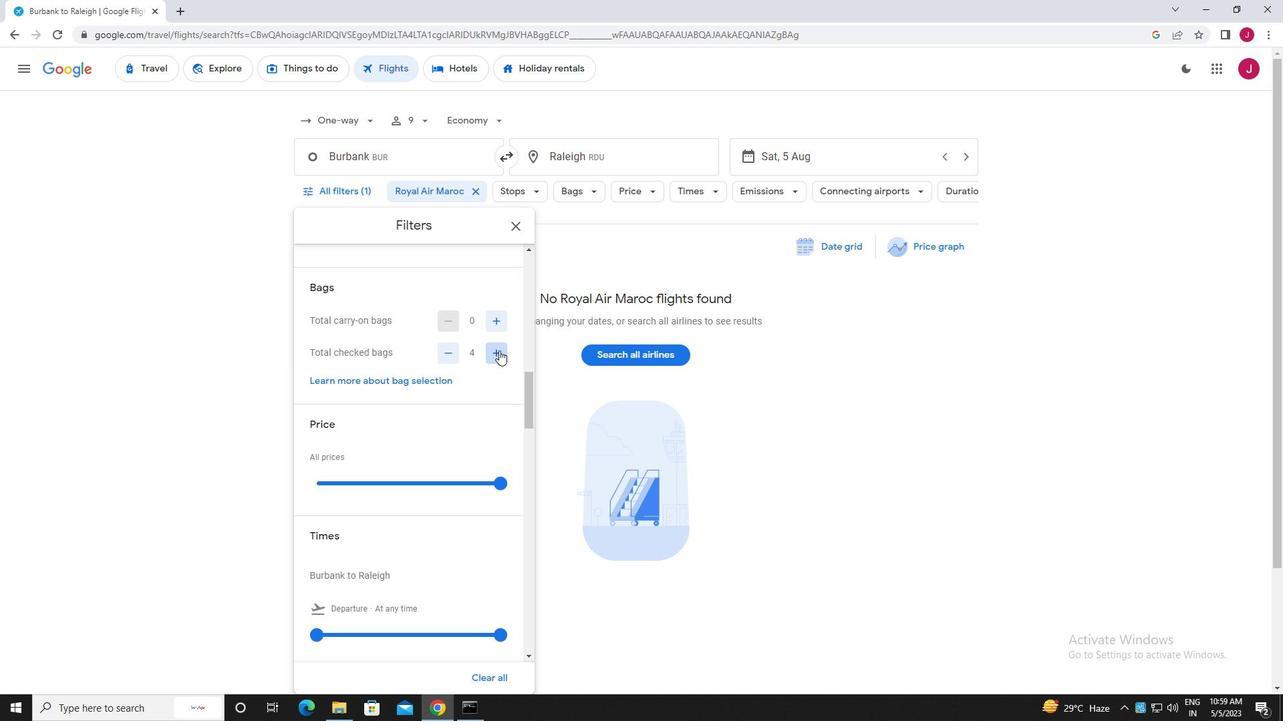 
Action: Mouse pressed left at (499, 350)
Screenshot: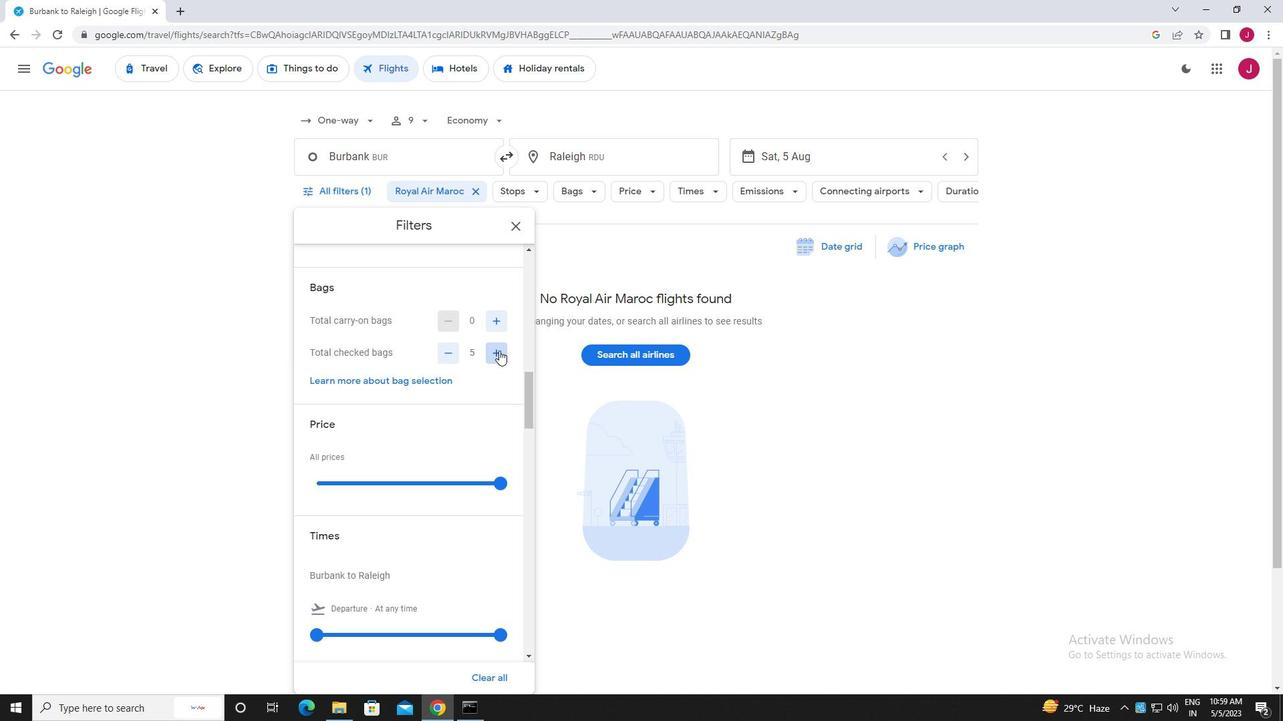 
Action: Mouse pressed left at (499, 350)
Screenshot: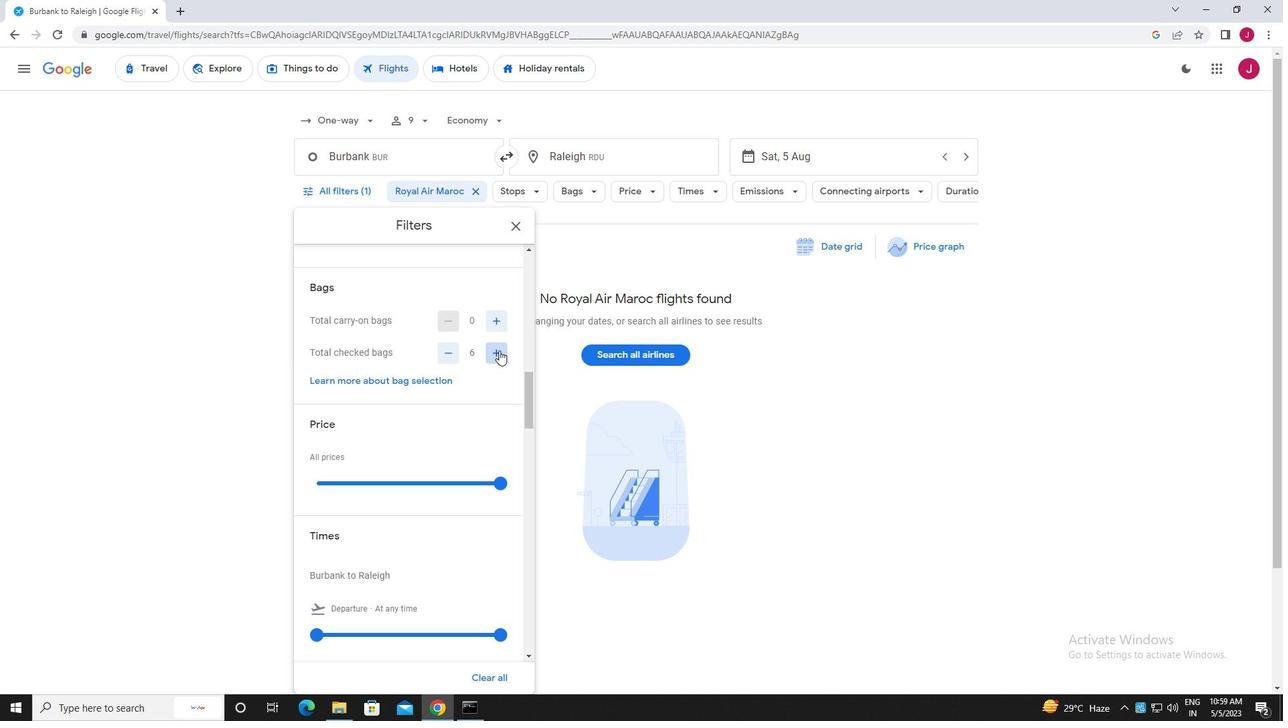 
Action: Mouse pressed left at (499, 350)
Screenshot: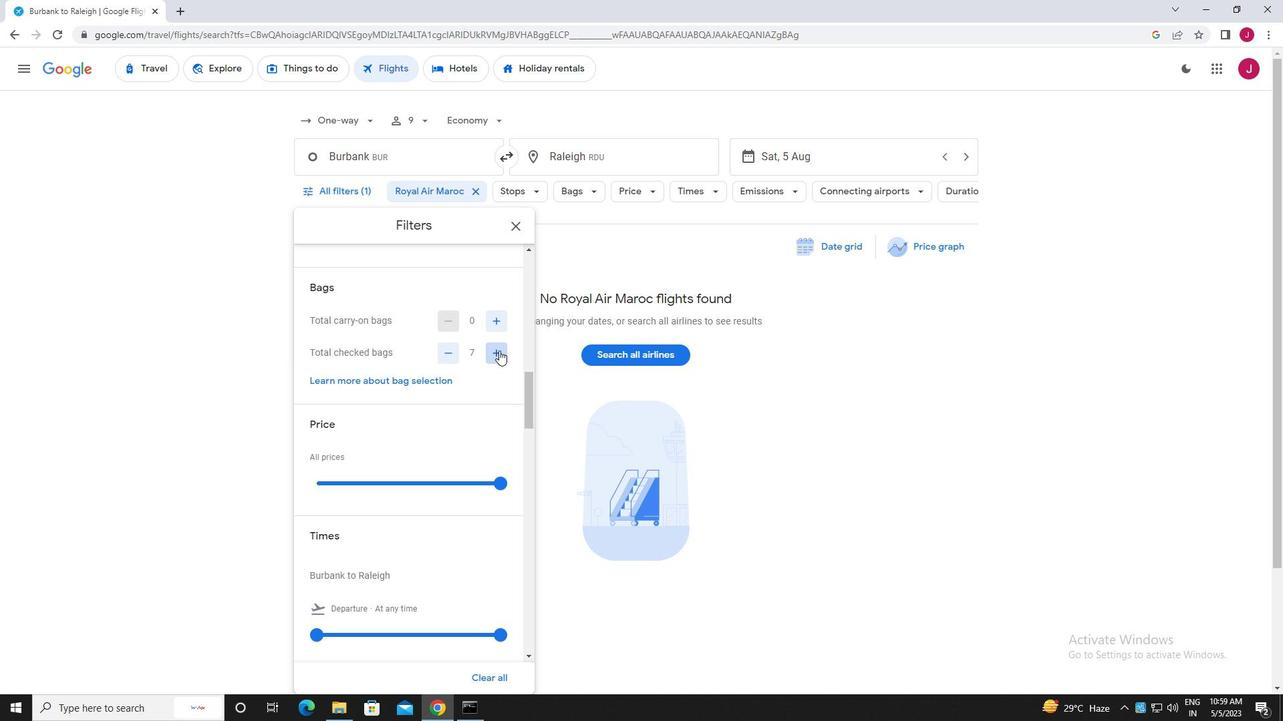 
Action: Mouse scrolled (499, 350) with delta (0, 0)
Screenshot: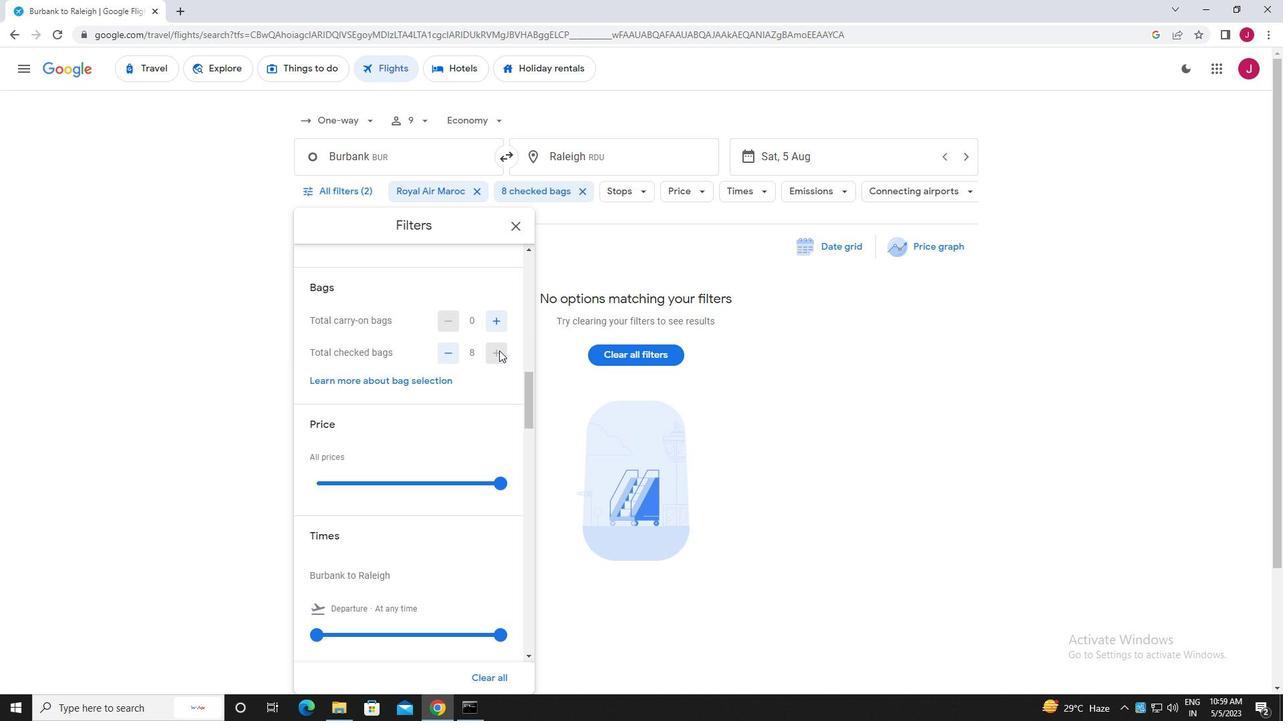 
Action: Mouse scrolled (499, 350) with delta (0, 0)
Screenshot: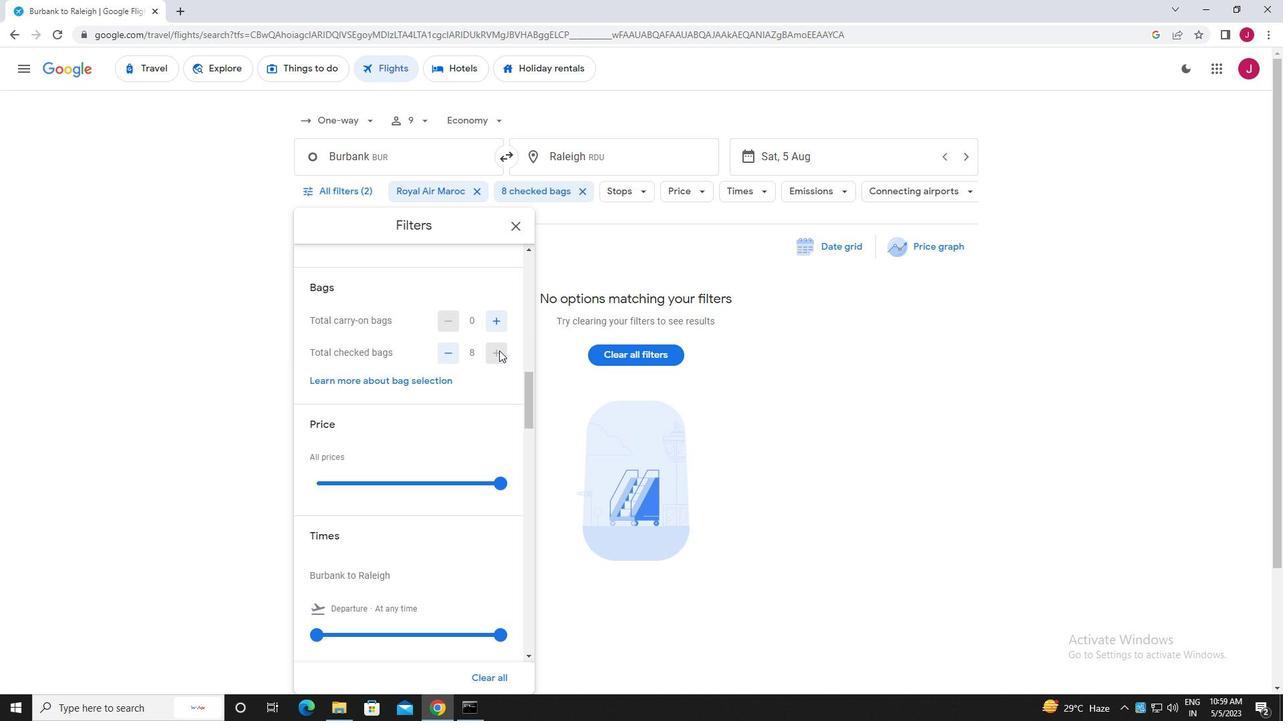 
Action: Mouse scrolled (499, 350) with delta (0, 0)
Screenshot: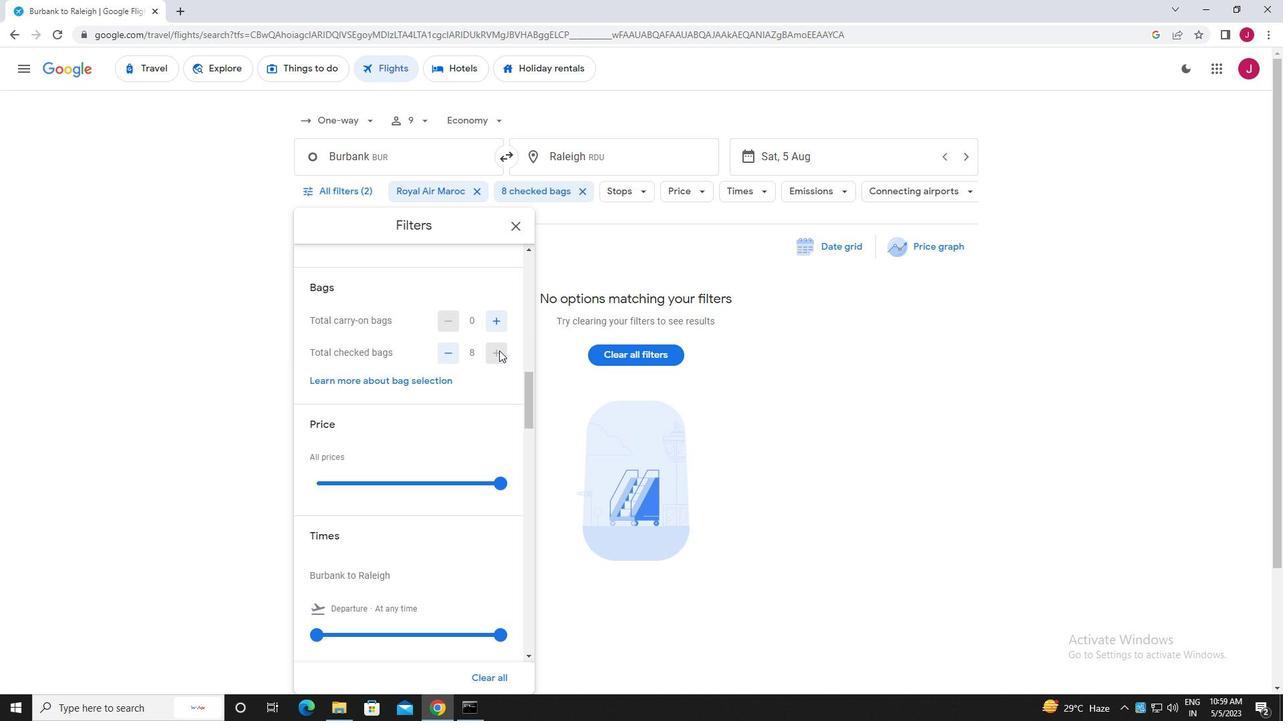 
Action: Mouse moved to (507, 290)
Screenshot: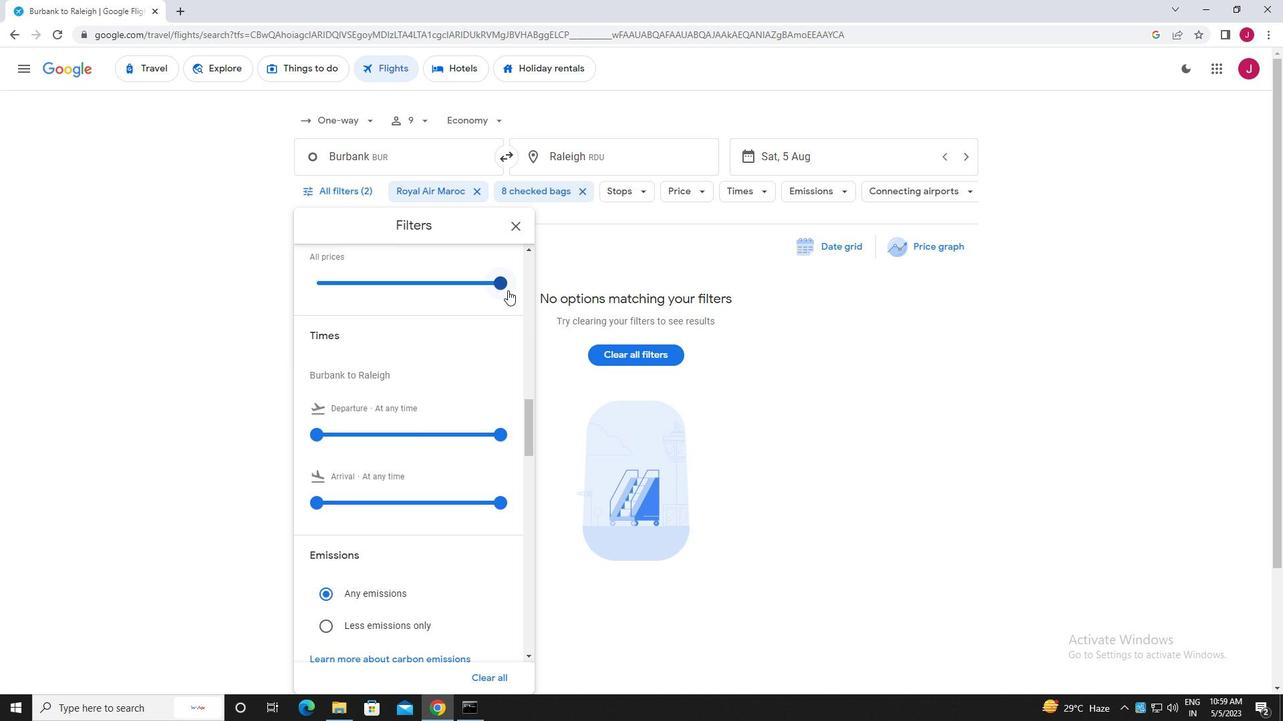
Action: Mouse scrolled (507, 290) with delta (0, 0)
Screenshot: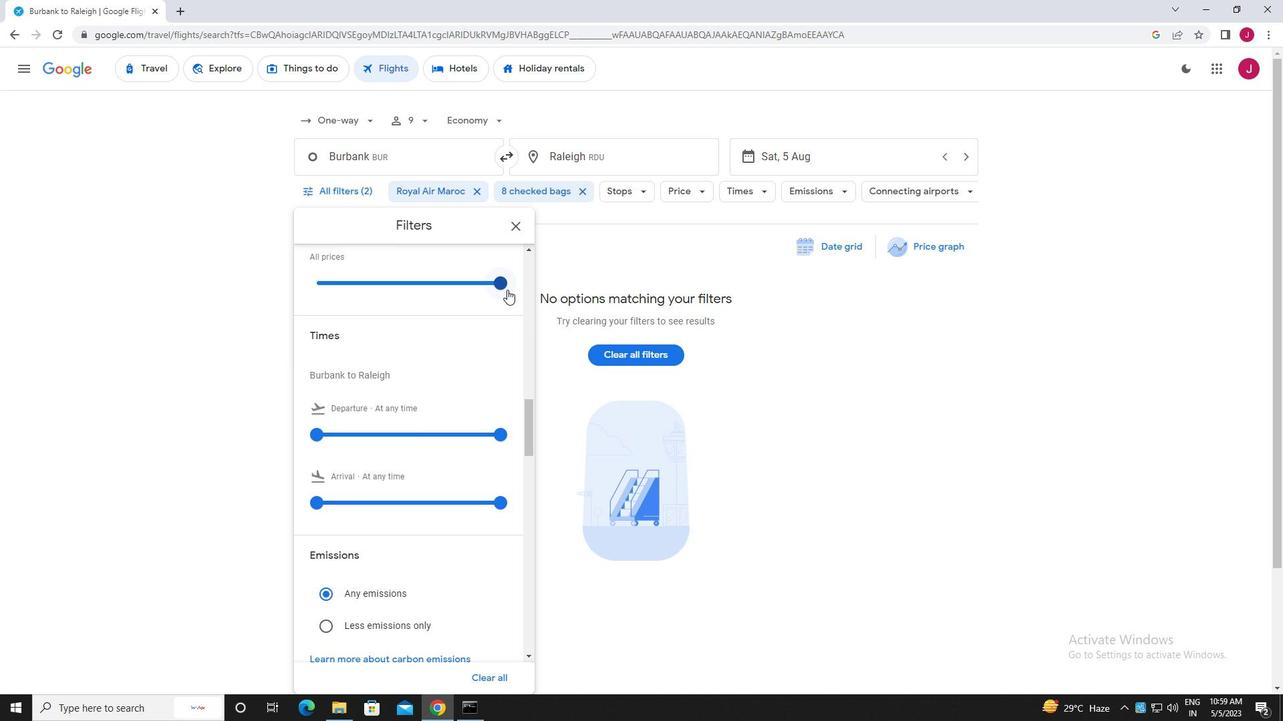 
Action: Mouse moved to (500, 350)
Screenshot: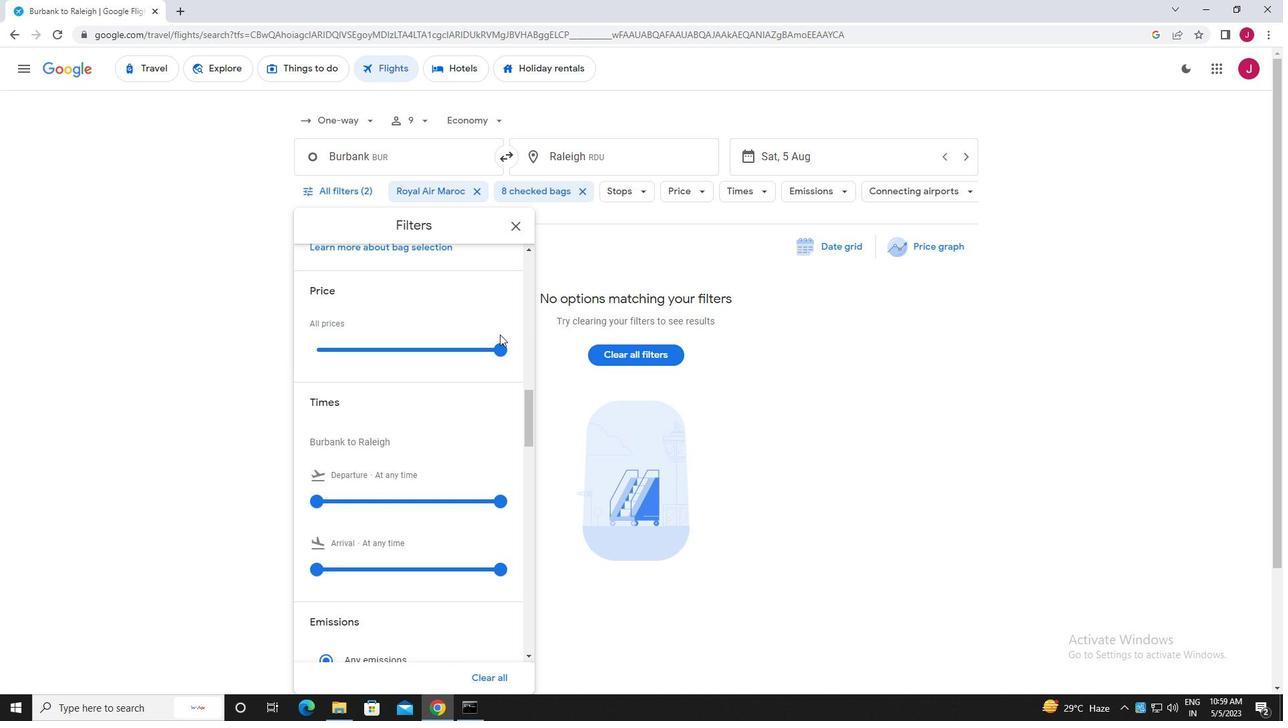 
Action: Mouse pressed left at (500, 350)
Screenshot: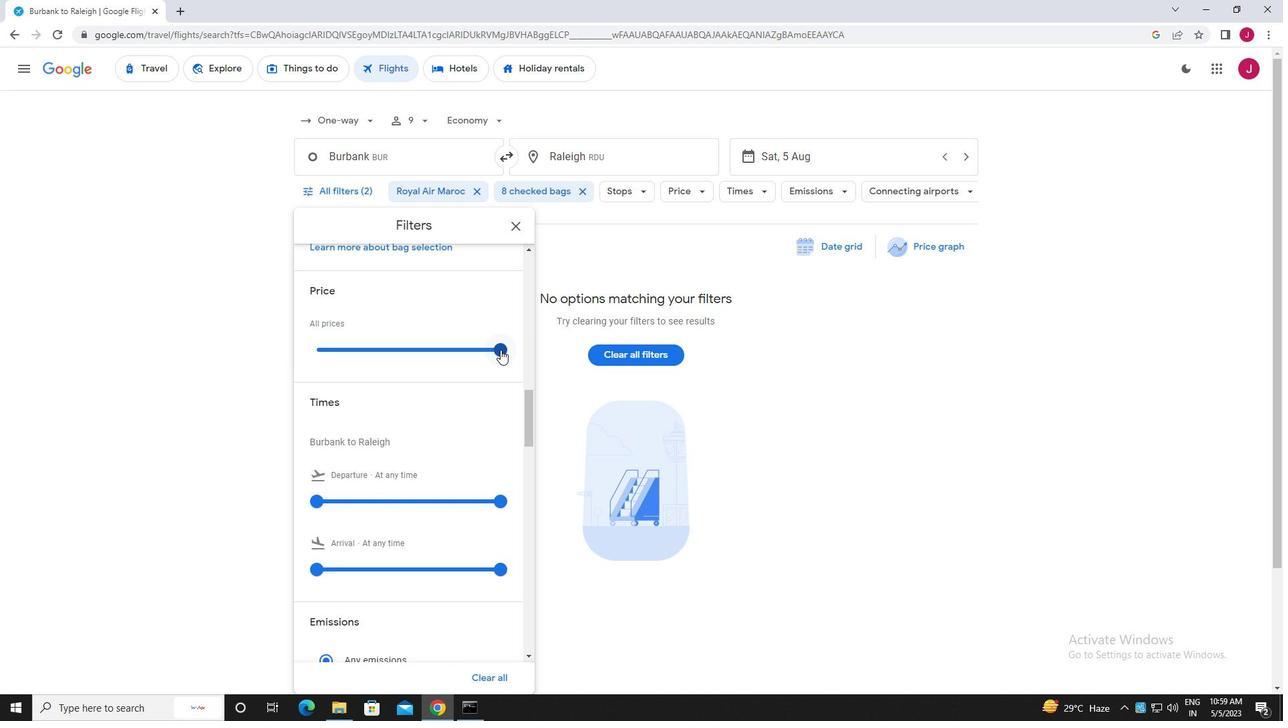 
Action: Mouse moved to (411, 355)
Screenshot: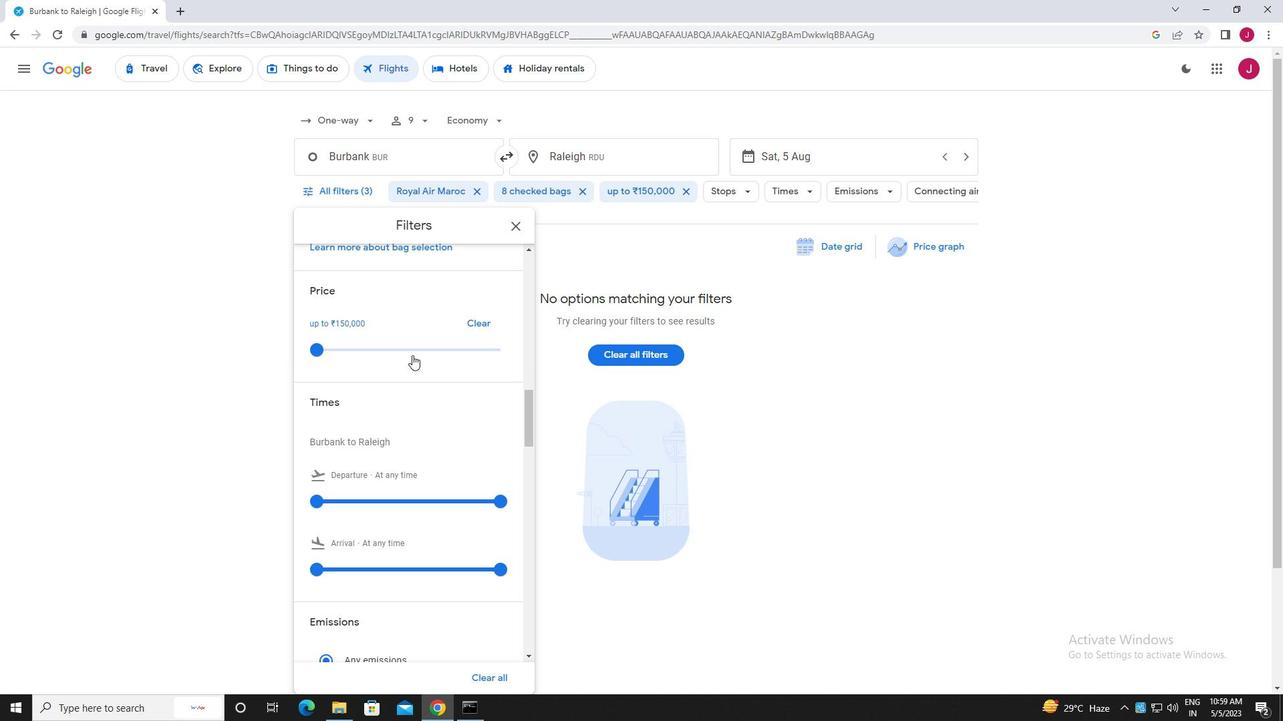 
Action: Mouse scrolled (411, 354) with delta (0, 0)
Screenshot: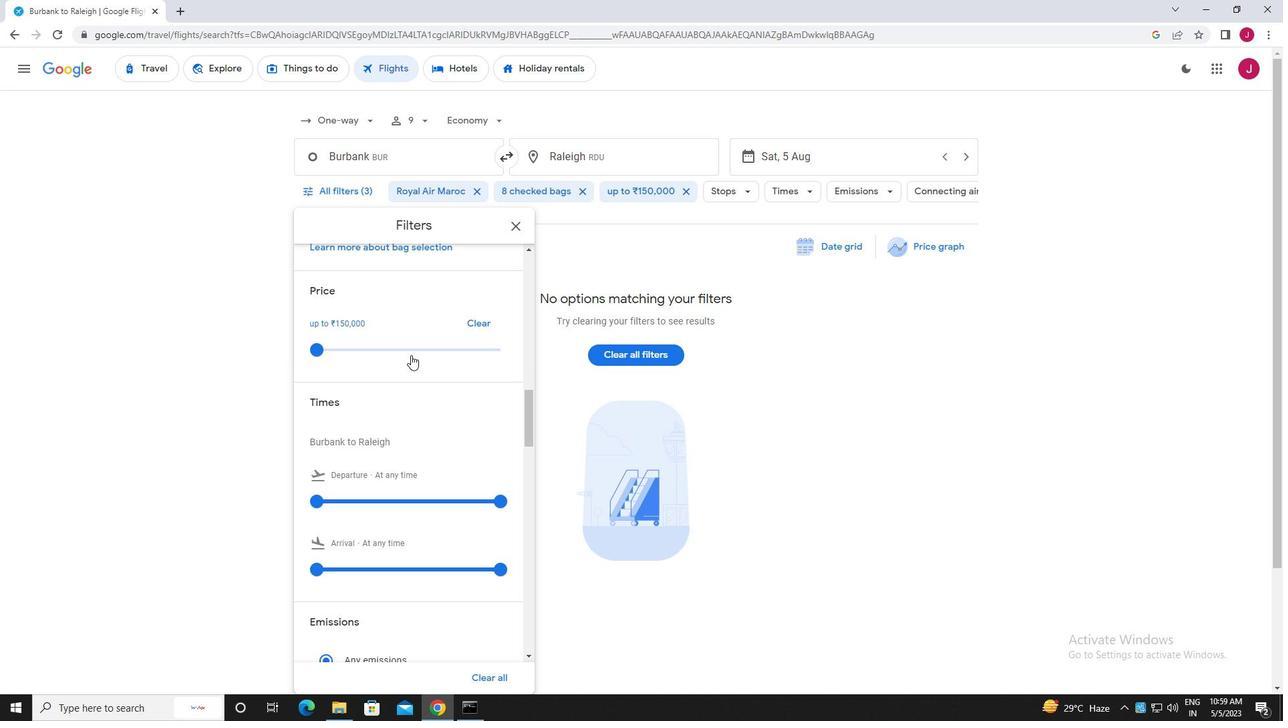 
Action: Mouse scrolled (411, 354) with delta (0, 0)
Screenshot: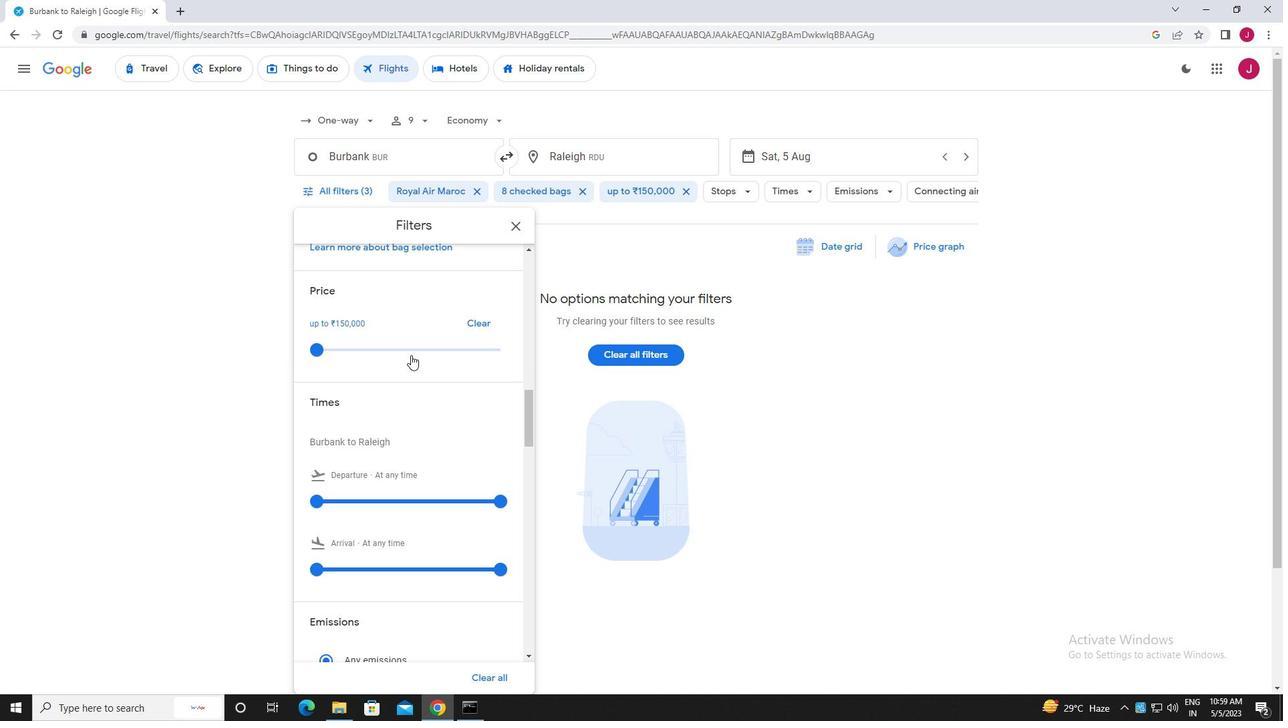 
Action: Mouse moved to (316, 367)
Screenshot: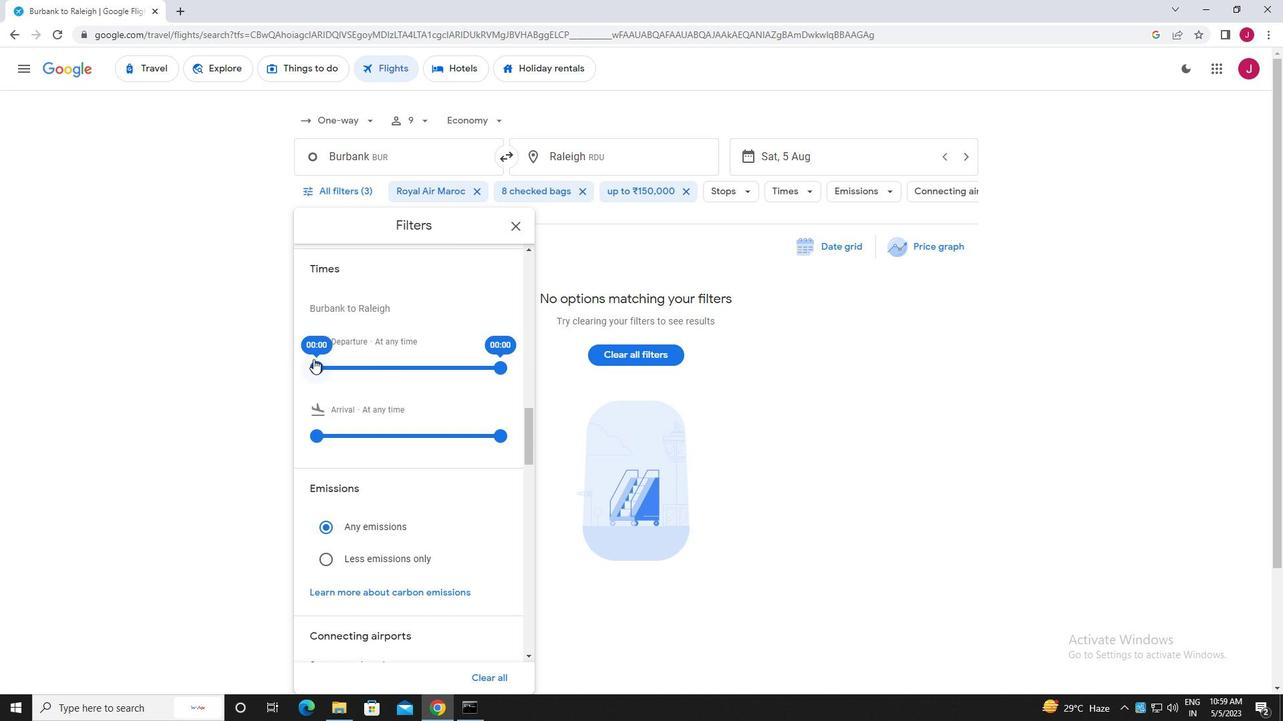 
Action: Mouse pressed left at (316, 367)
Screenshot: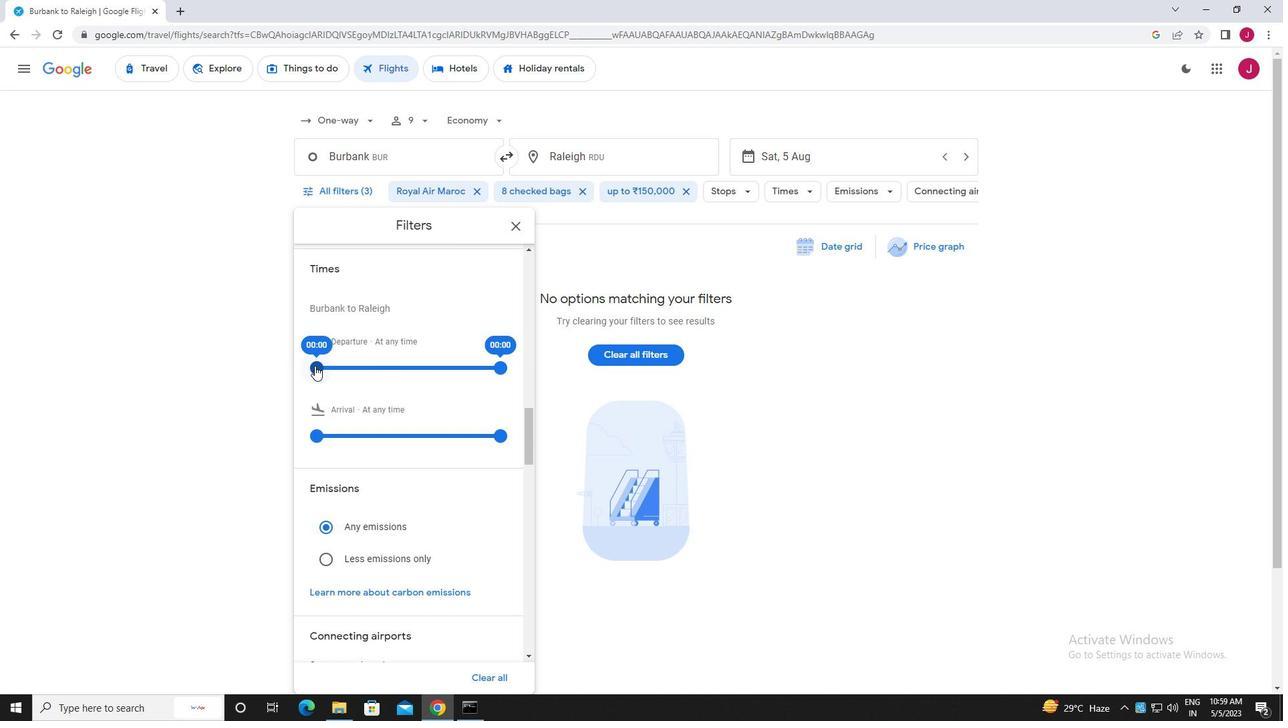 
Action: Mouse moved to (497, 368)
Screenshot: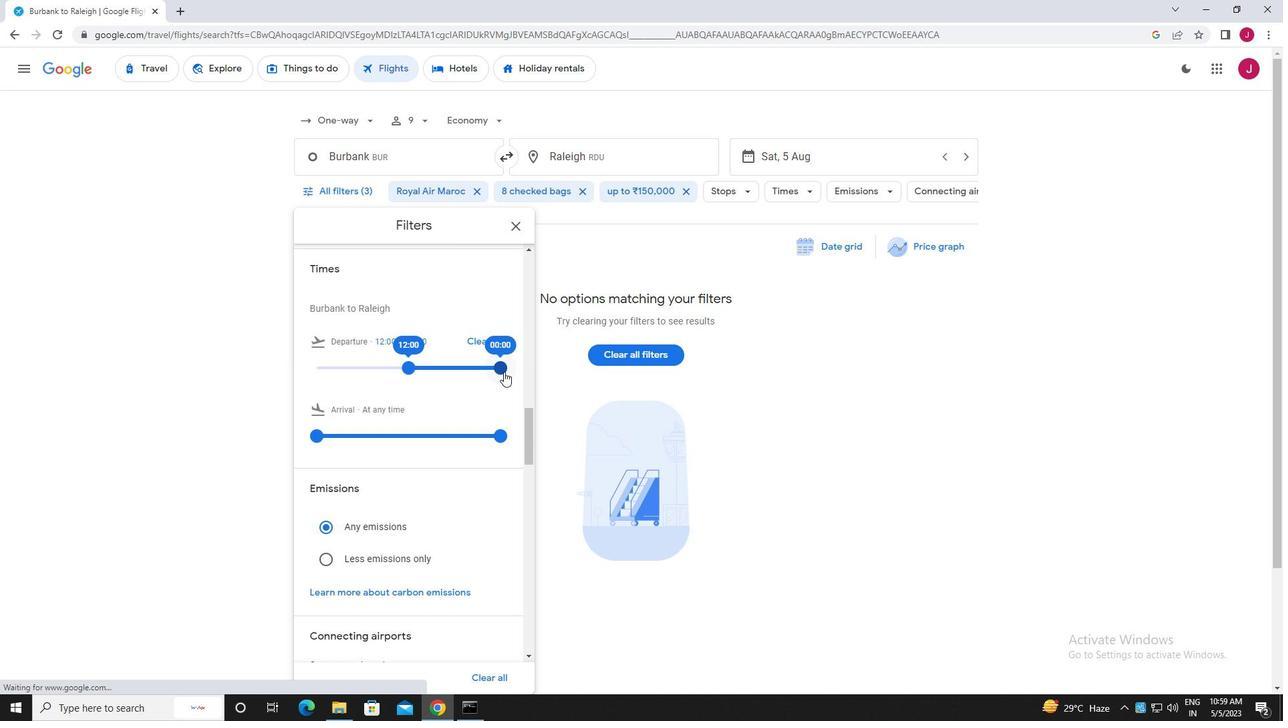 
Action: Mouse pressed left at (497, 368)
Screenshot: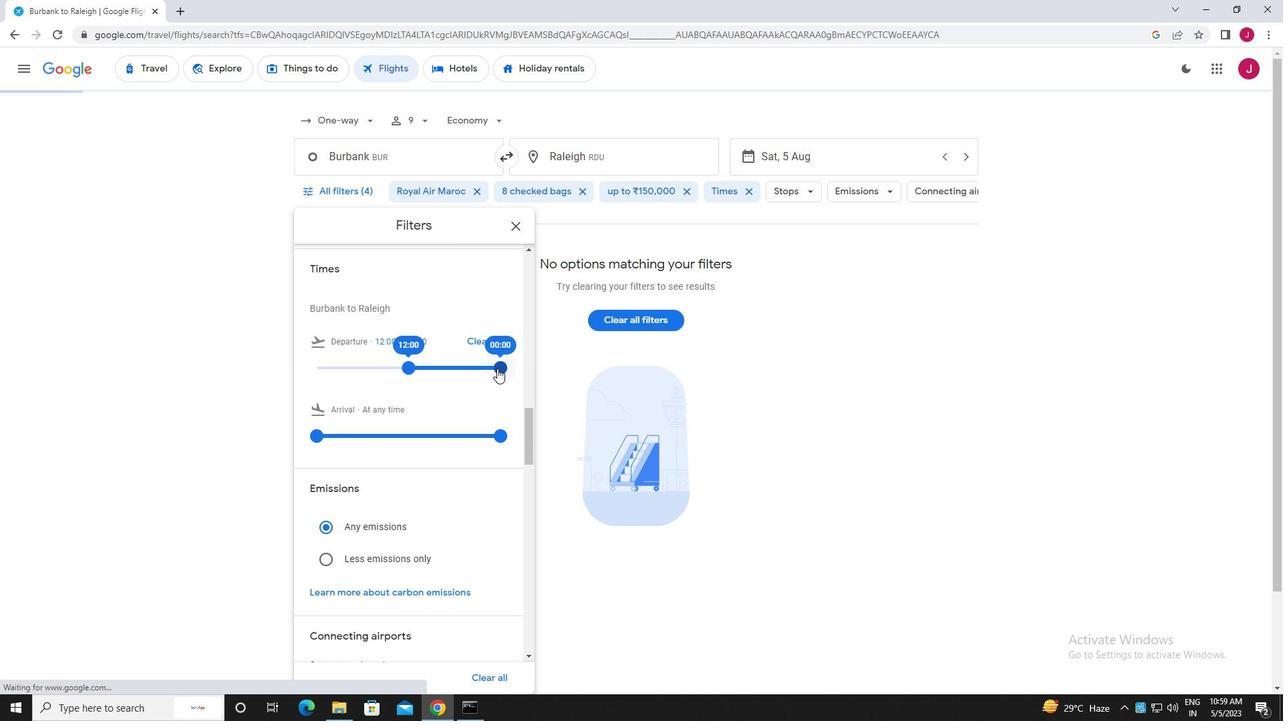 
Action: Mouse moved to (515, 227)
Screenshot: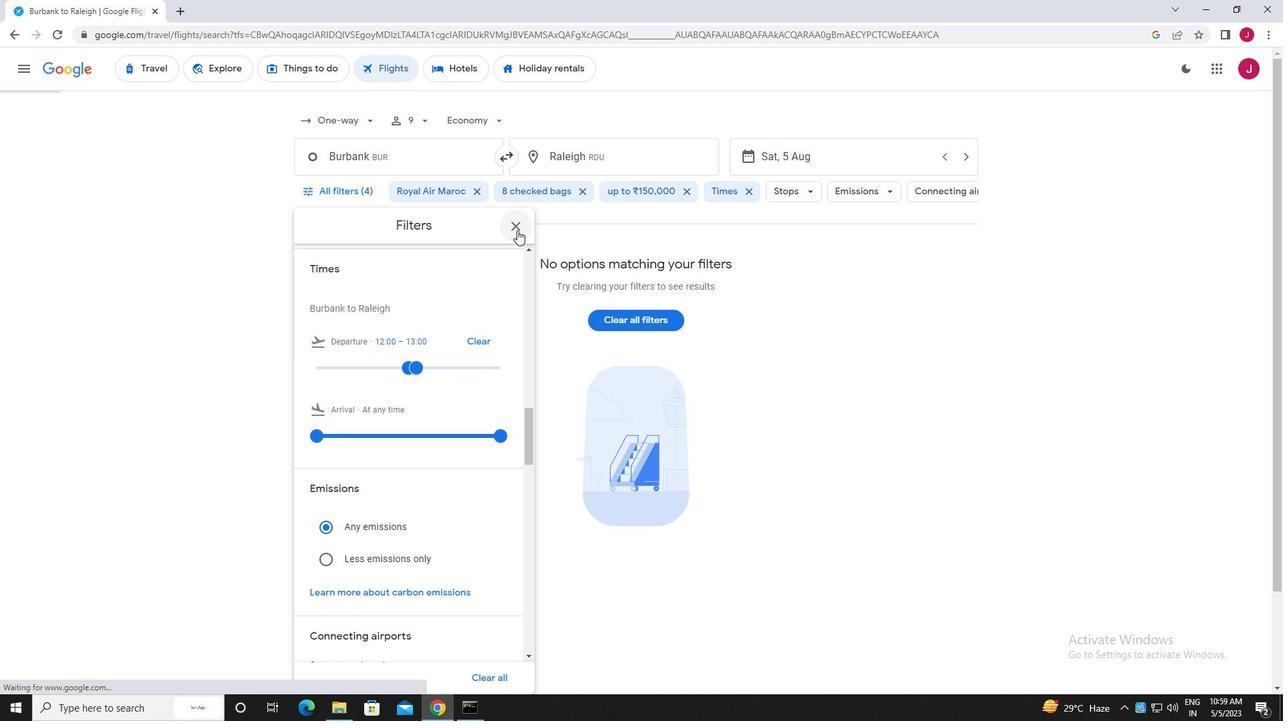 
Action: Mouse pressed left at (515, 227)
Screenshot: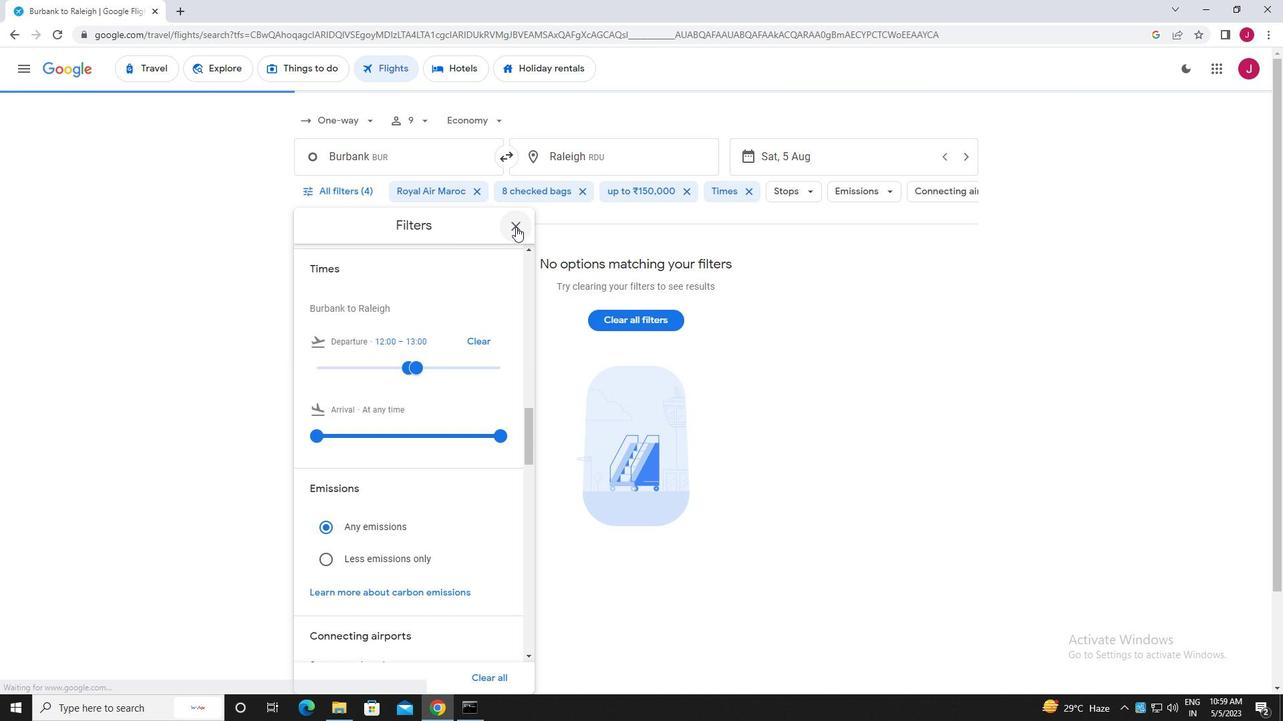 
